Task: Look for space in Sierre, Switzerland from 2nd August, 2023 to 12th August, 2023 for 2 adults in price range Rs.5000 to Rs.10000. Place can be private room with 1  bedroom having 1 bed and 1 bathroom. Property type can be house, flat, guest house, hotel. Booking option can be shelf check-in. Required host language is English.
Action: Mouse moved to (506, 84)
Screenshot: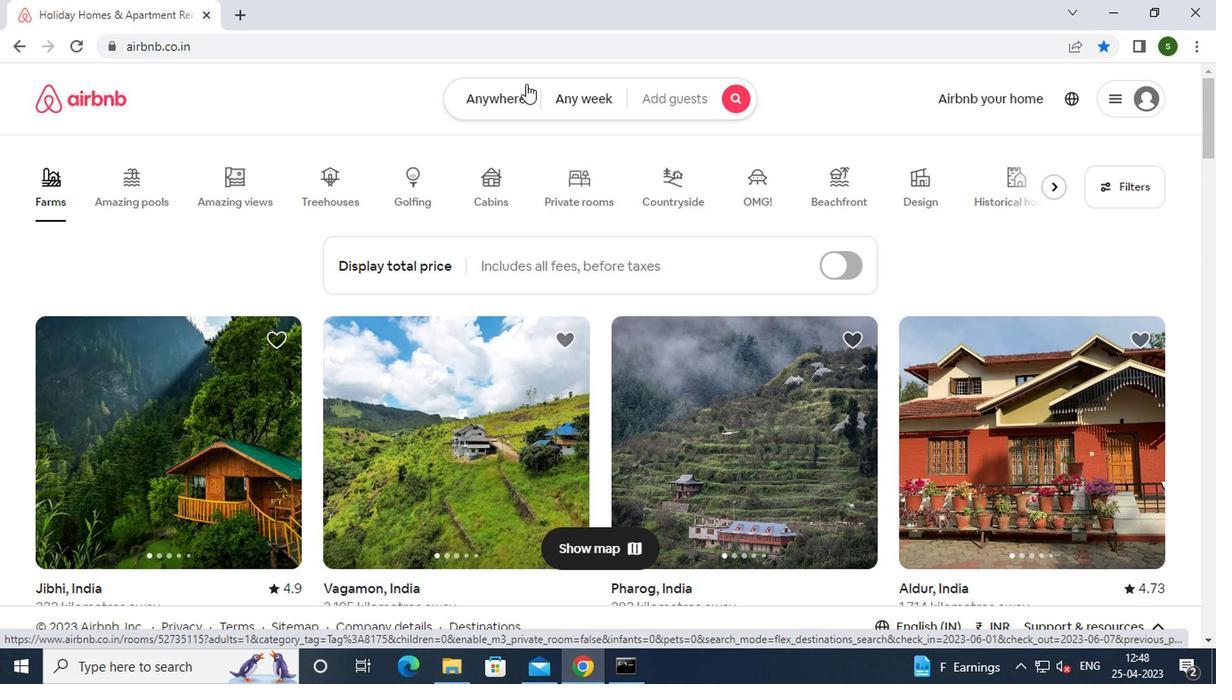 
Action: Mouse pressed left at (506, 84)
Screenshot: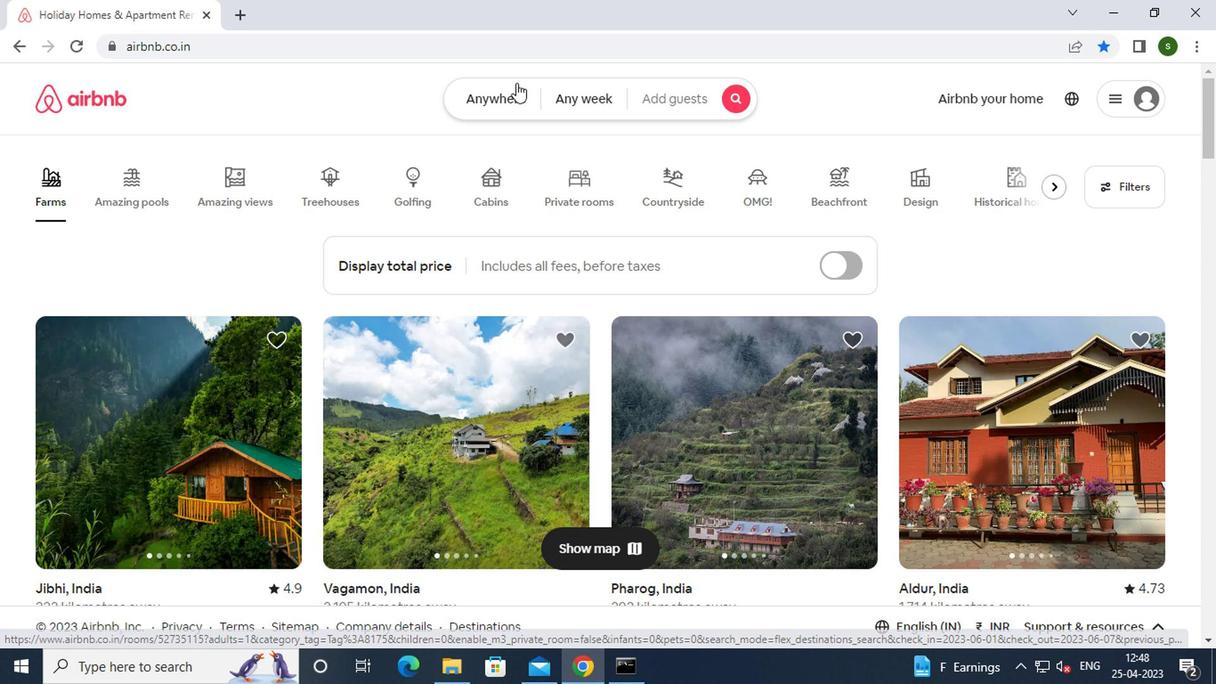 
Action: Mouse moved to (370, 178)
Screenshot: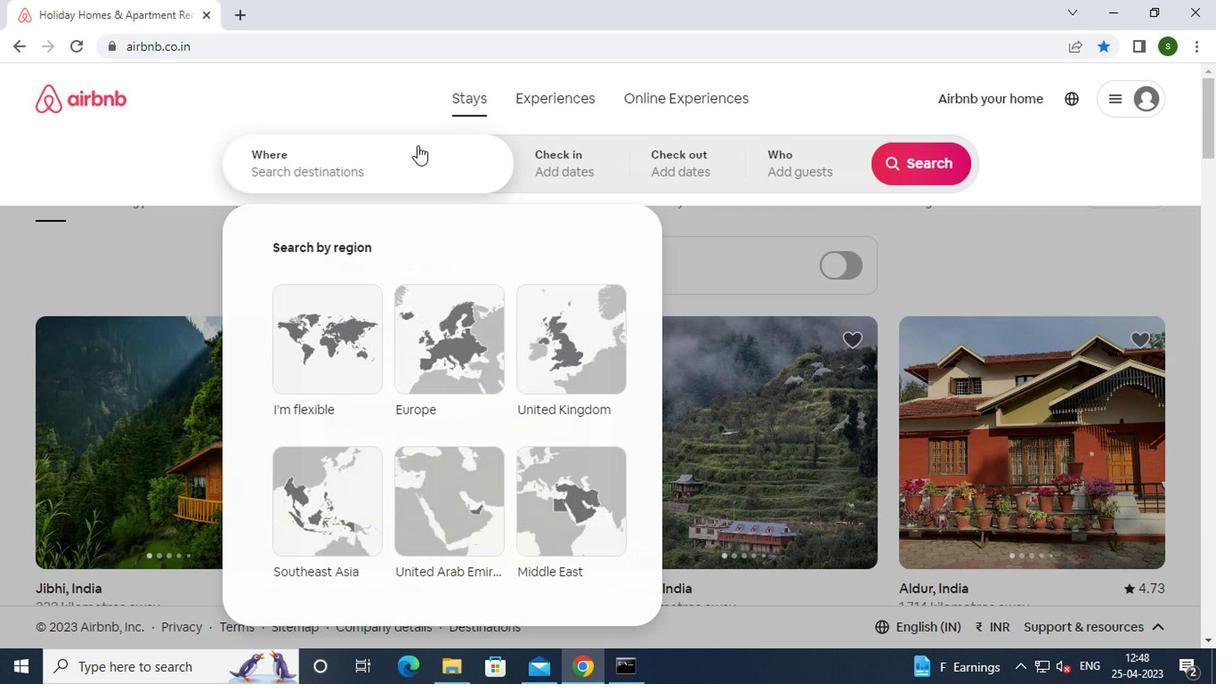 
Action: Mouse pressed left at (370, 178)
Screenshot: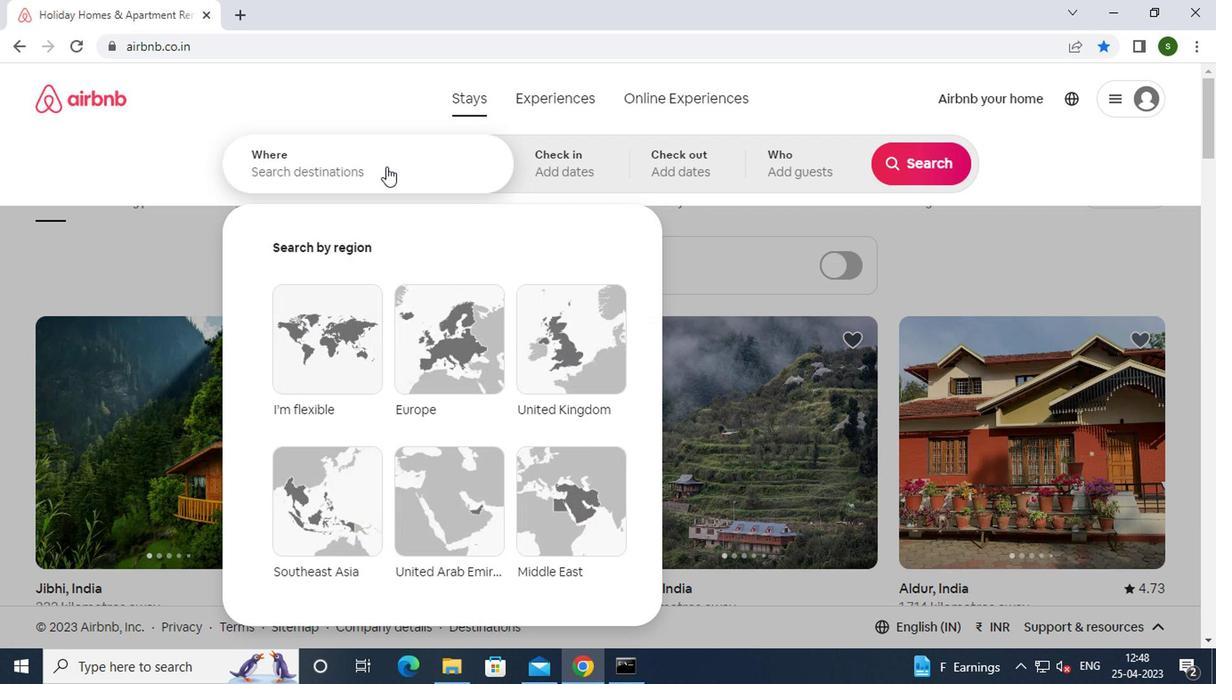 
Action: Key pressed s<Key.caps_lock>ierre,<Key.space><Key.caps_lock>s<Key.caps_lock>witzer
Screenshot: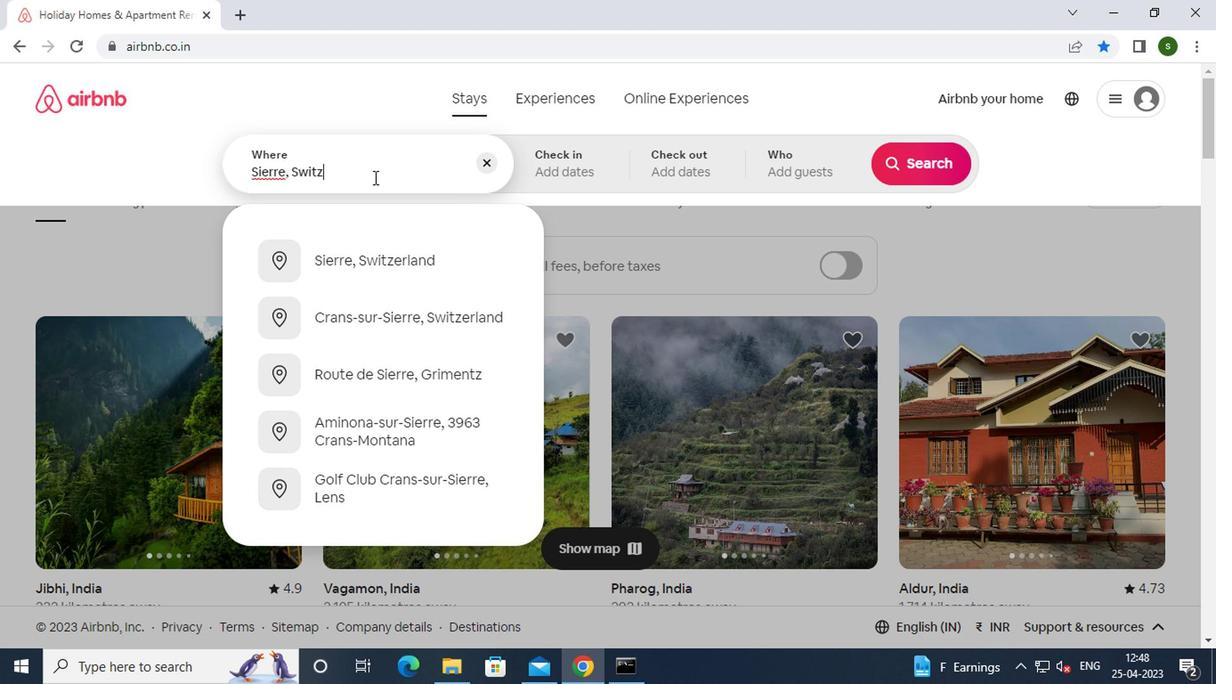 
Action: Mouse moved to (428, 247)
Screenshot: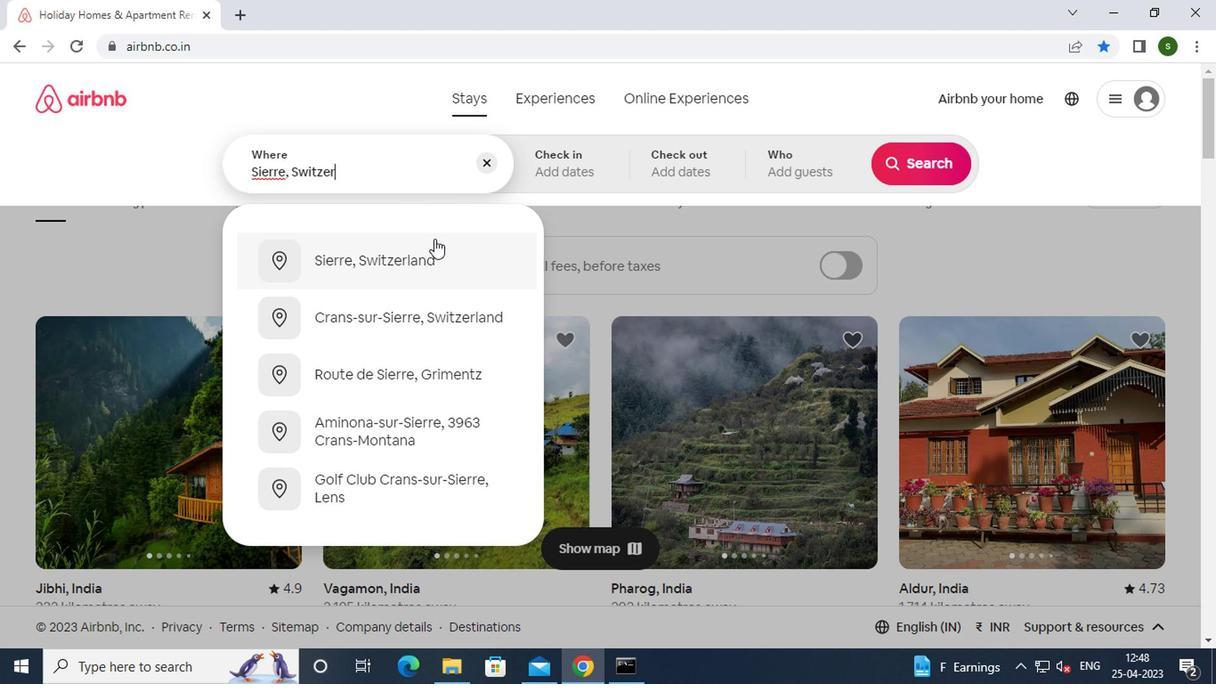 
Action: Mouse pressed left at (428, 247)
Screenshot: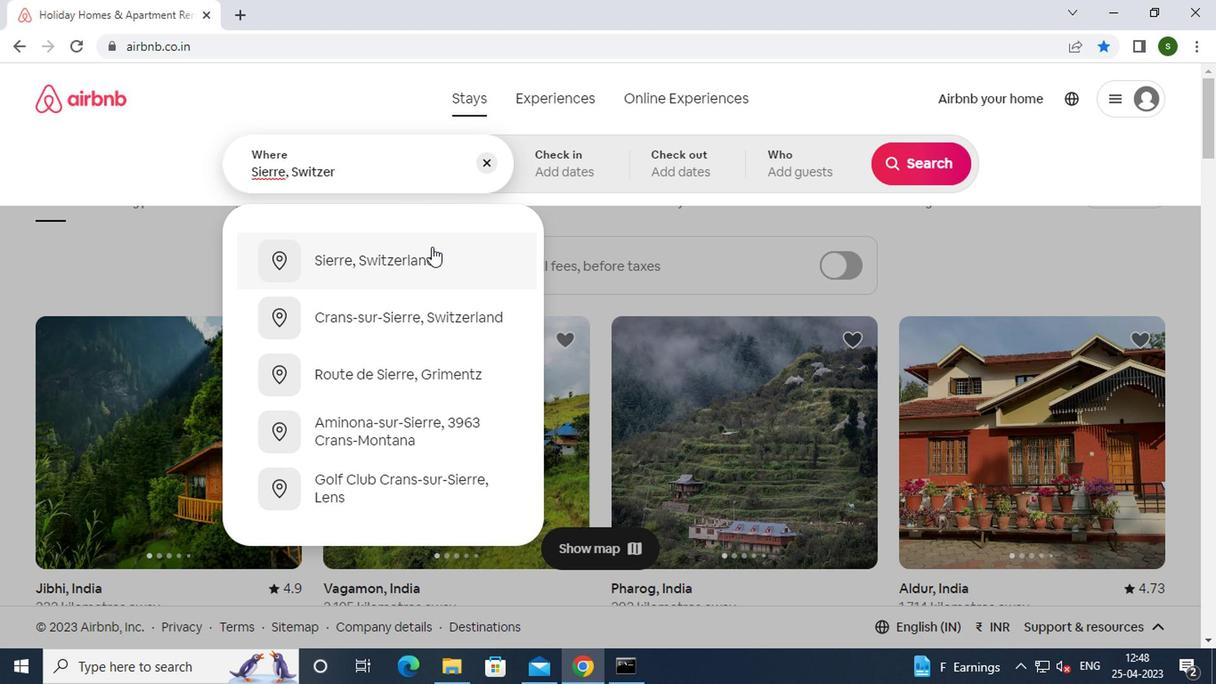 
Action: Mouse moved to (907, 306)
Screenshot: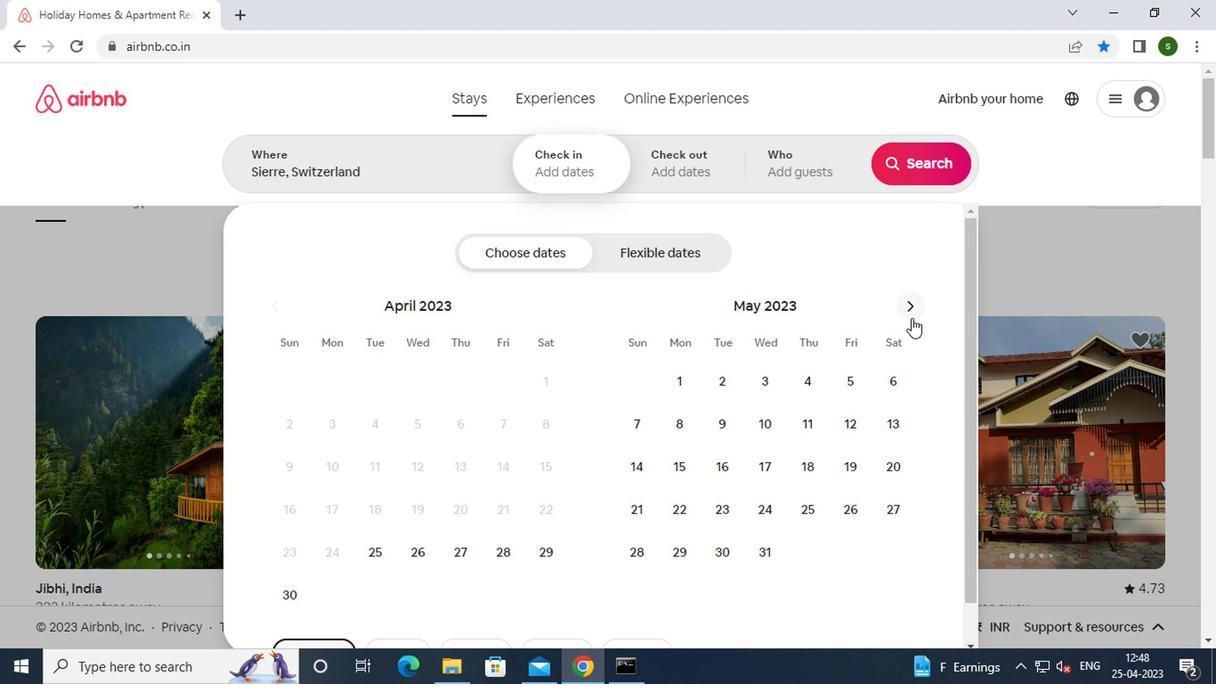 
Action: Mouse pressed left at (907, 306)
Screenshot: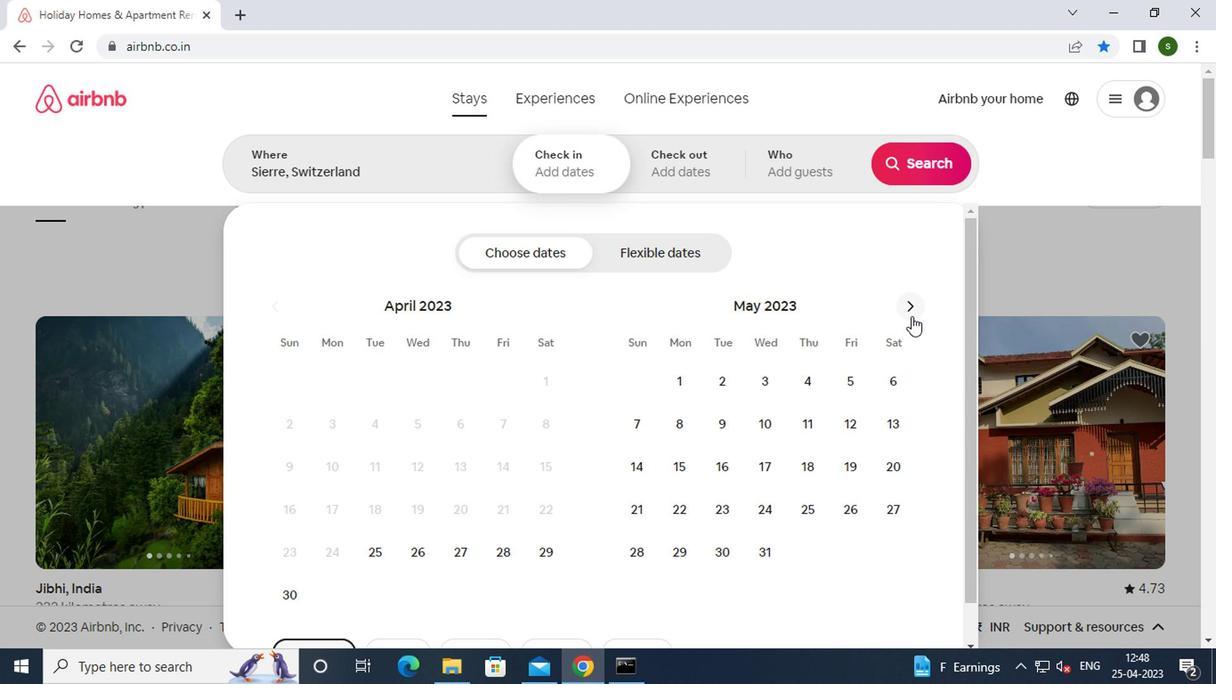 
Action: Mouse pressed left at (907, 306)
Screenshot: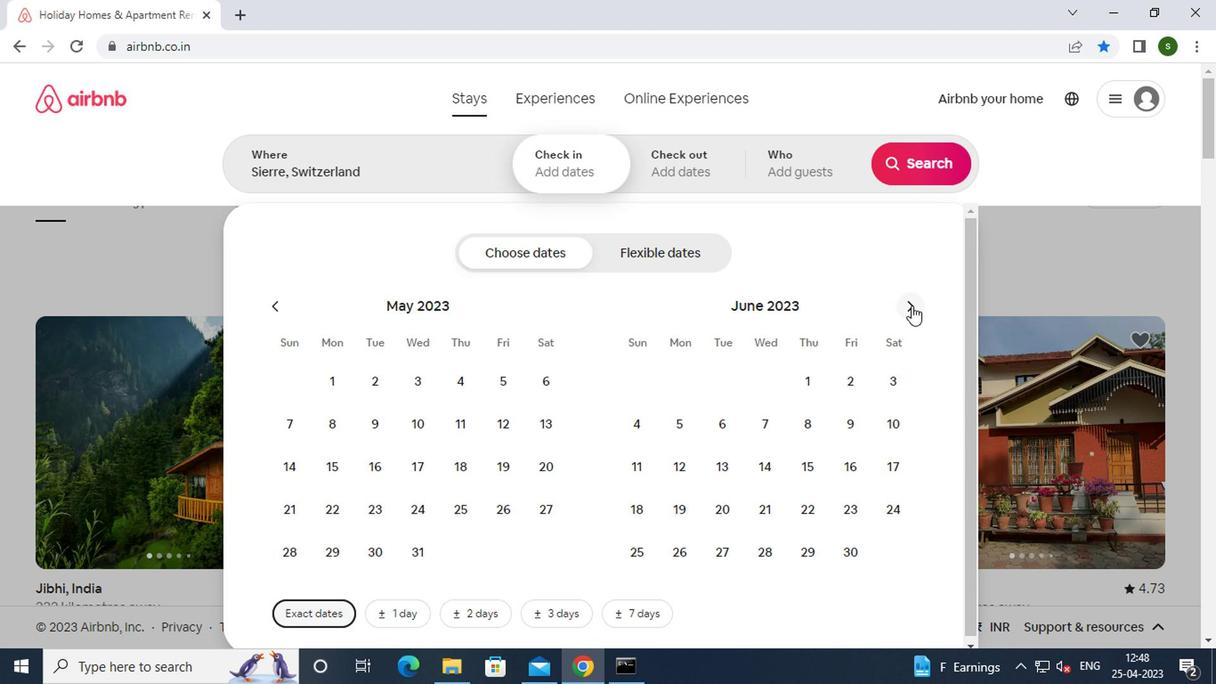 
Action: Mouse pressed left at (907, 306)
Screenshot: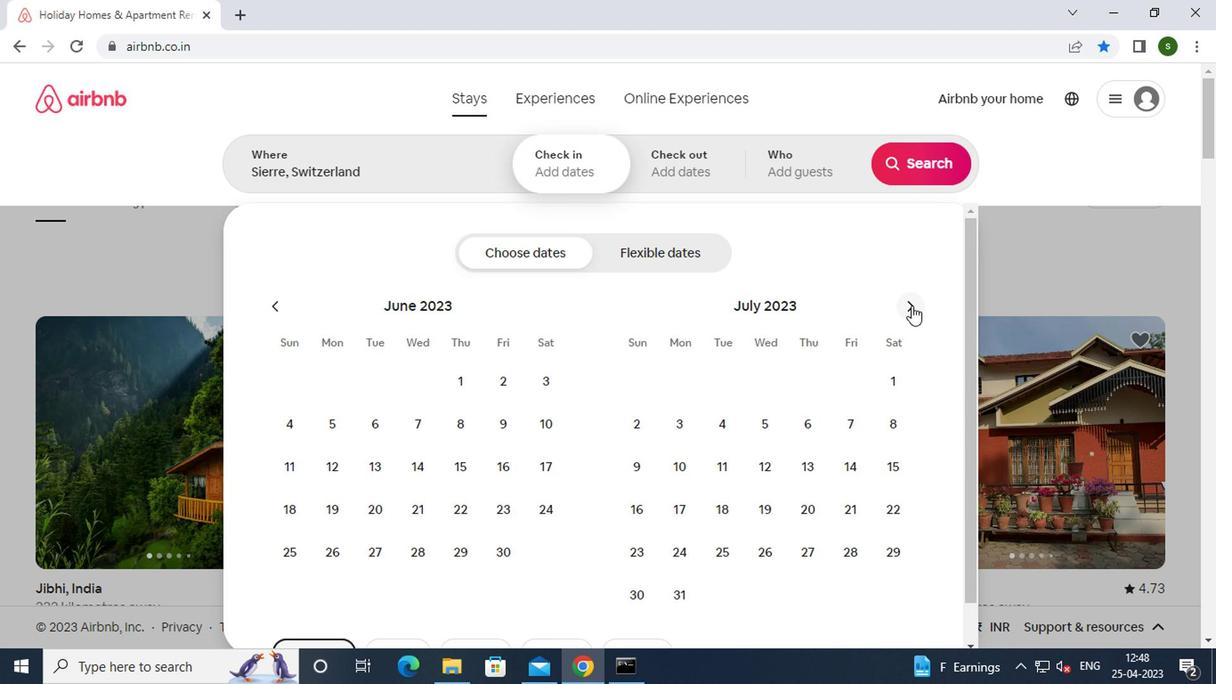 
Action: Mouse moved to (768, 387)
Screenshot: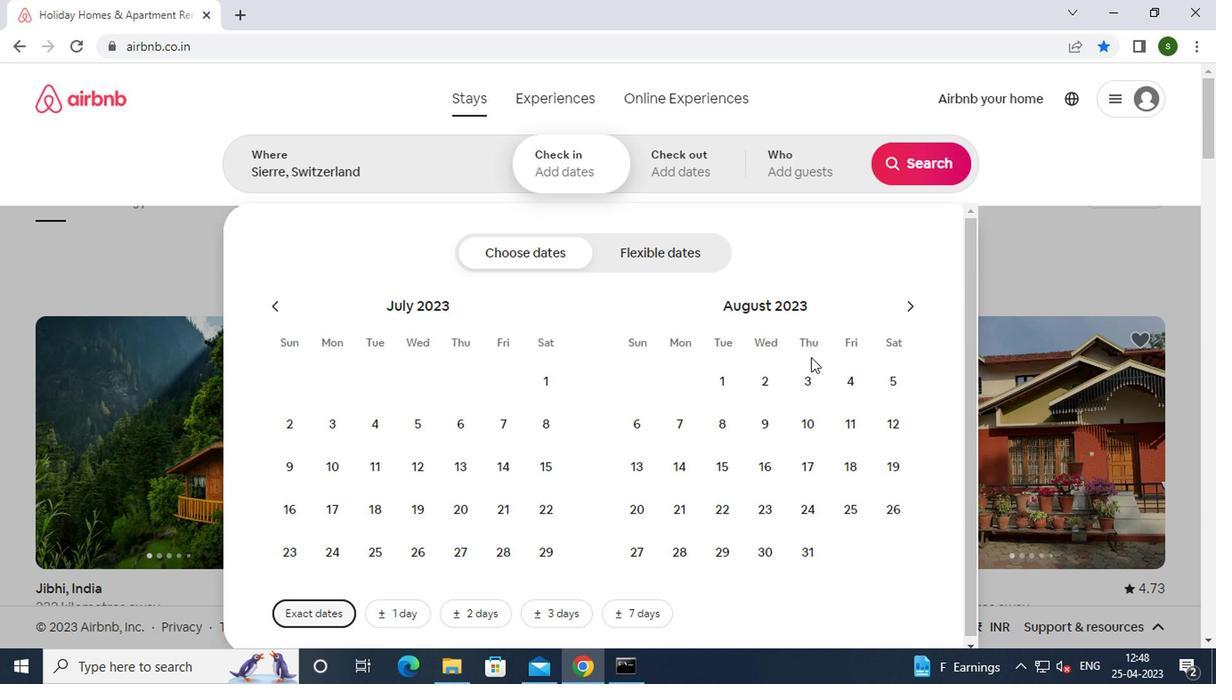 
Action: Mouse pressed left at (768, 387)
Screenshot: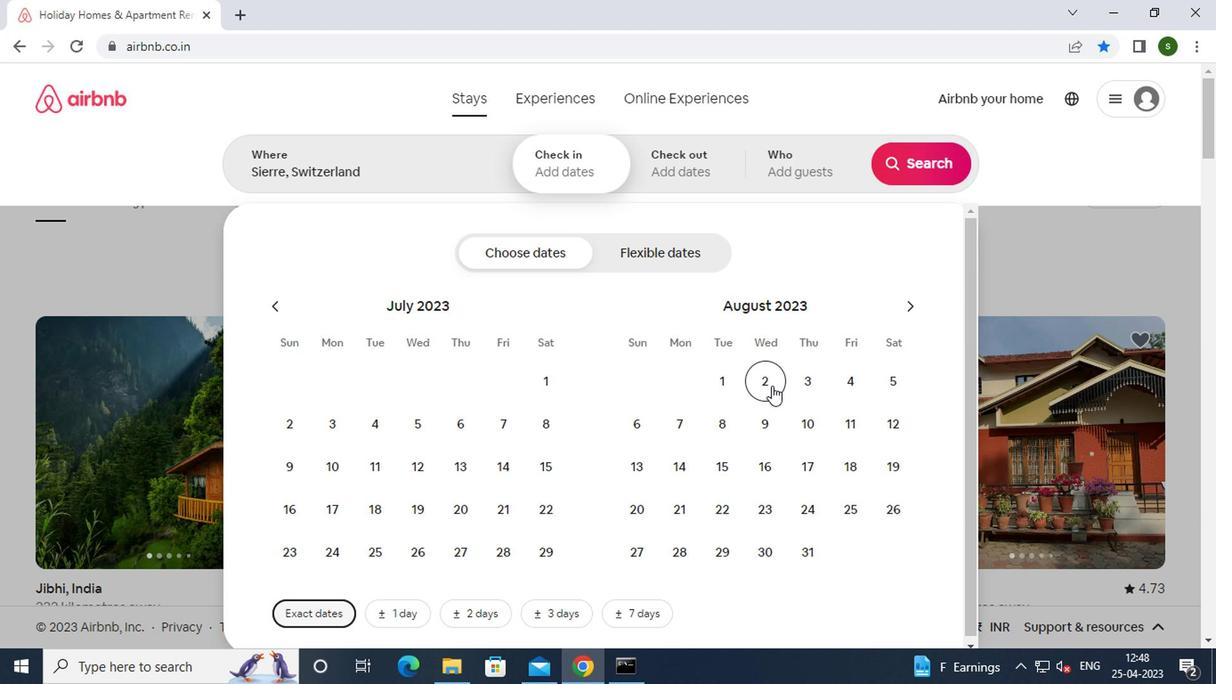 
Action: Mouse moved to (882, 431)
Screenshot: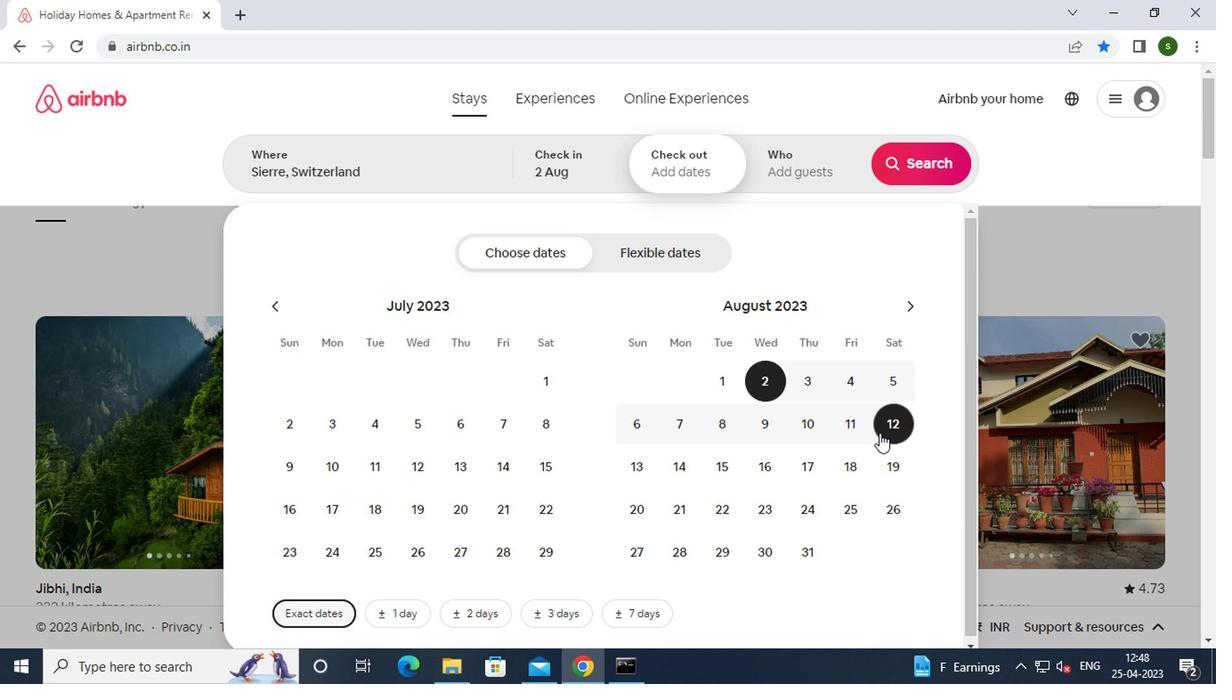 
Action: Mouse pressed left at (882, 431)
Screenshot: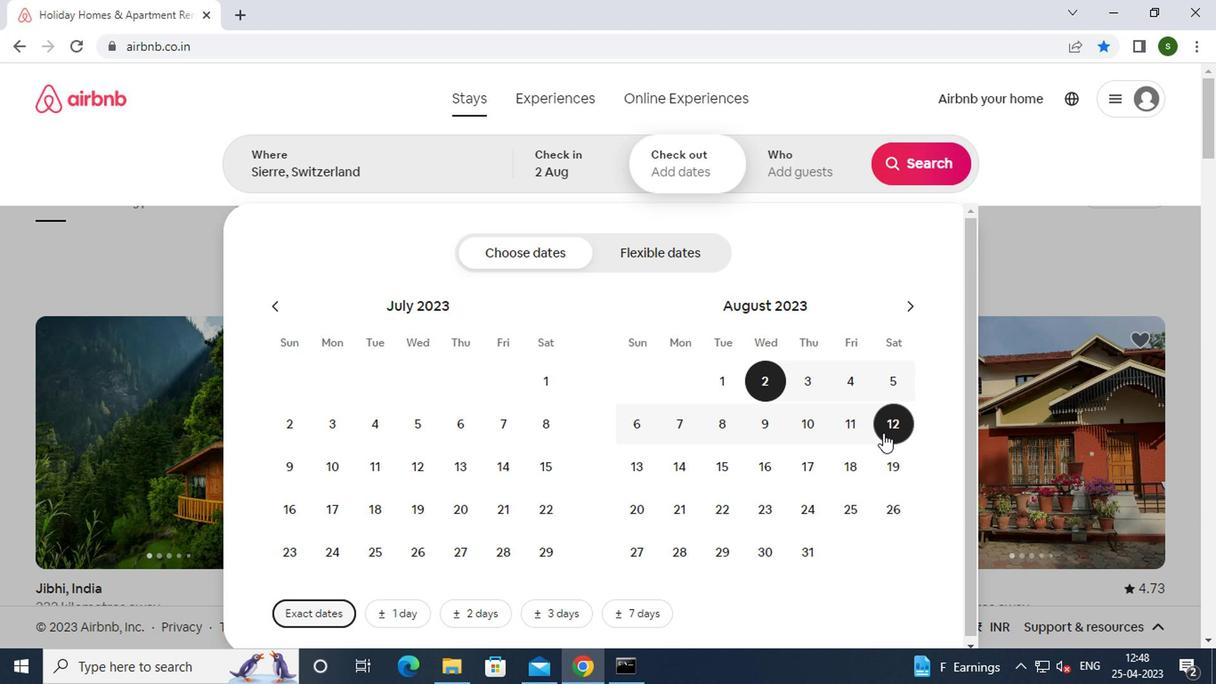 
Action: Mouse moved to (795, 177)
Screenshot: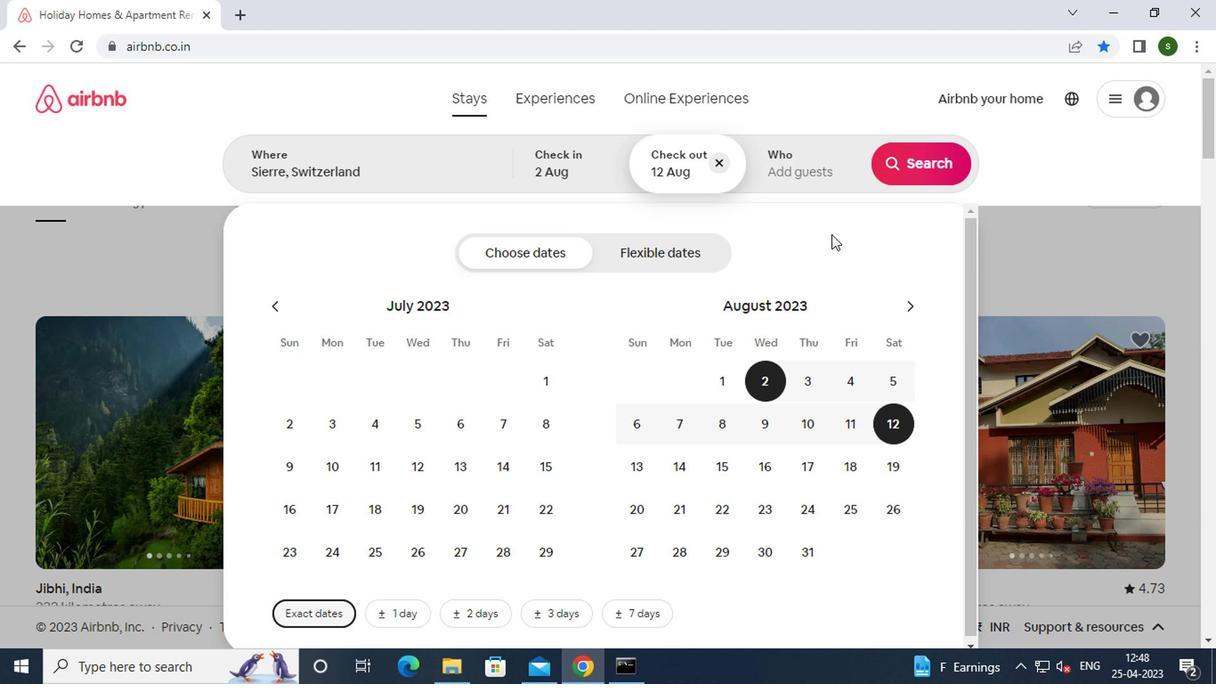 
Action: Mouse pressed left at (795, 177)
Screenshot: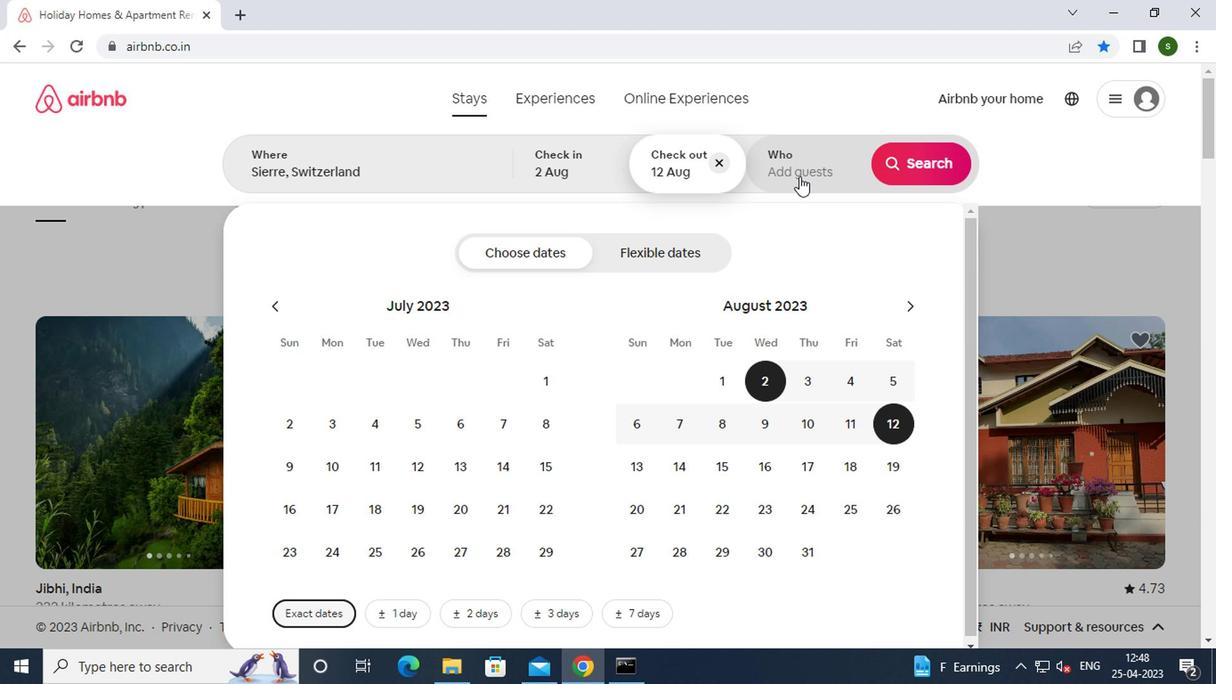 
Action: Mouse moved to (924, 255)
Screenshot: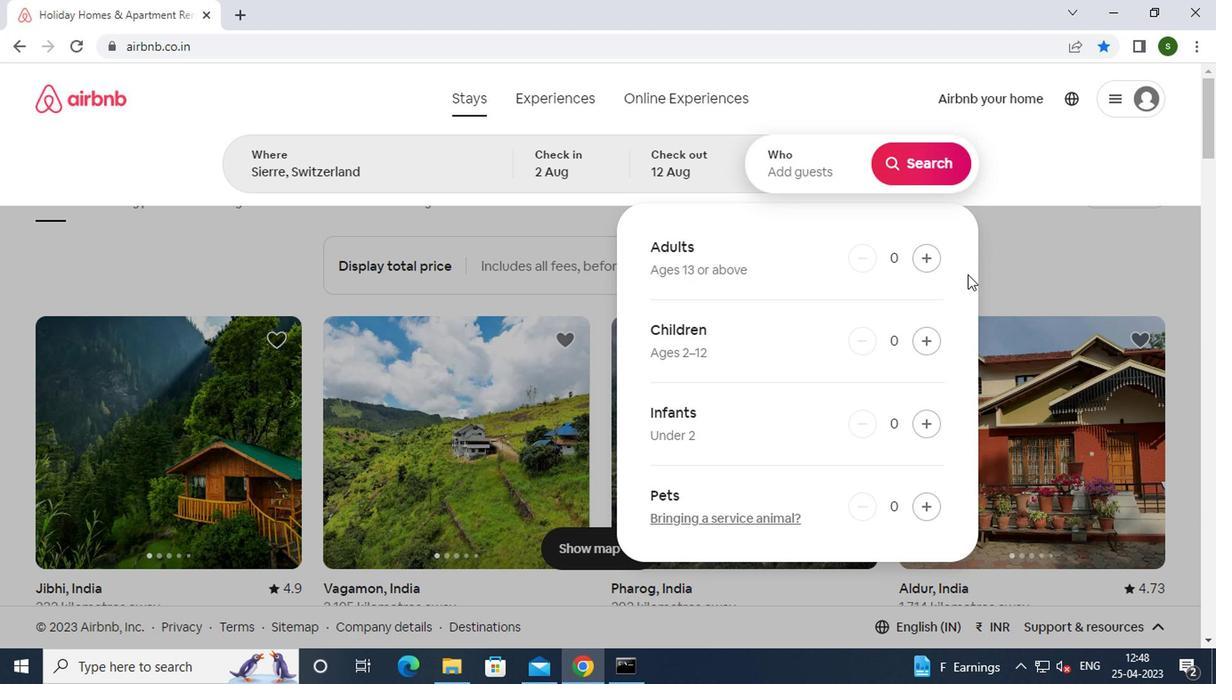 
Action: Mouse pressed left at (924, 255)
Screenshot: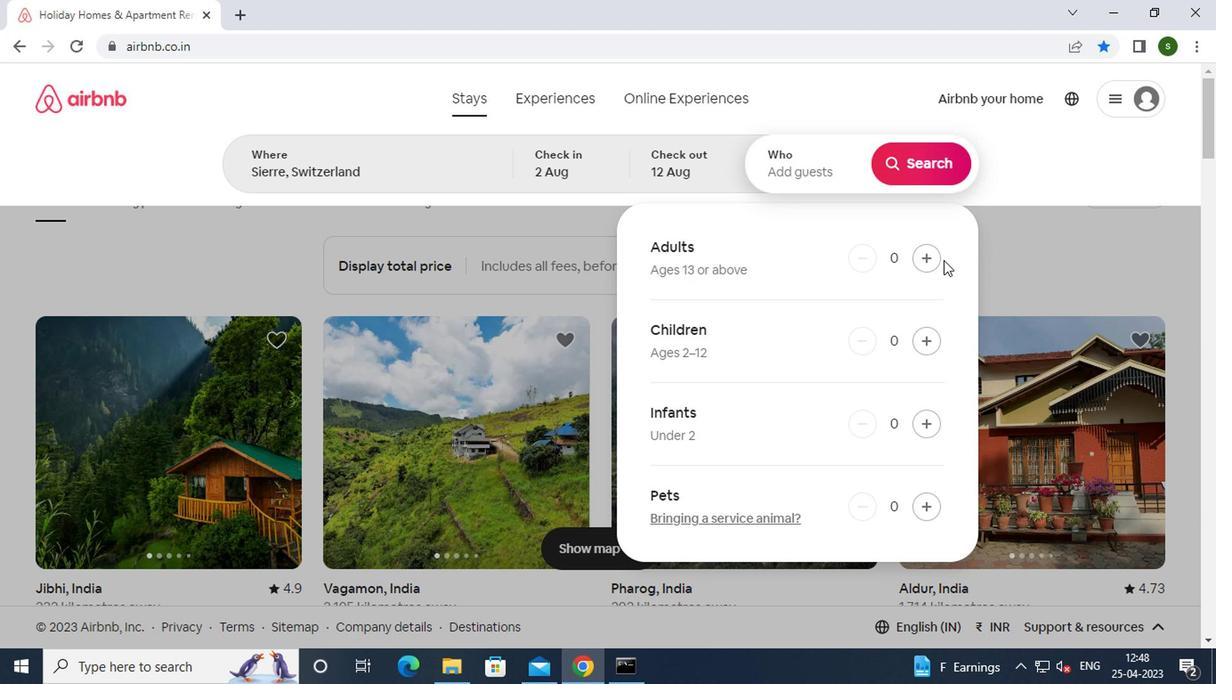 
Action: Mouse pressed left at (924, 255)
Screenshot: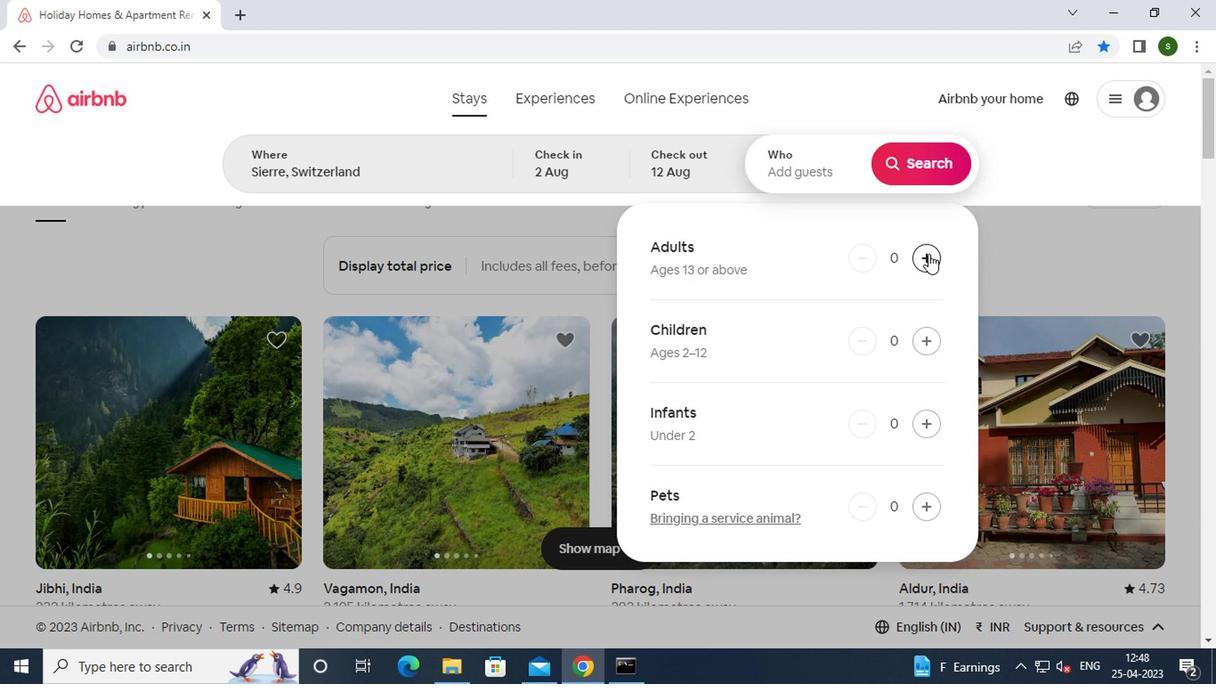 
Action: Mouse moved to (924, 168)
Screenshot: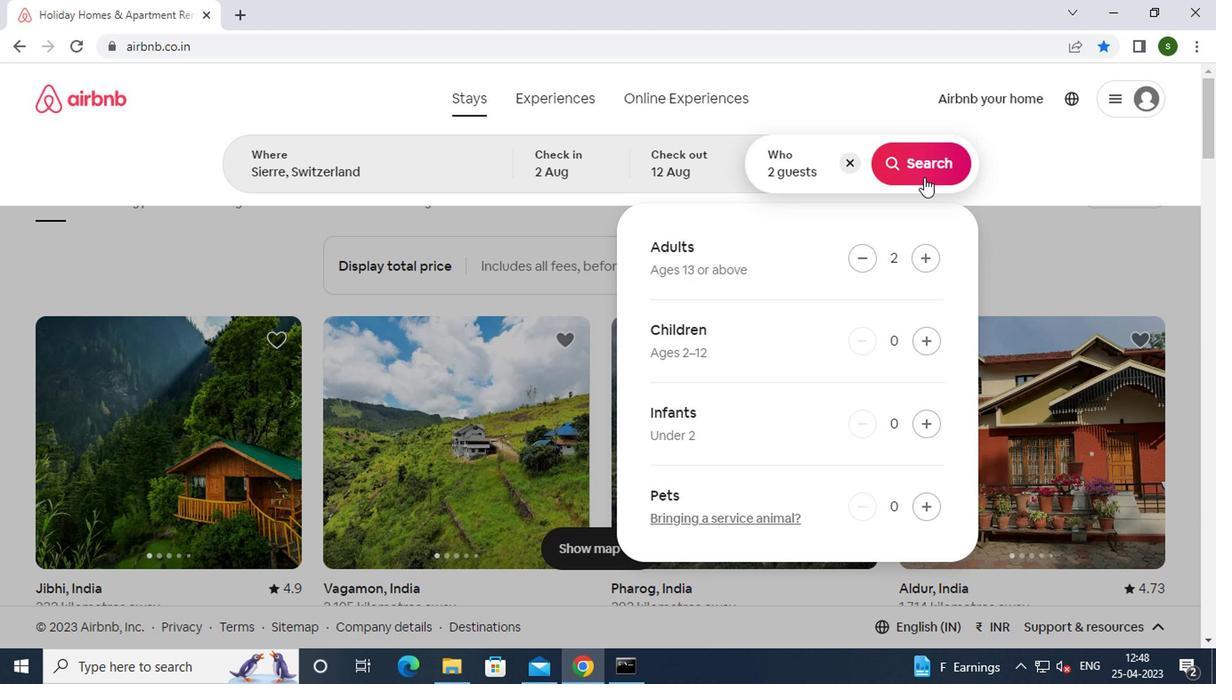 
Action: Mouse pressed left at (924, 168)
Screenshot: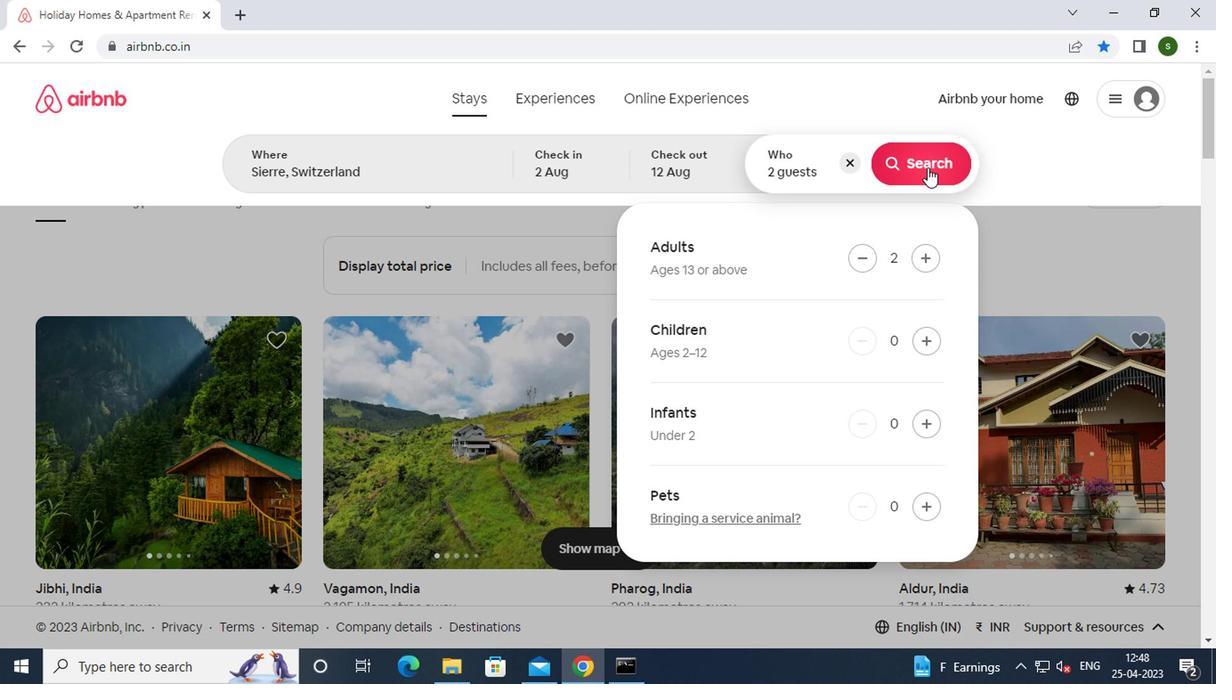 
Action: Mouse moved to (1123, 178)
Screenshot: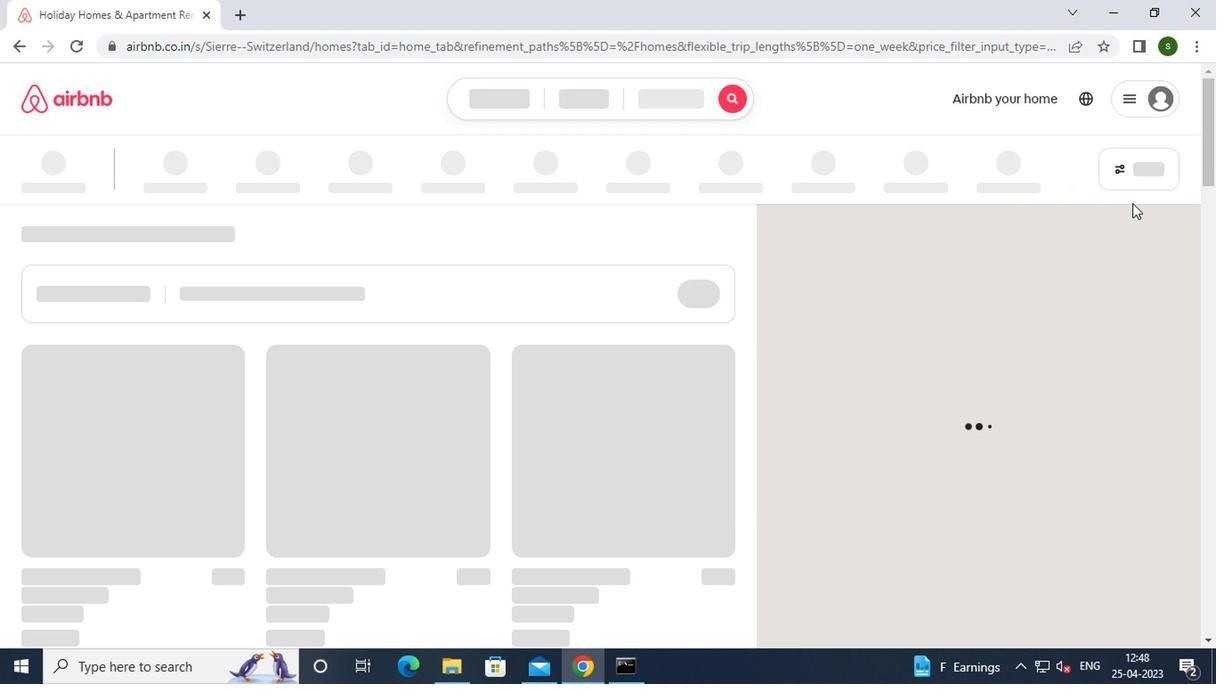 
Action: Mouse pressed left at (1123, 178)
Screenshot: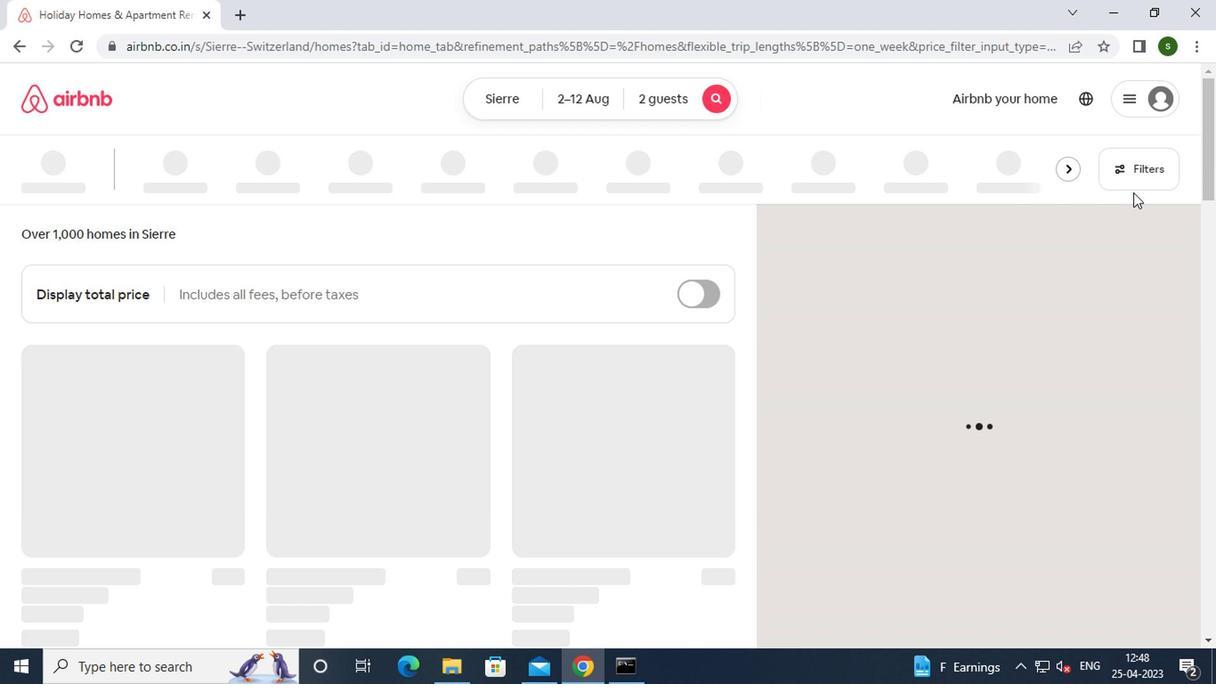 
Action: Mouse moved to (477, 400)
Screenshot: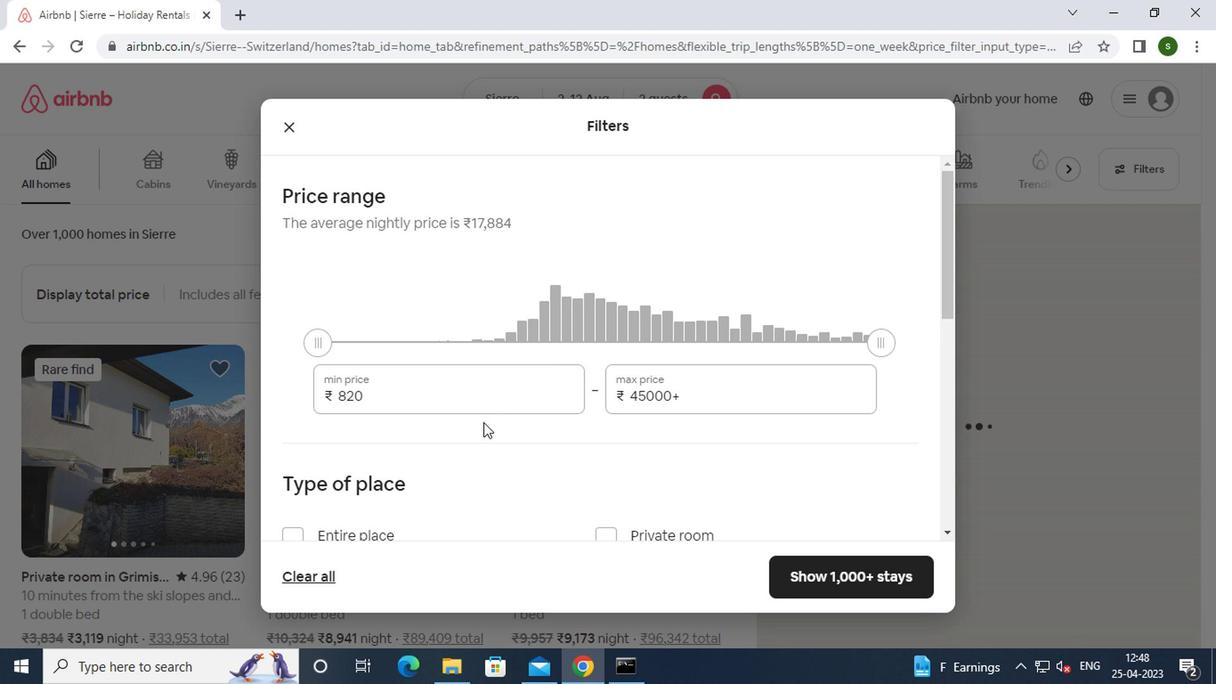
Action: Mouse pressed left at (477, 400)
Screenshot: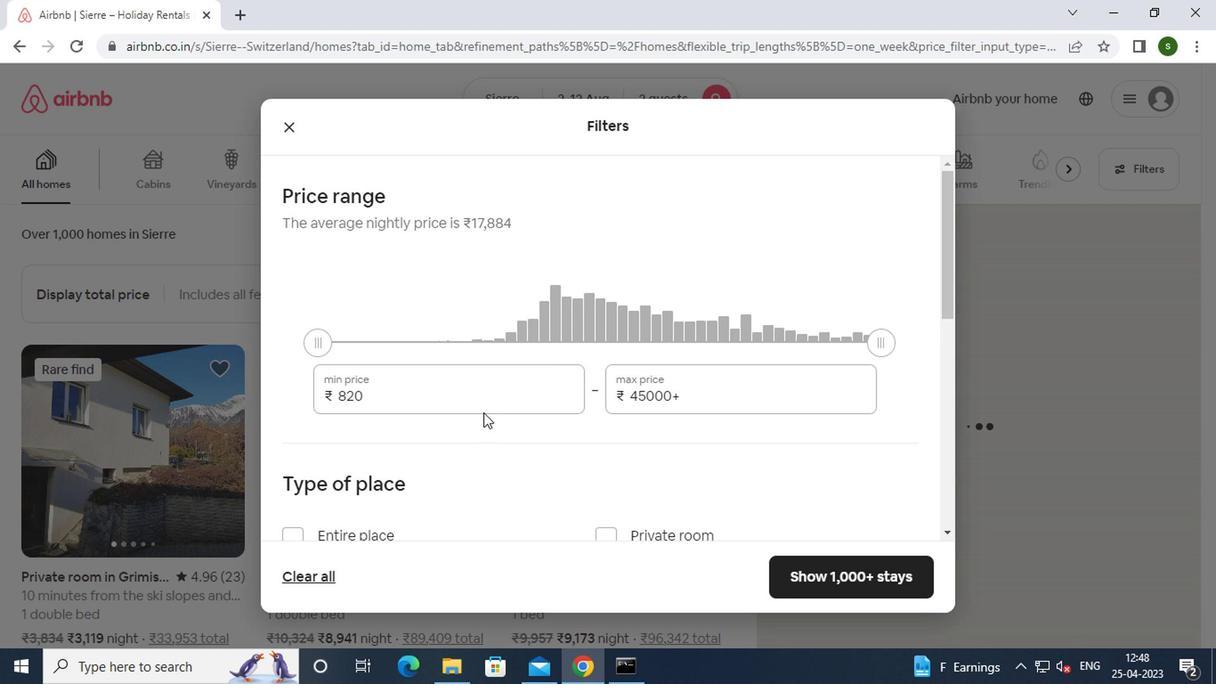 
Action: Mouse moved to (477, 393)
Screenshot: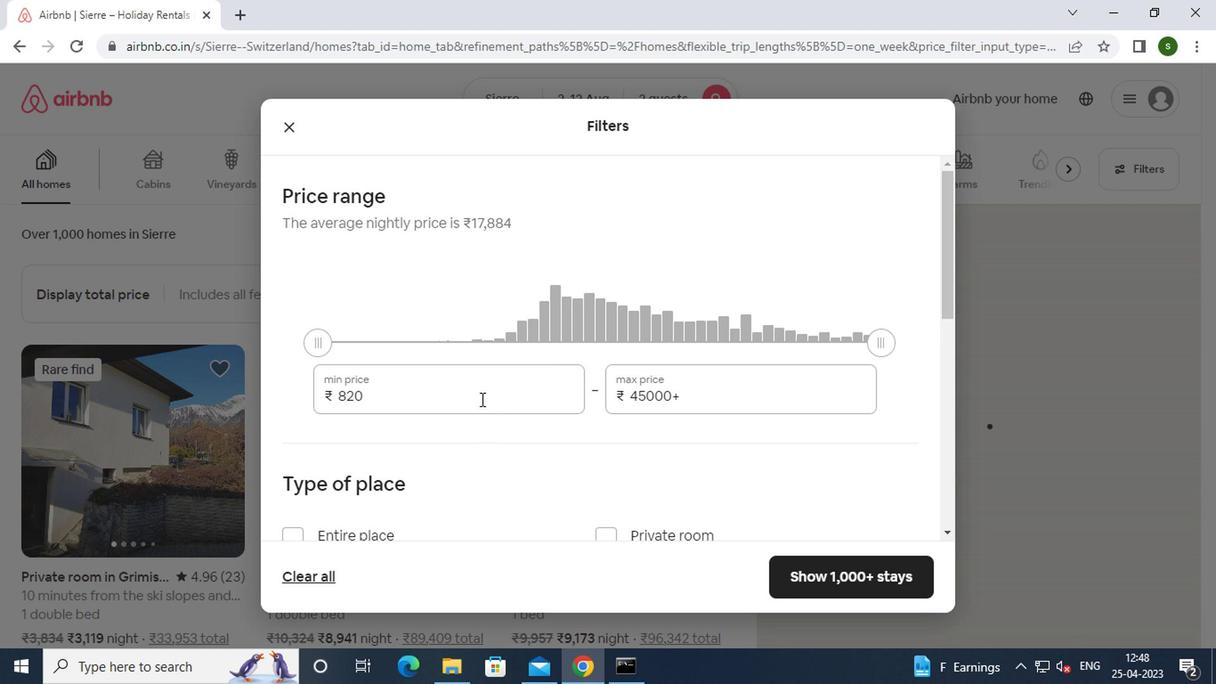 
Action: Key pressed <Key.backspace><Key.backspace><Key.backspace><Key.backspace>5000
Screenshot: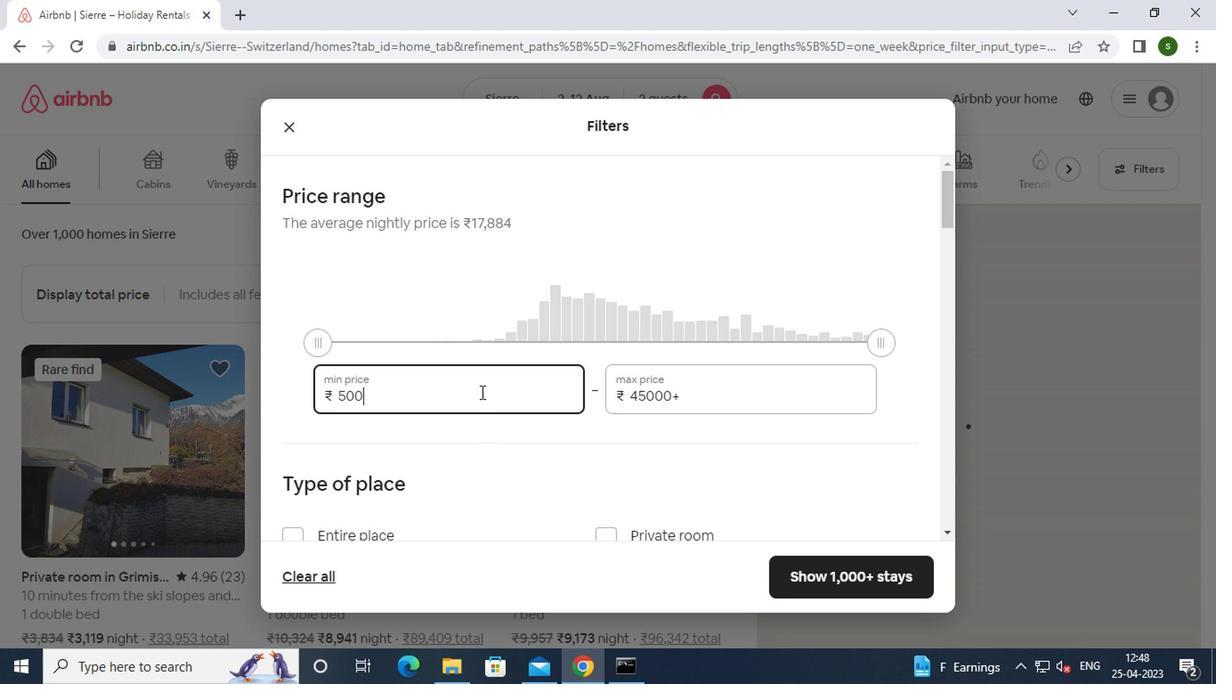 
Action: Mouse moved to (719, 403)
Screenshot: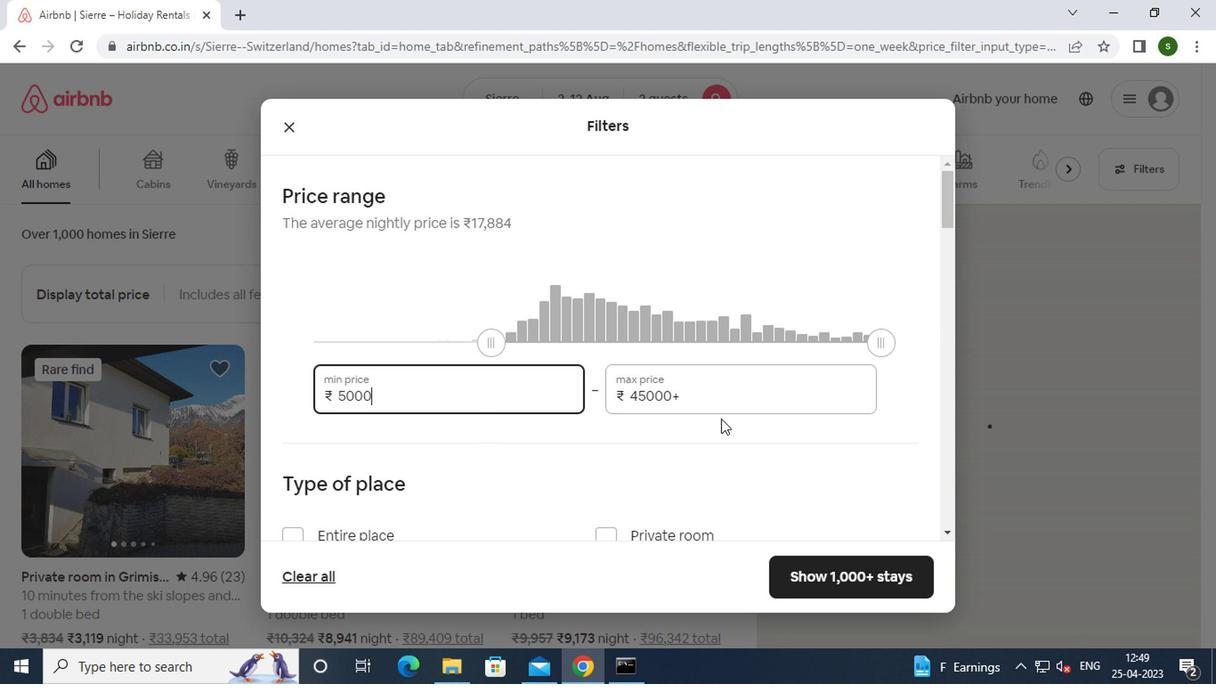 
Action: Mouse pressed left at (719, 403)
Screenshot: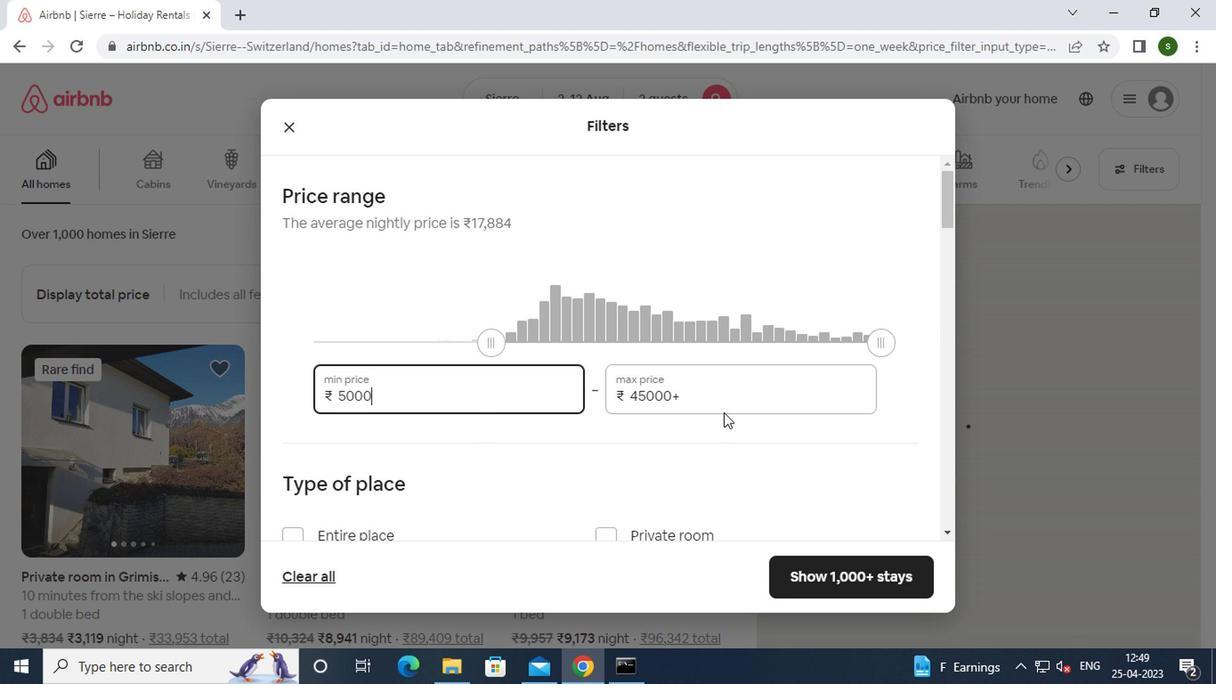 
Action: Key pressed <Key.backspace><Key.backspace><Key.backspace><Key.backspace><Key.backspace><Key.backspace><Key.backspace><Key.backspace><Key.backspace><Key.backspace><Key.backspace>10000
Screenshot: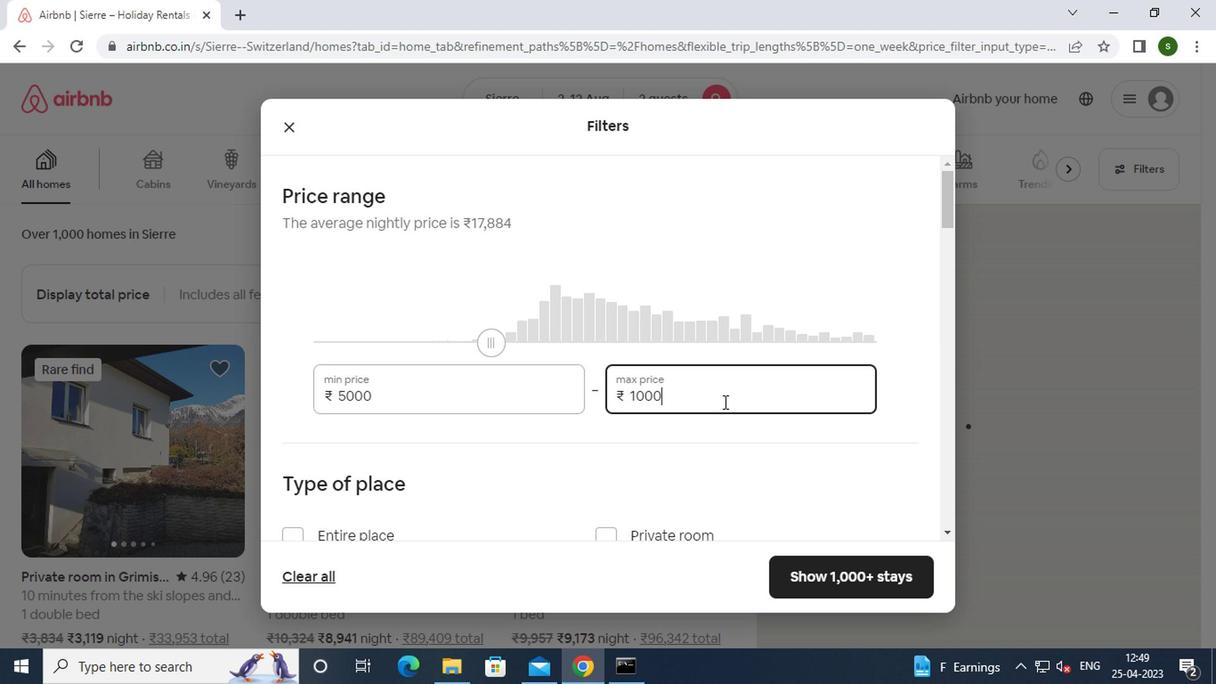 
Action: Mouse moved to (669, 407)
Screenshot: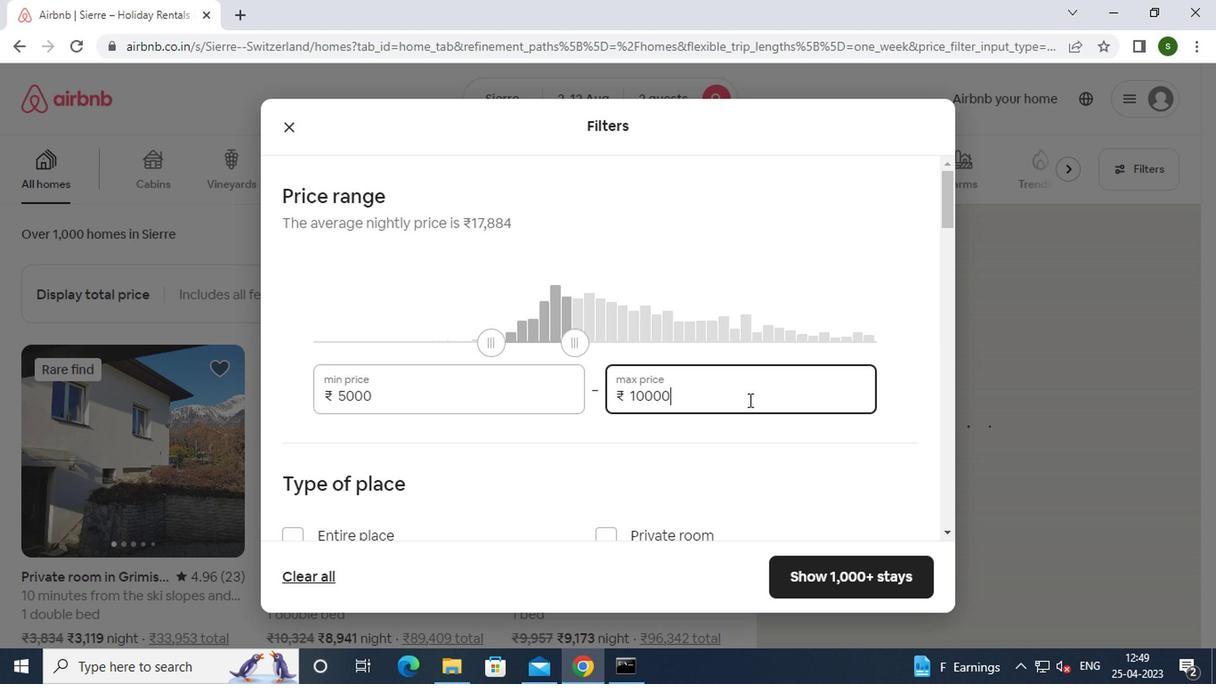 
Action: Mouse scrolled (669, 406) with delta (0, 0)
Screenshot: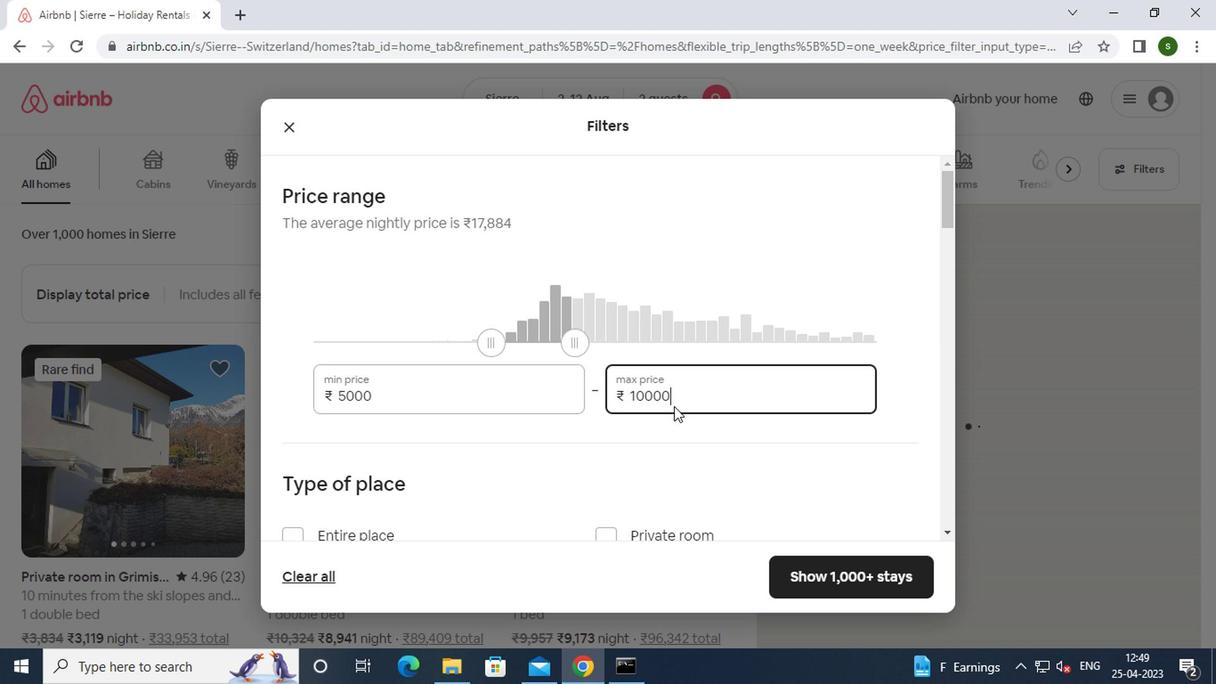 
Action: Mouse scrolled (669, 406) with delta (0, 0)
Screenshot: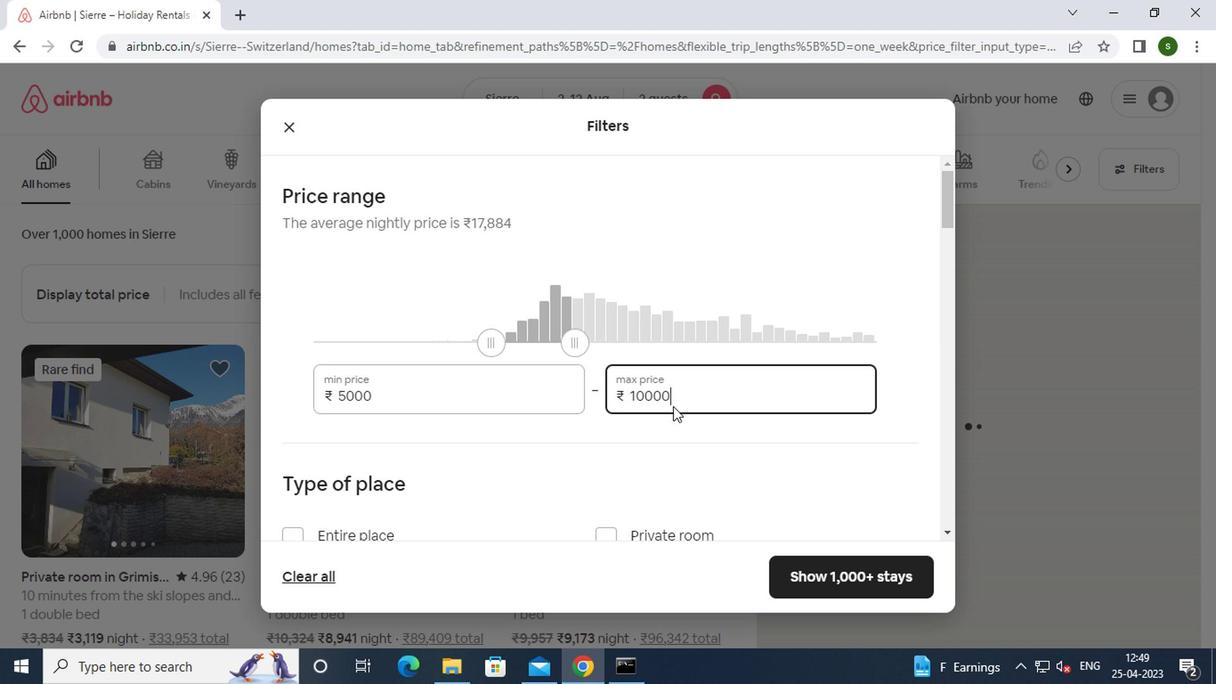 
Action: Mouse scrolled (669, 406) with delta (0, 0)
Screenshot: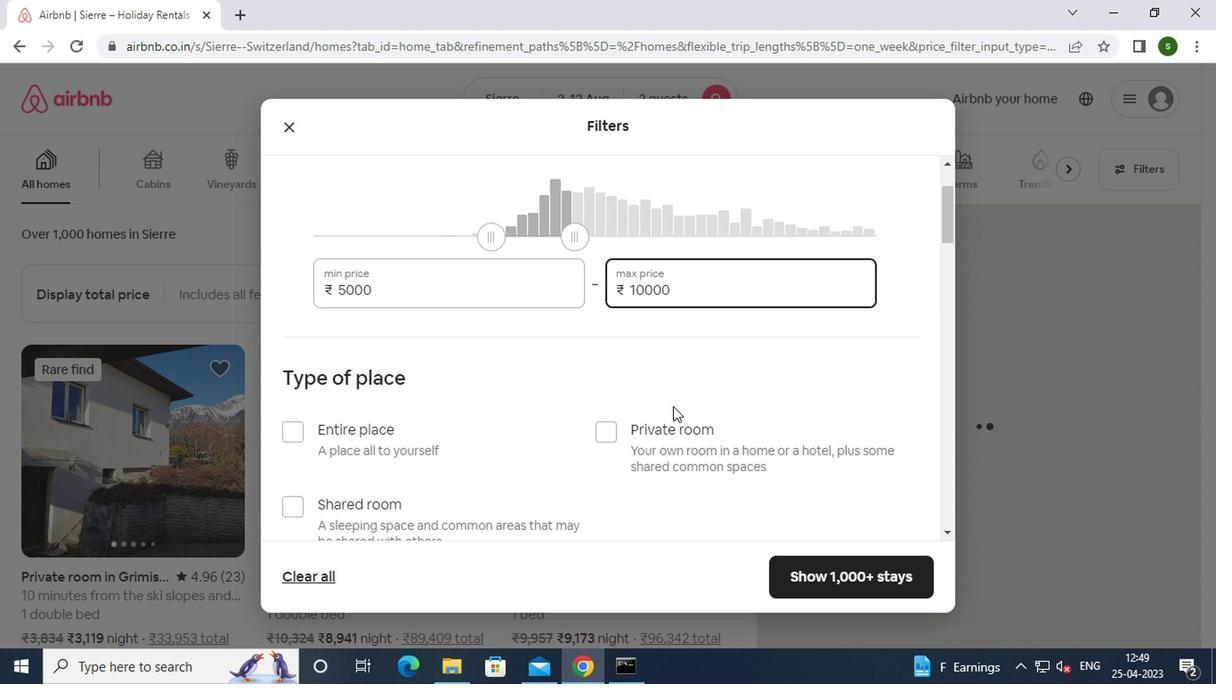 
Action: Mouse moved to (600, 275)
Screenshot: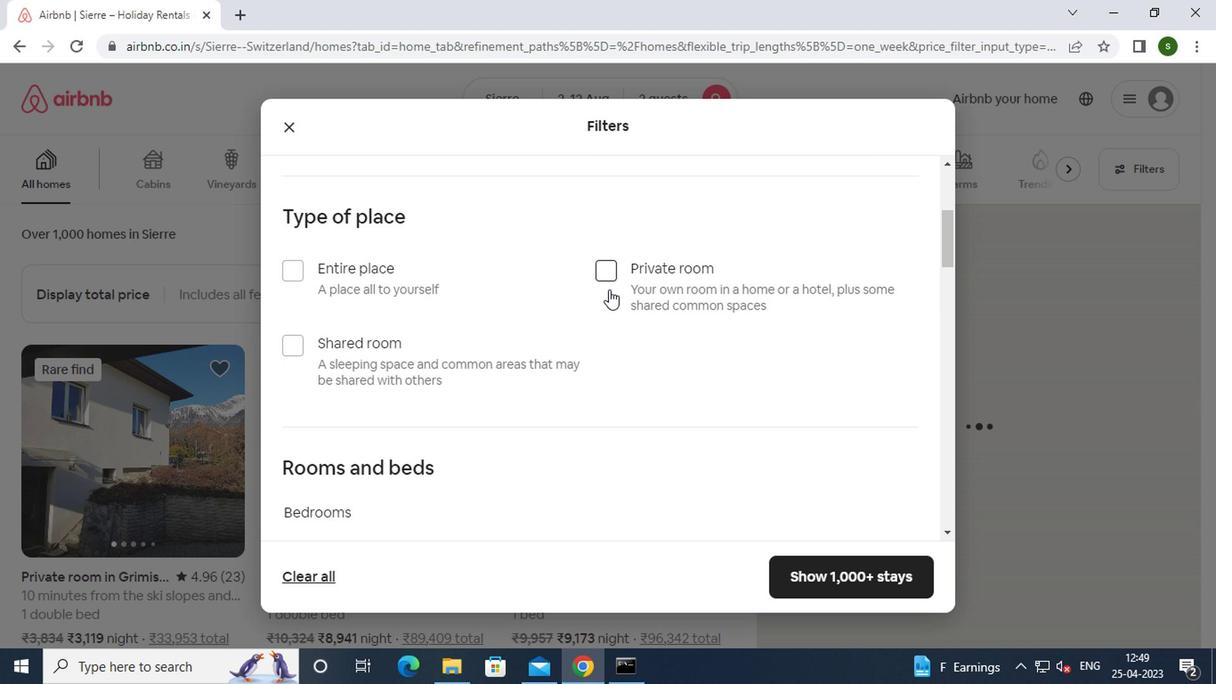 
Action: Mouse pressed left at (600, 275)
Screenshot: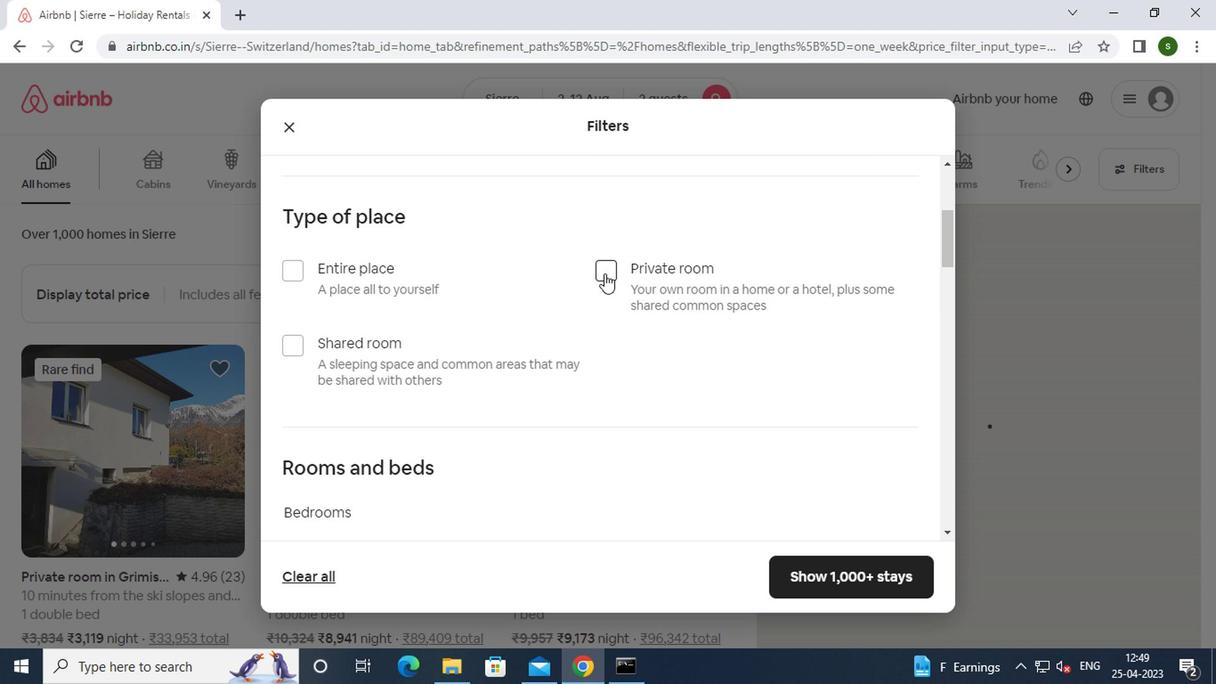 
Action: Mouse moved to (557, 328)
Screenshot: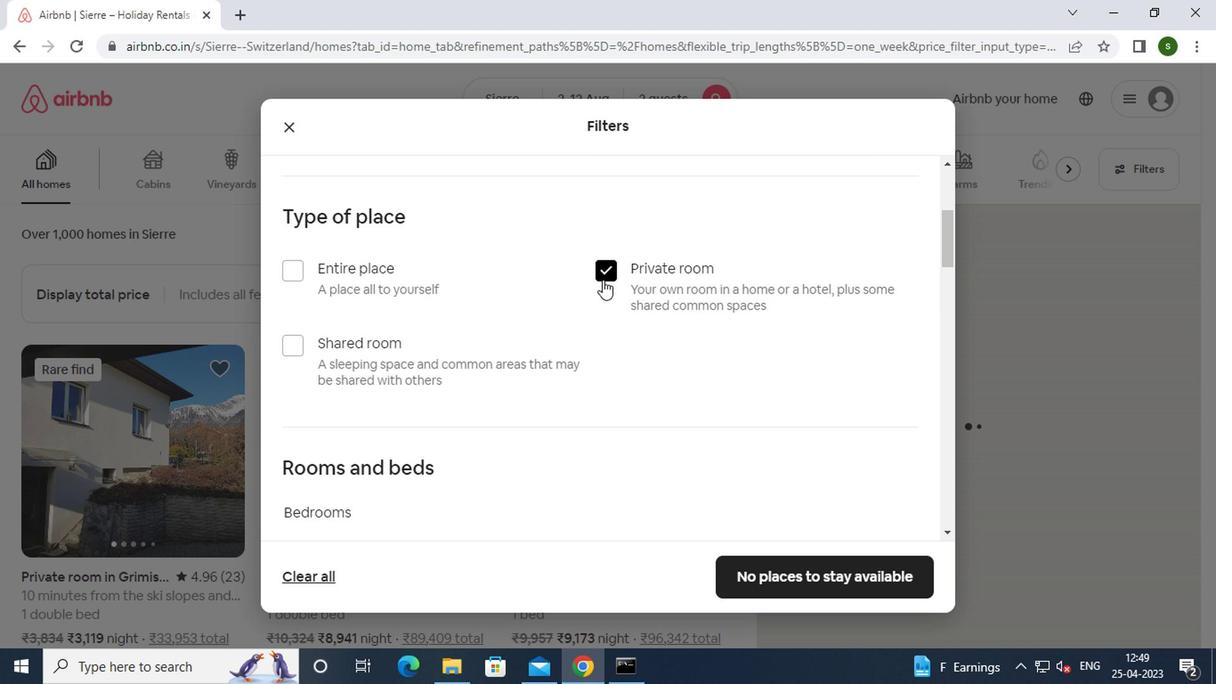 
Action: Mouse scrolled (557, 327) with delta (0, 0)
Screenshot: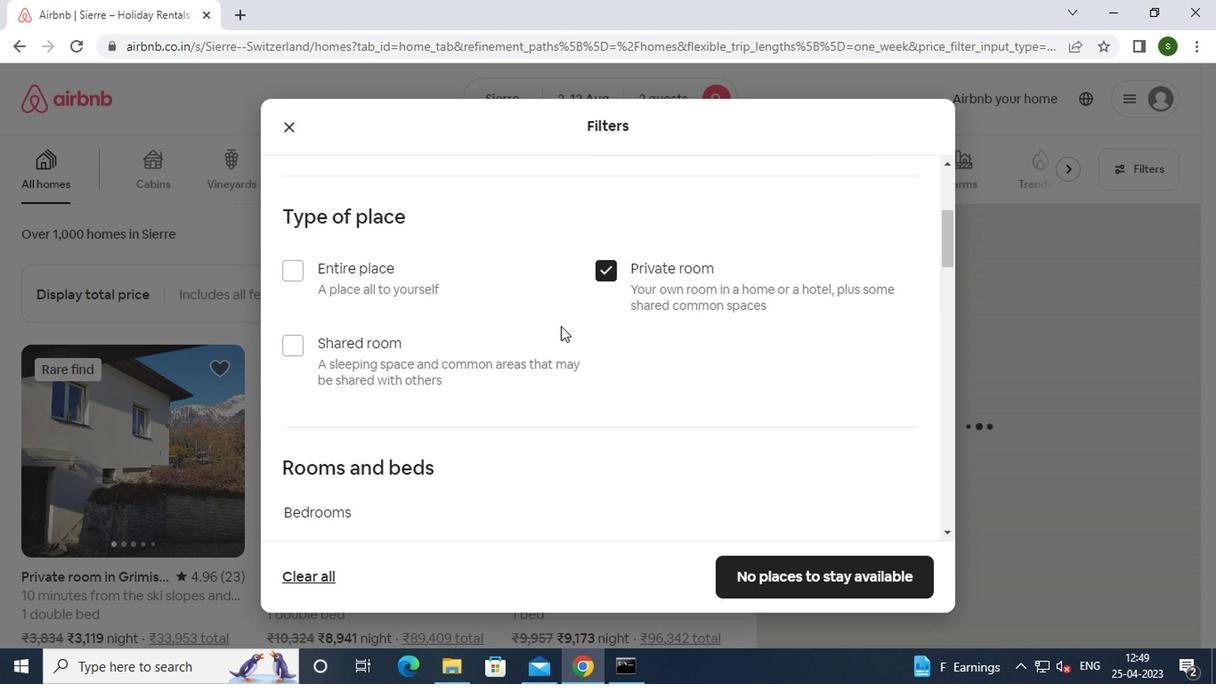 
Action: Mouse scrolled (557, 327) with delta (0, 0)
Screenshot: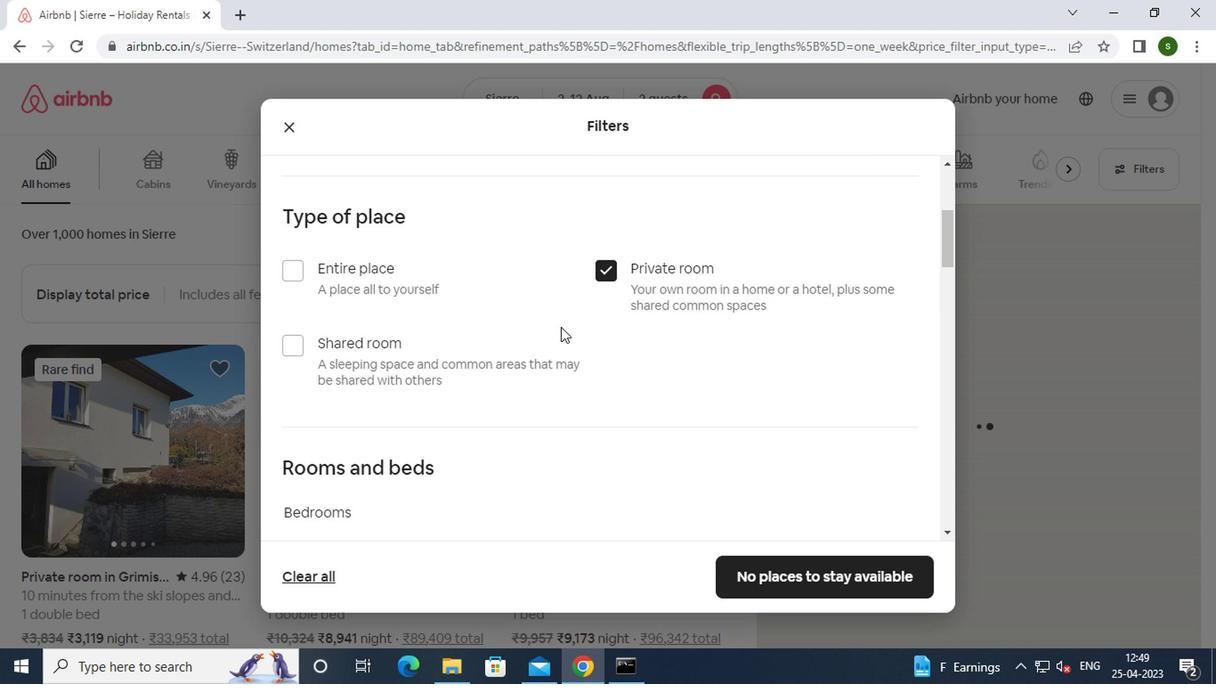 
Action: Mouse scrolled (557, 327) with delta (0, 0)
Screenshot: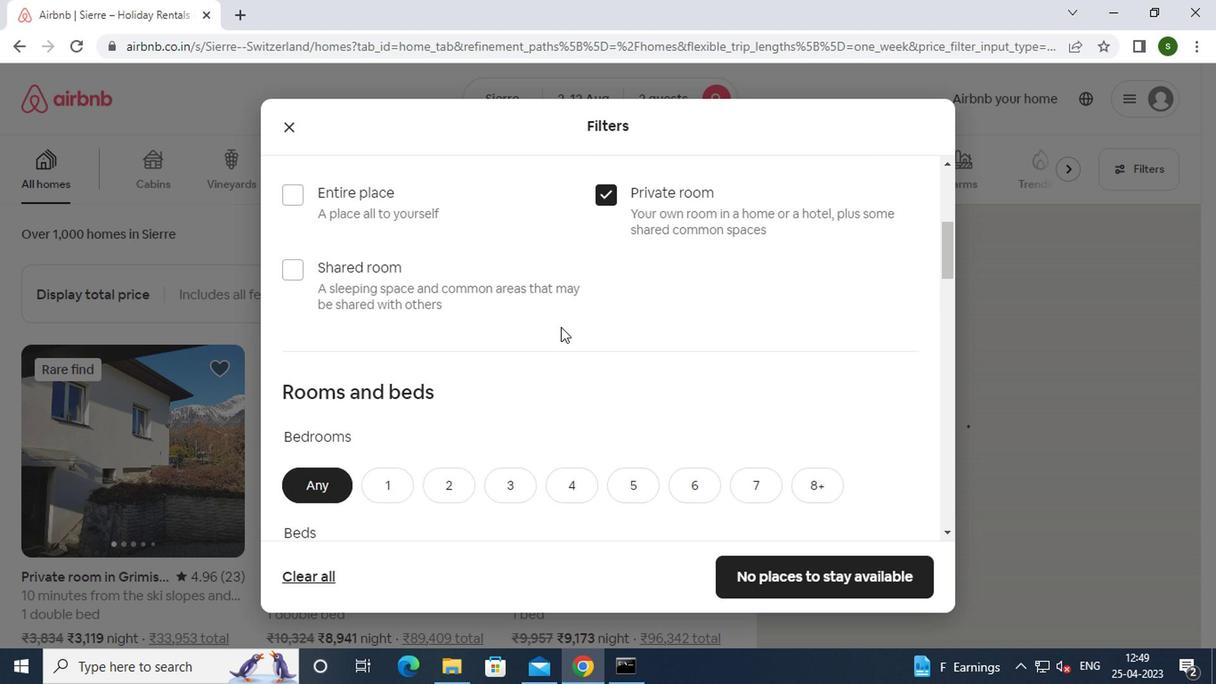 
Action: Mouse moved to (375, 301)
Screenshot: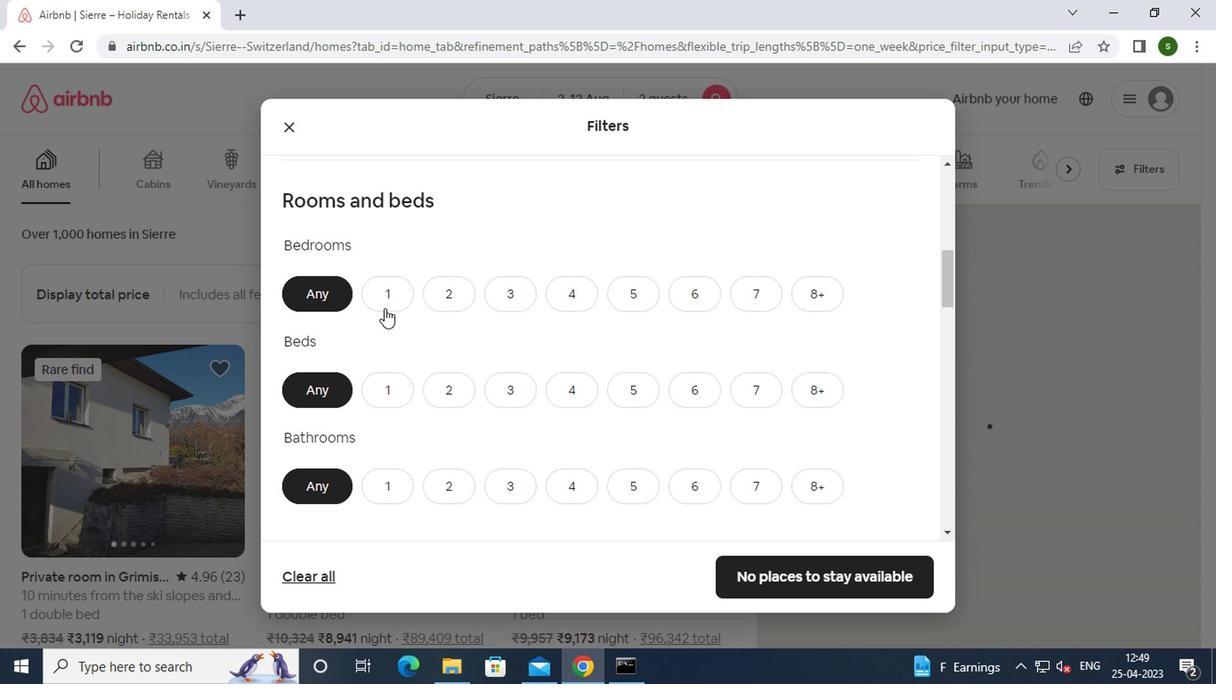 
Action: Mouse pressed left at (375, 301)
Screenshot: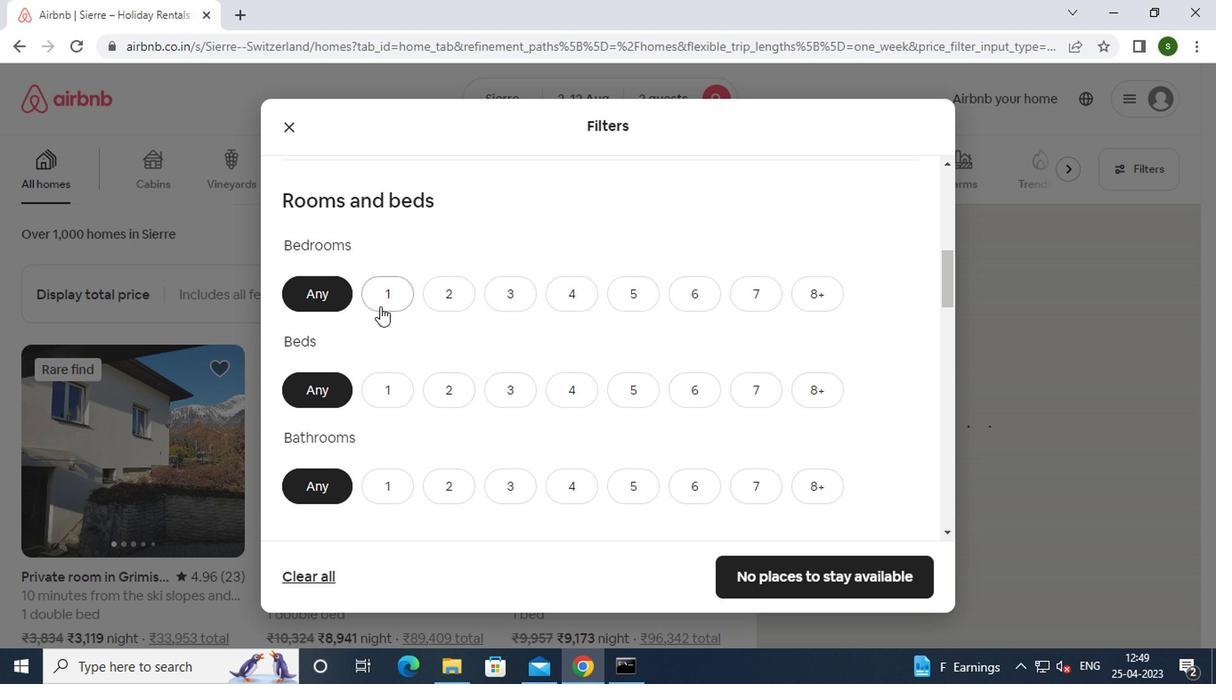 
Action: Mouse moved to (390, 393)
Screenshot: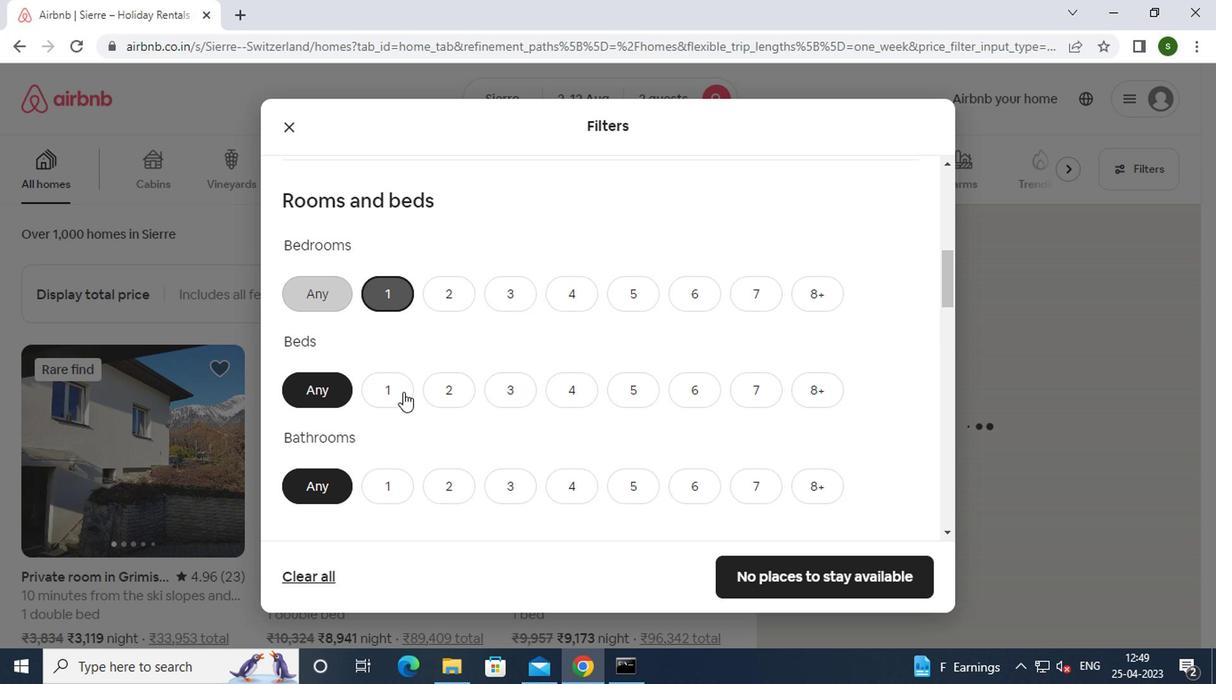 
Action: Mouse pressed left at (390, 393)
Screenshot: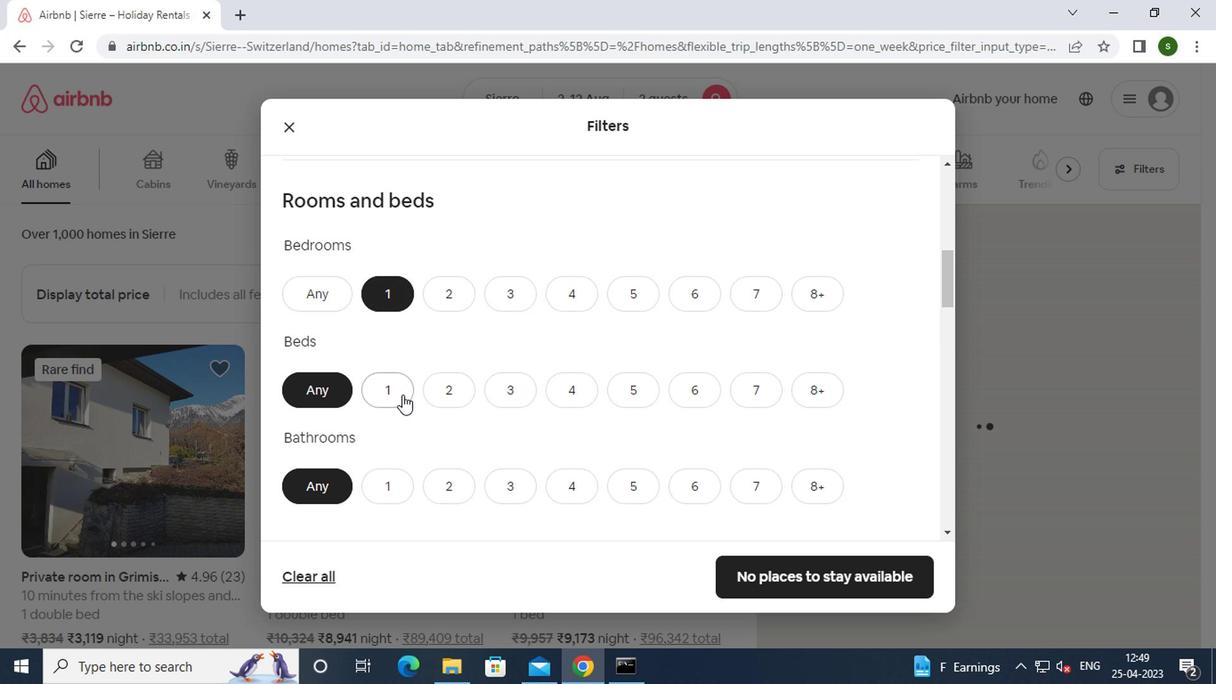 
Action: Mouse moved to (382, 483)
Screenshot: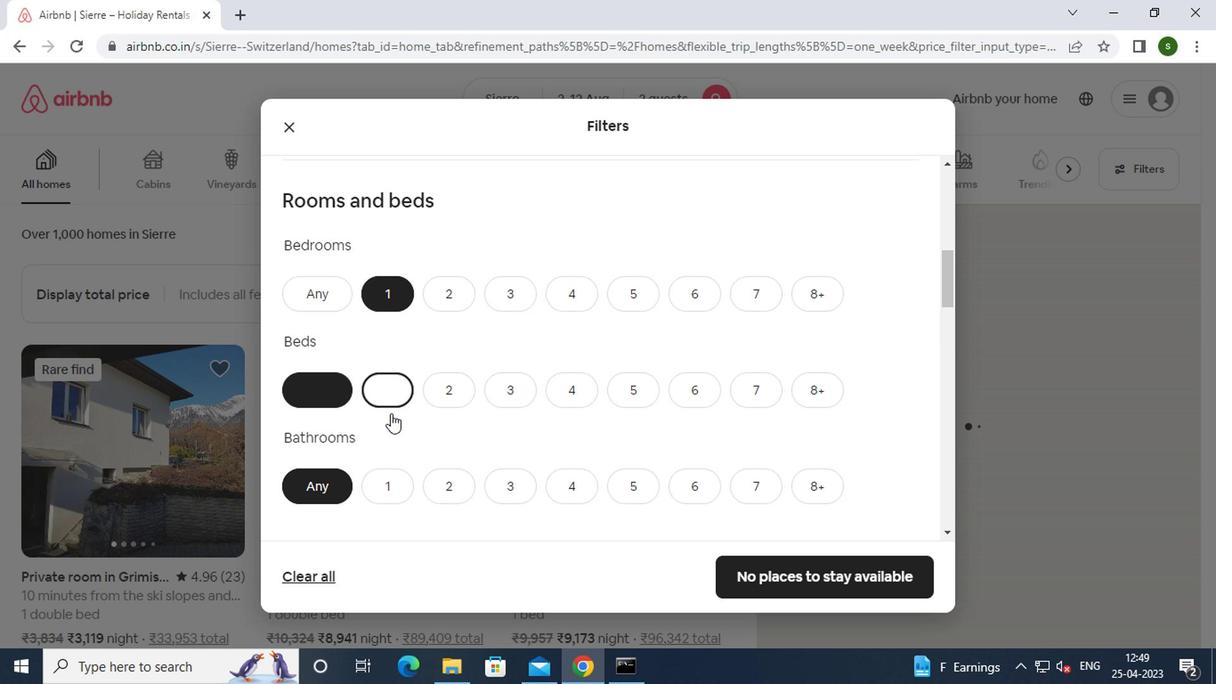 
Action: Mouse pressed left at (382, 483)
Screenshot: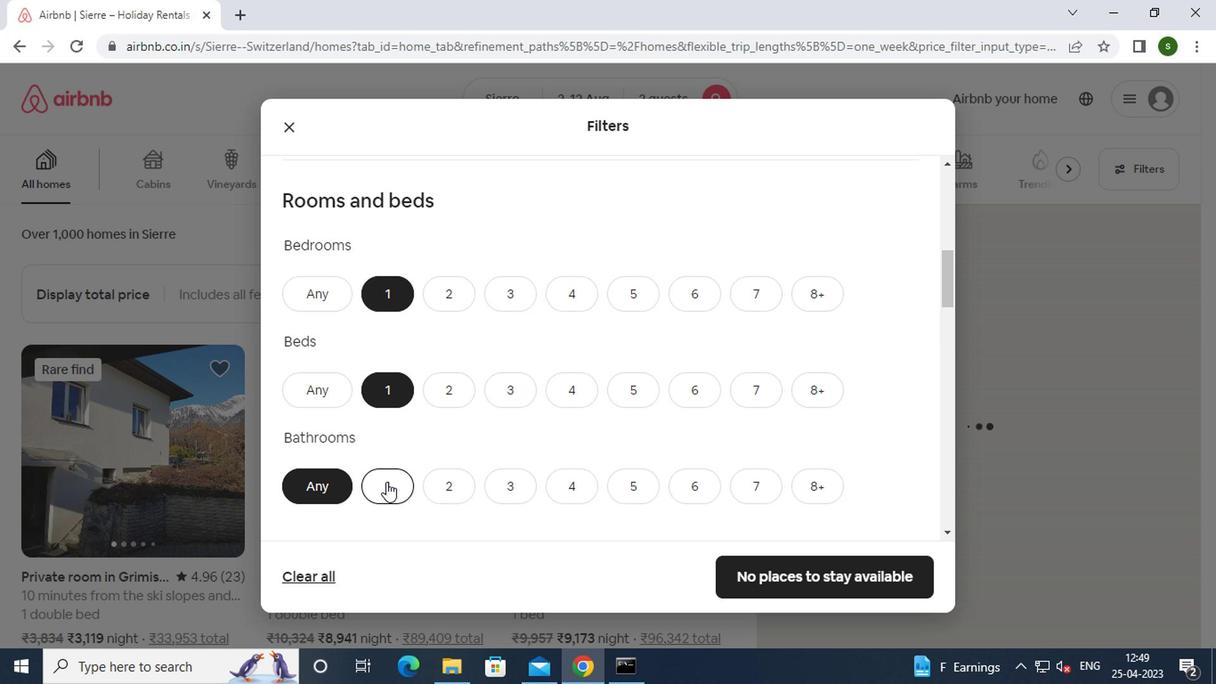 
Action: Mouse moved to (446, 439)
Screenshot: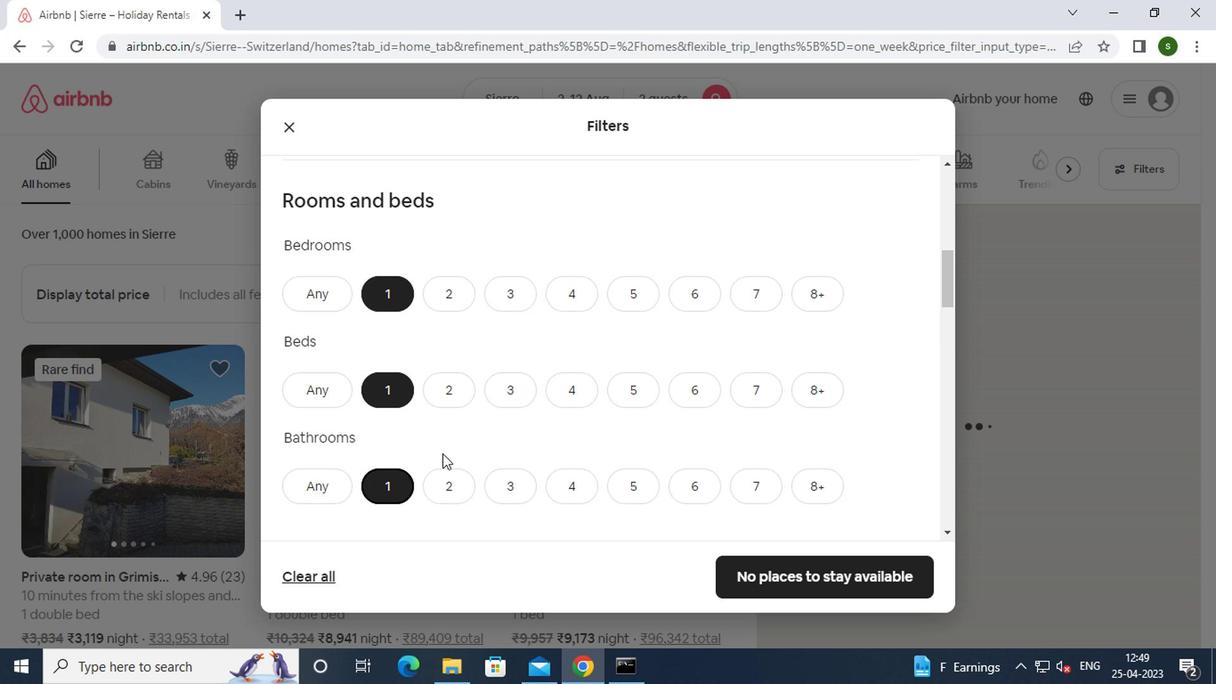 
Action: Mouse scrolled (446, 438) with delta (0, -1)
Screenshot: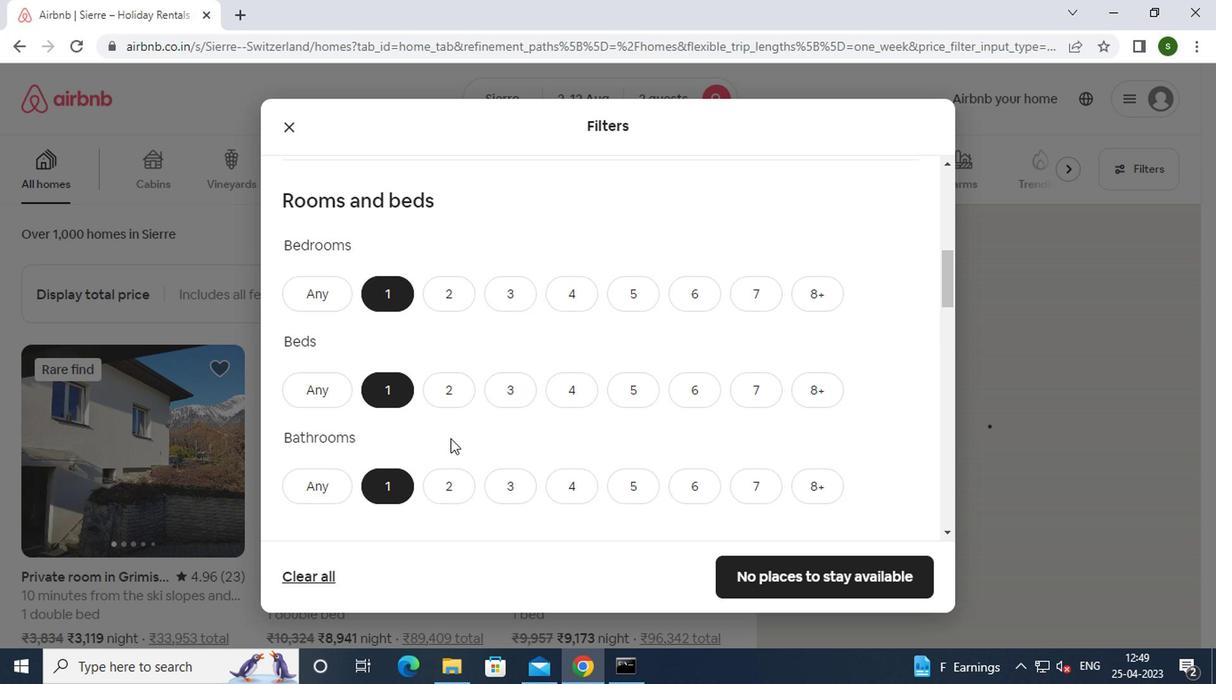 
Action: Mouse scrolled (446, 438) with delta (0, -1)
Screenshot: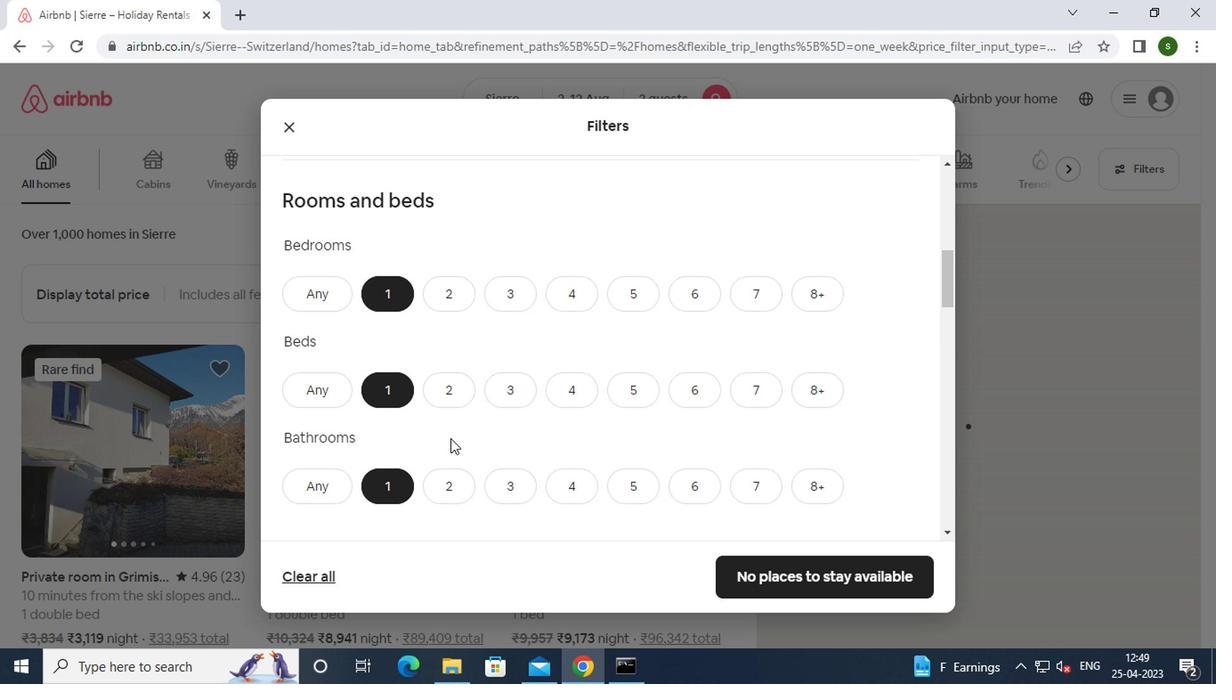 
Action: Mouse scrolled (446, 438) with delta (0, -1)
Screenshot: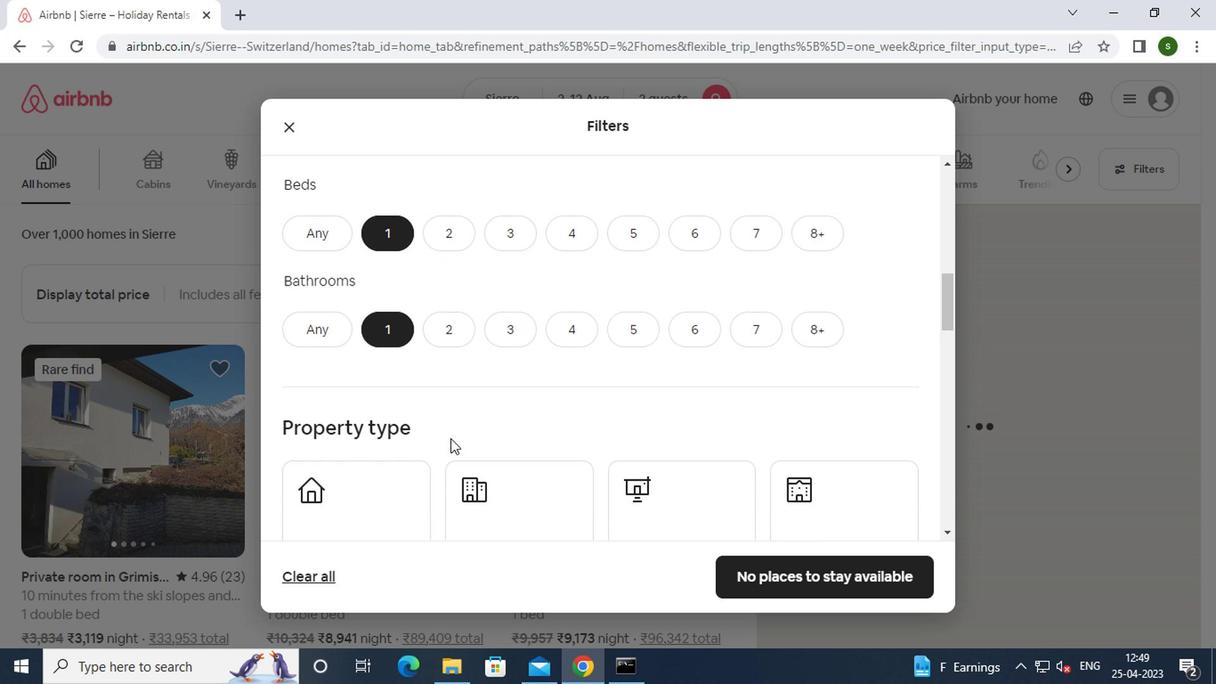 
Action: Mouse moved to (377, 403)
Screenshot: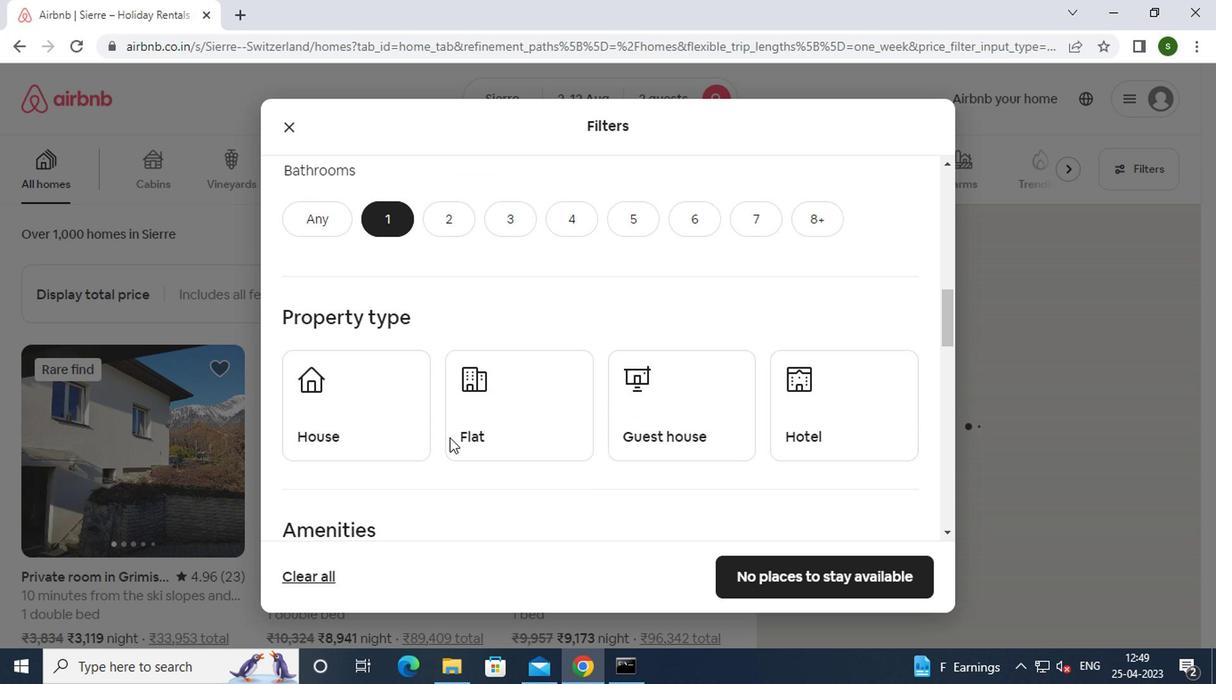 
Action: Mouse pressed left at (377, 403)
Screenshot: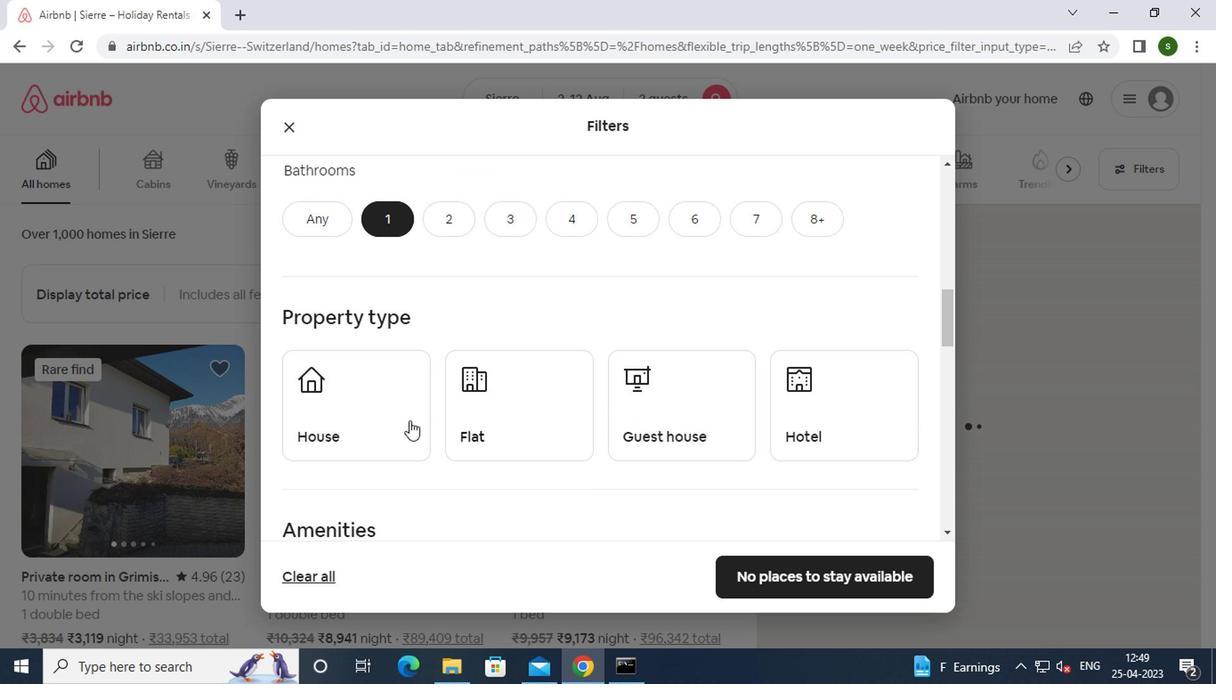 
Action: Mouse moved to (462, 404)
Screenshot: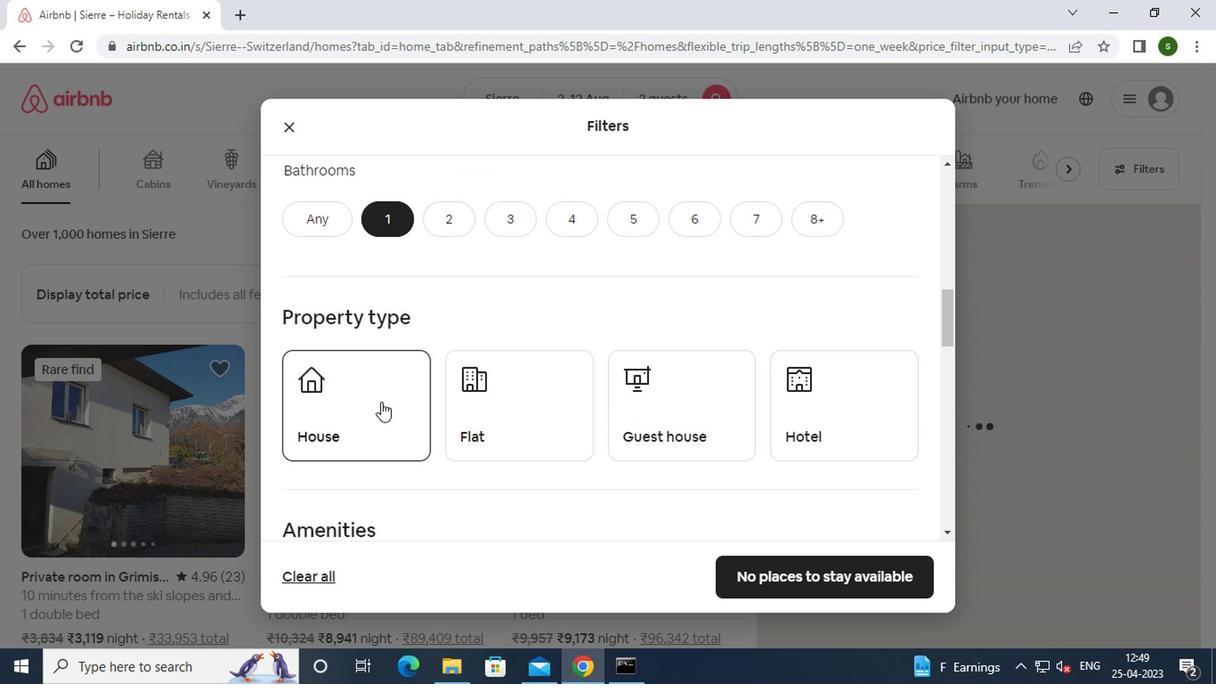 
Action: Mouse pressed left at (462, 404)
Screenshot: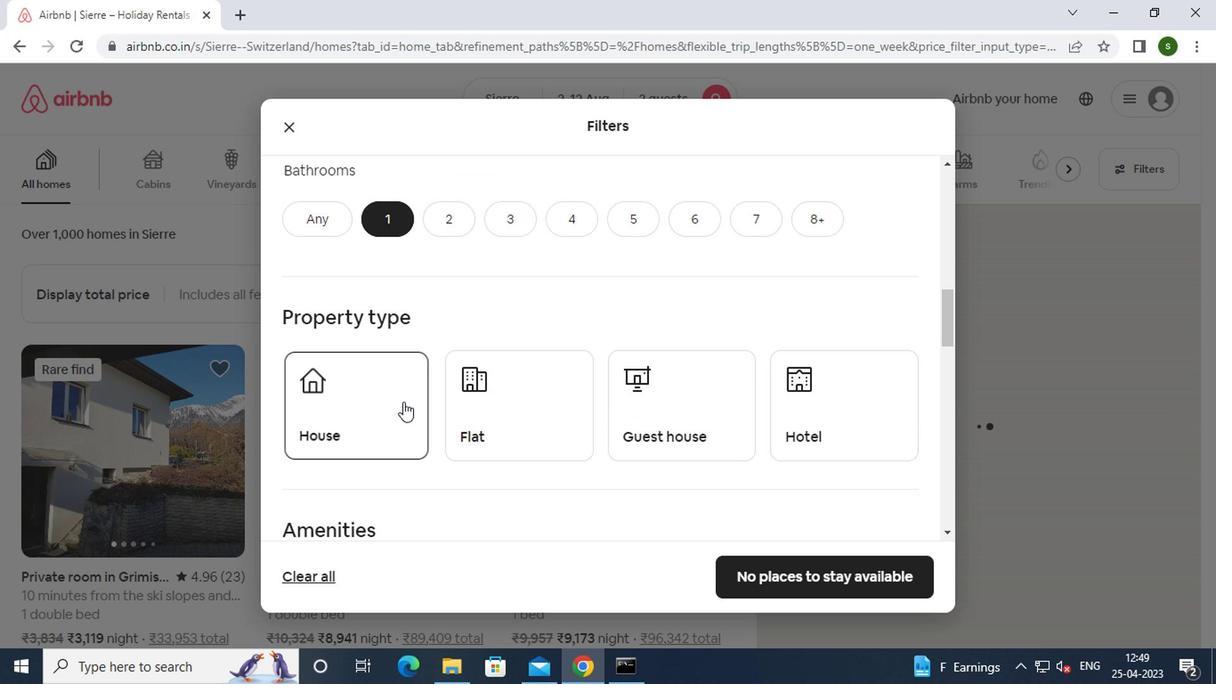 
Action: Mouse moved to (685, 419)
Screenshot: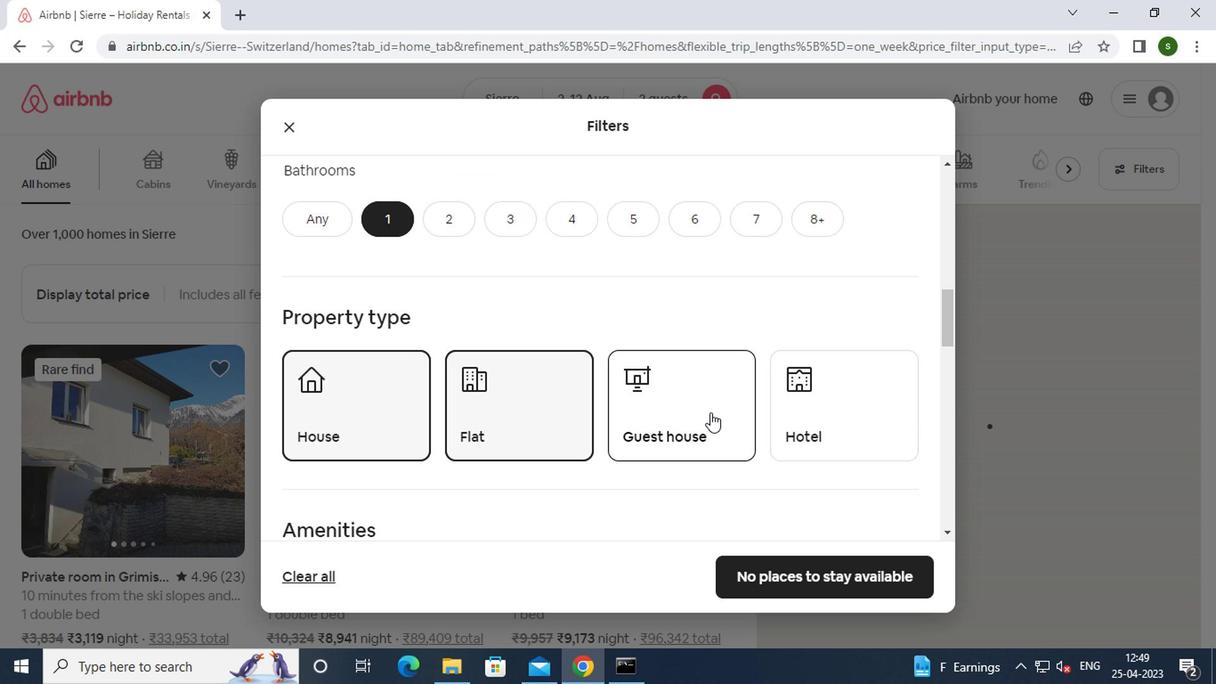 
Action: Mouse pressed left at (685, 419)
Screenshot: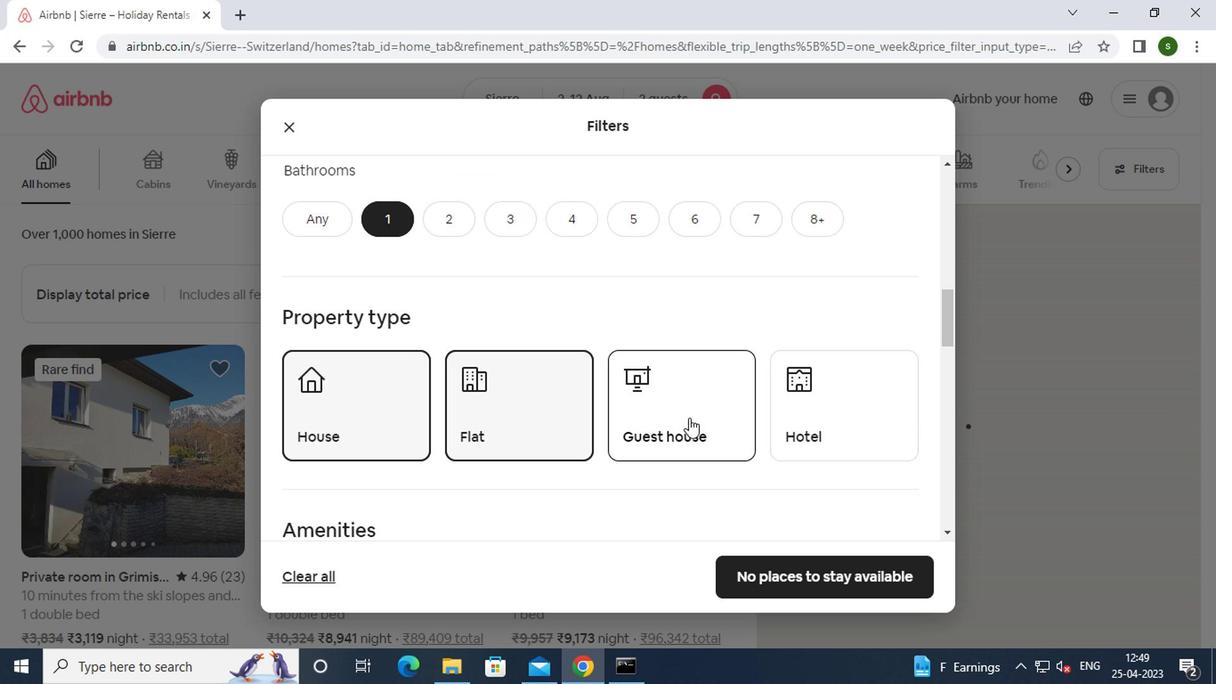 
Action: Mouse moved to (841, 427)
Screenshot: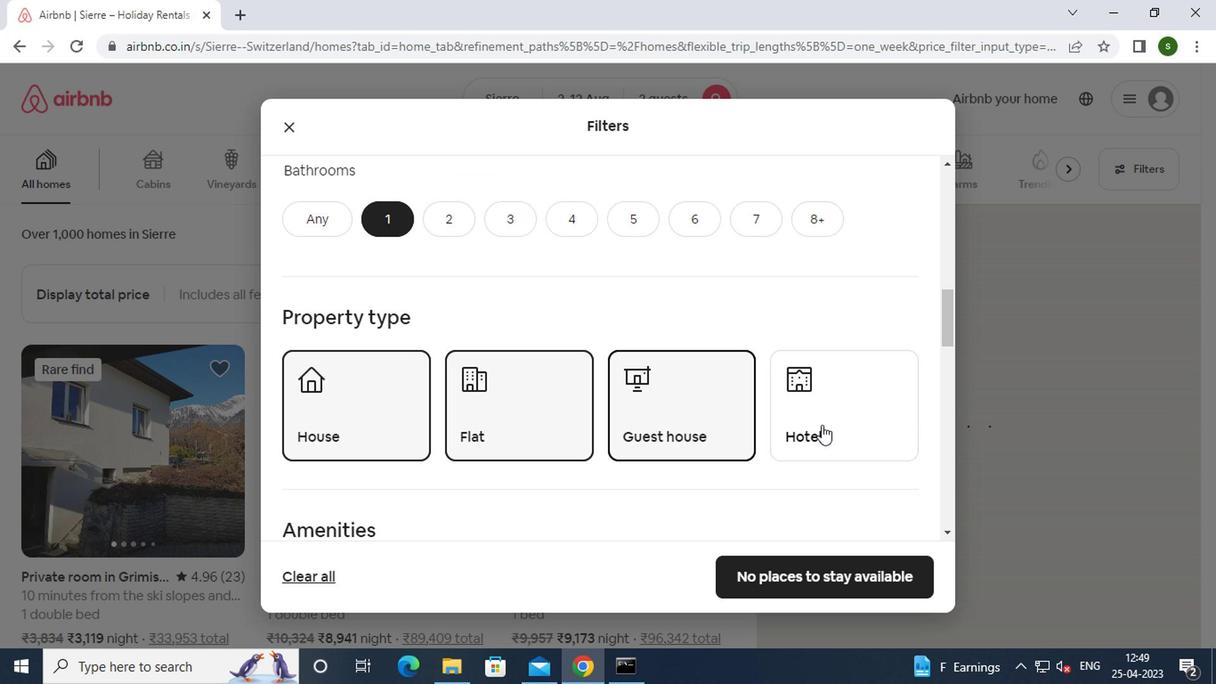 
Action: Mouse pressed left at (841, 427)
Screenshot: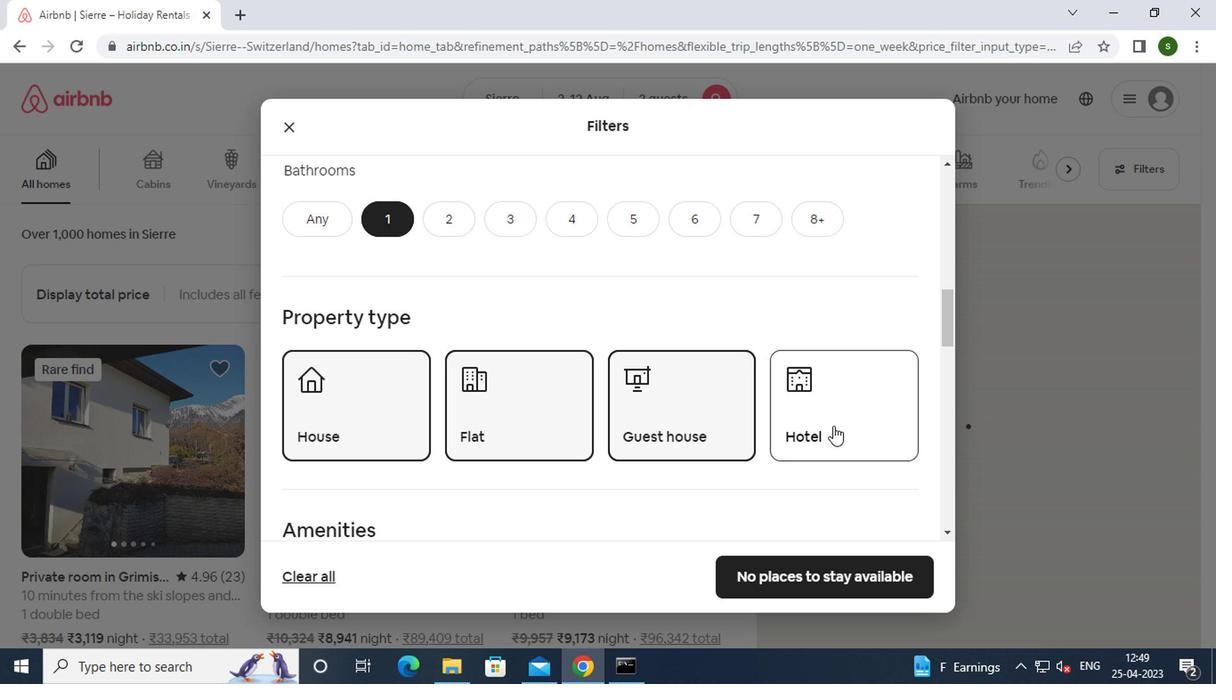 
Action: Mouse moved to (684, 387)
Screenshot: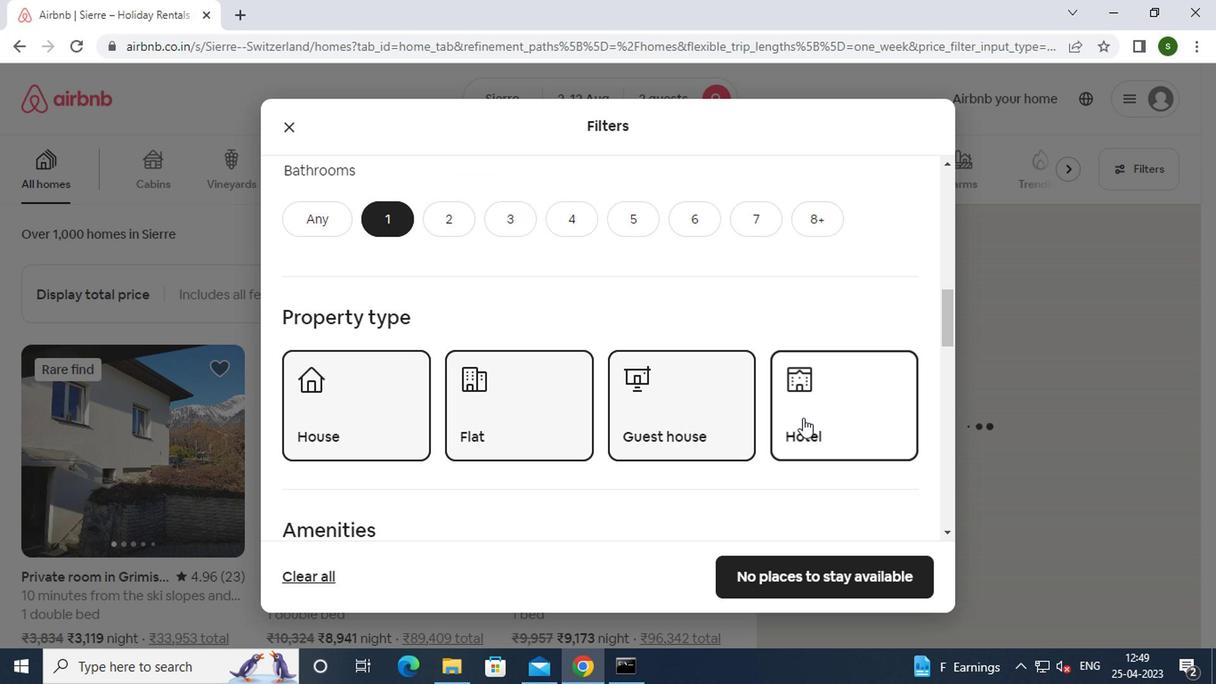 
Action: Mouse scrolled (684, 387) with delta (0, 0)
Screenshot: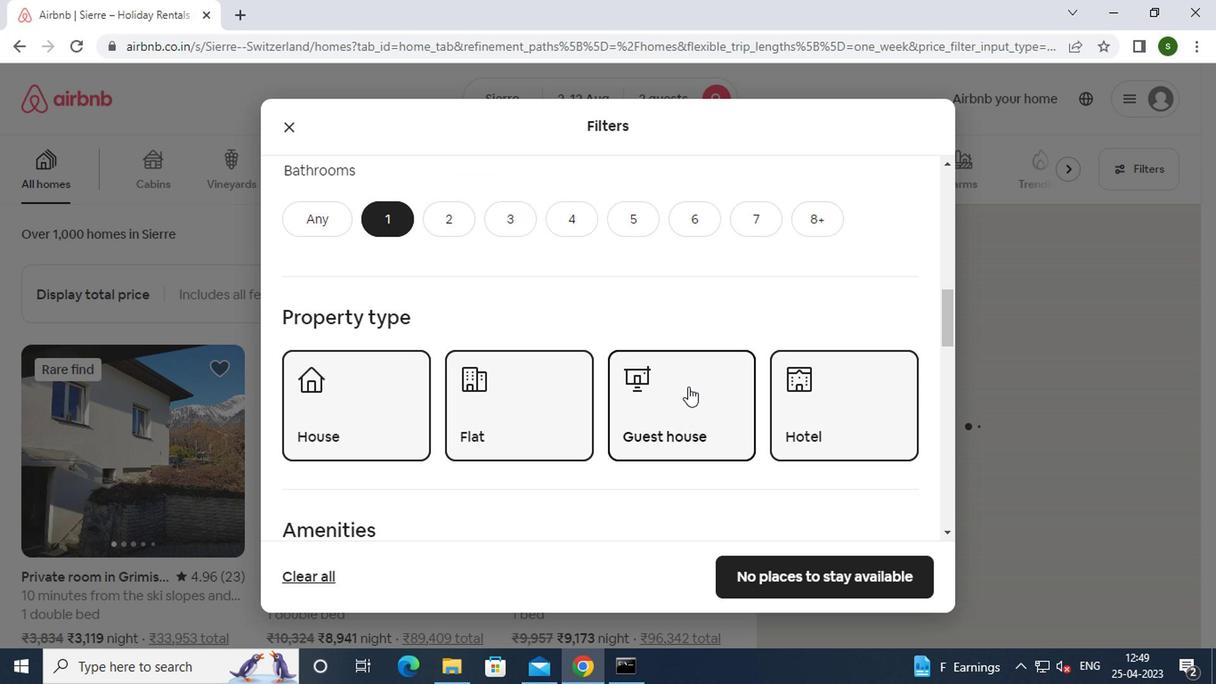 
Action: Mouse scrolled (684, 387) with delta (0, 0)
Screenshot: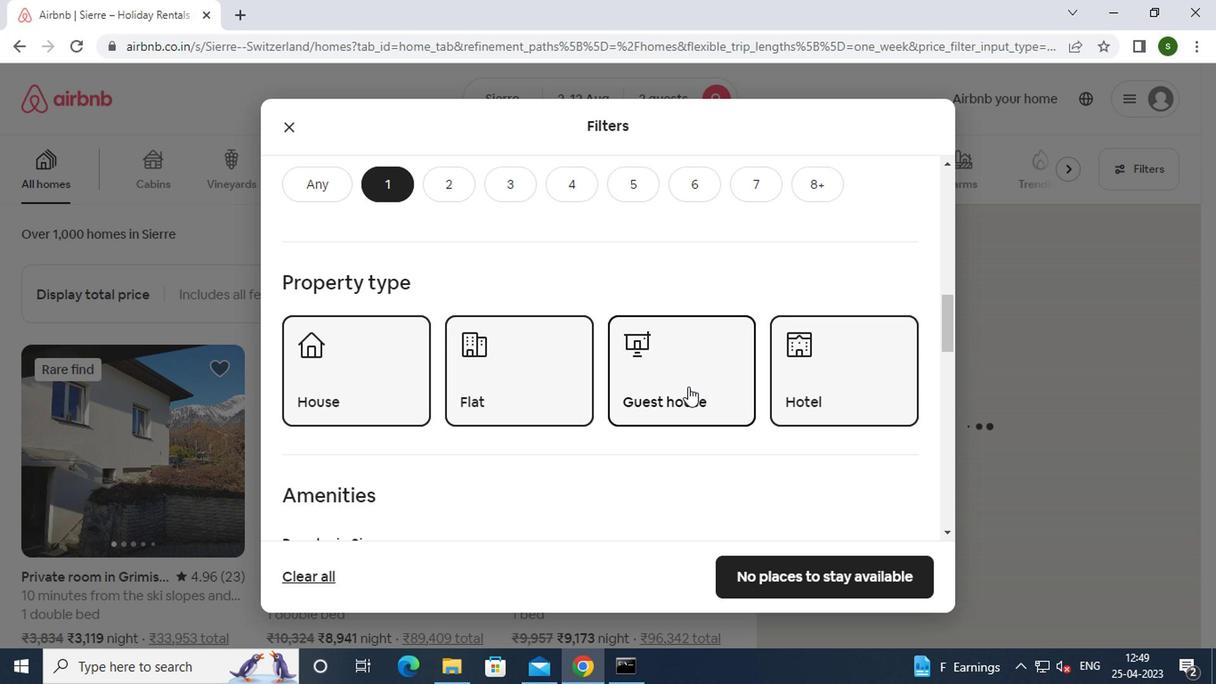 
Action: Mouse scrolled (684, 387) with delta (0, 0)
Screenshot: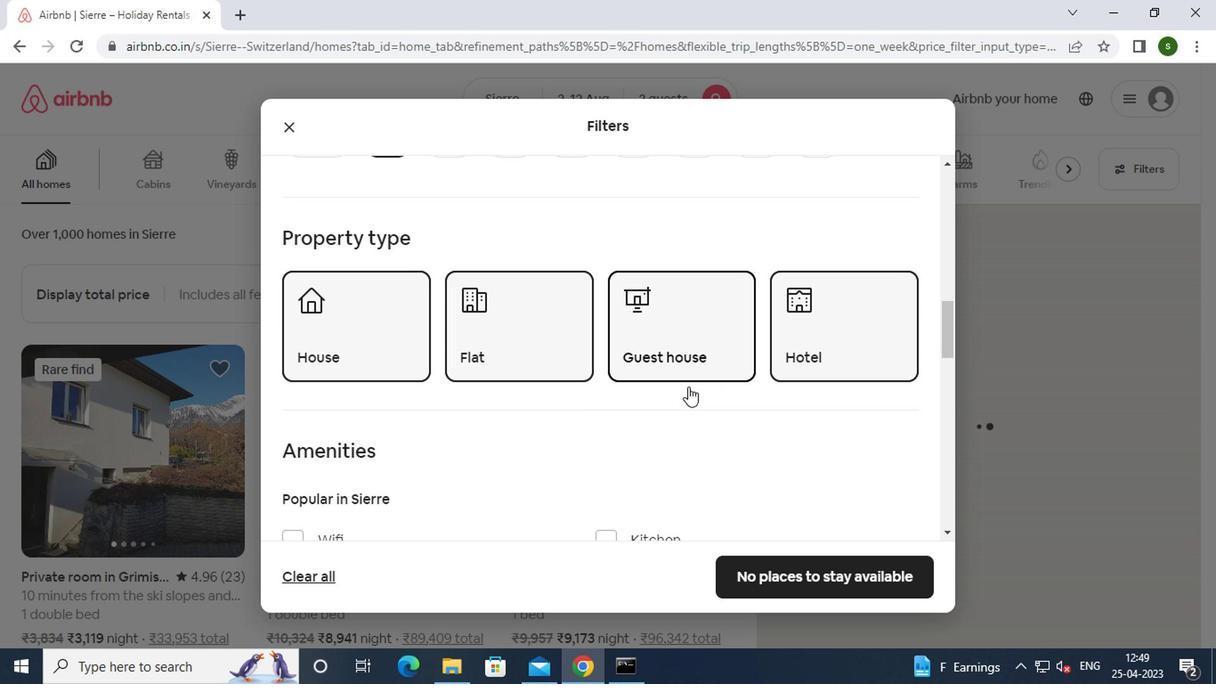 
Action: Mouse scrolled (684, 387) with delta (0, 0)
Screenshot: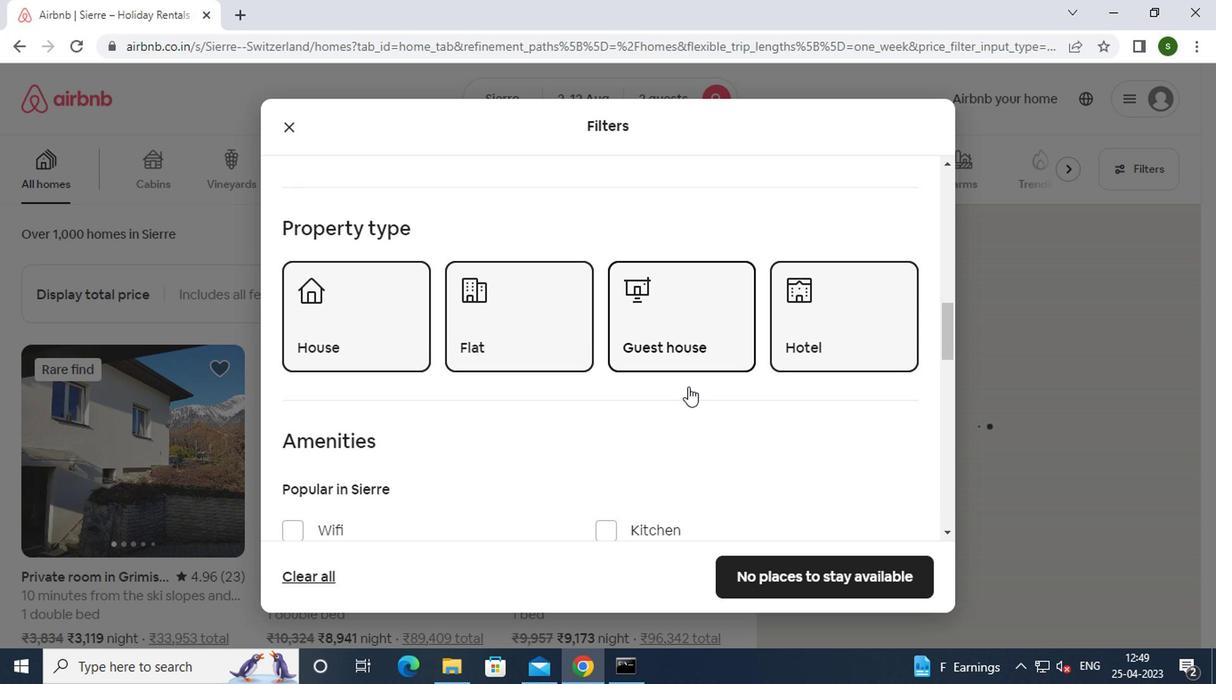
Action: Mouse scrolled (684, 387) with delta (0, 0)
Screenshot: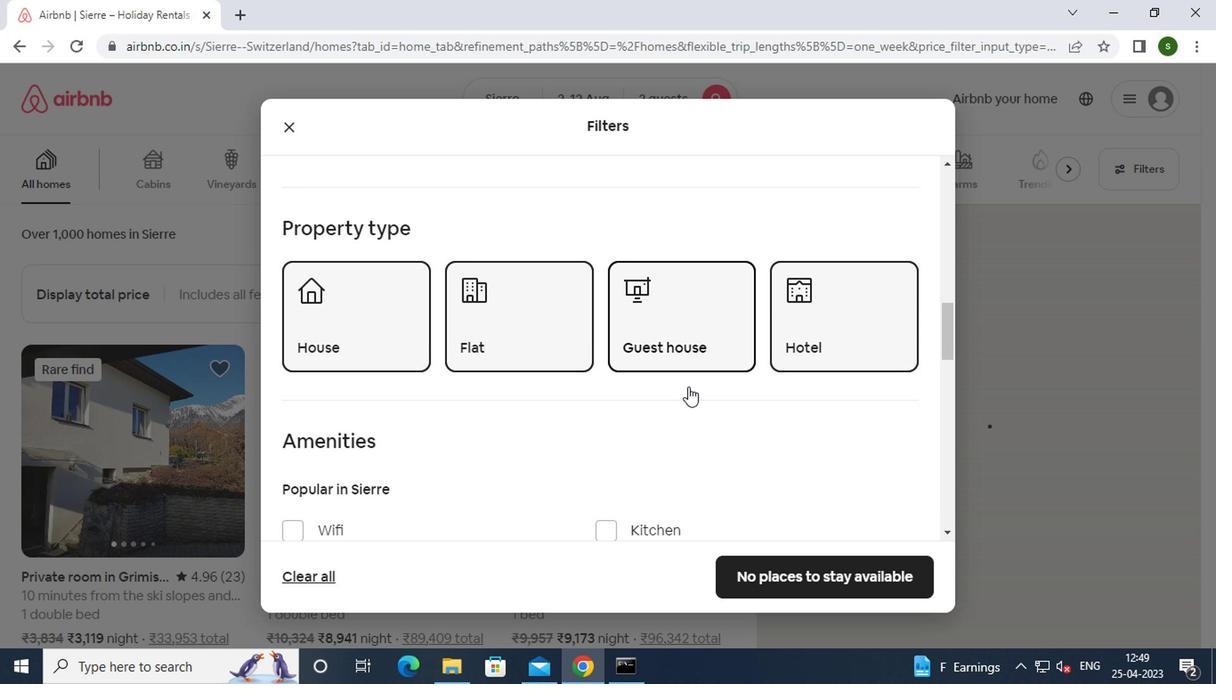 
Action: Mouse scrolled (684, 387) with delta (0, 0)
Screenshot: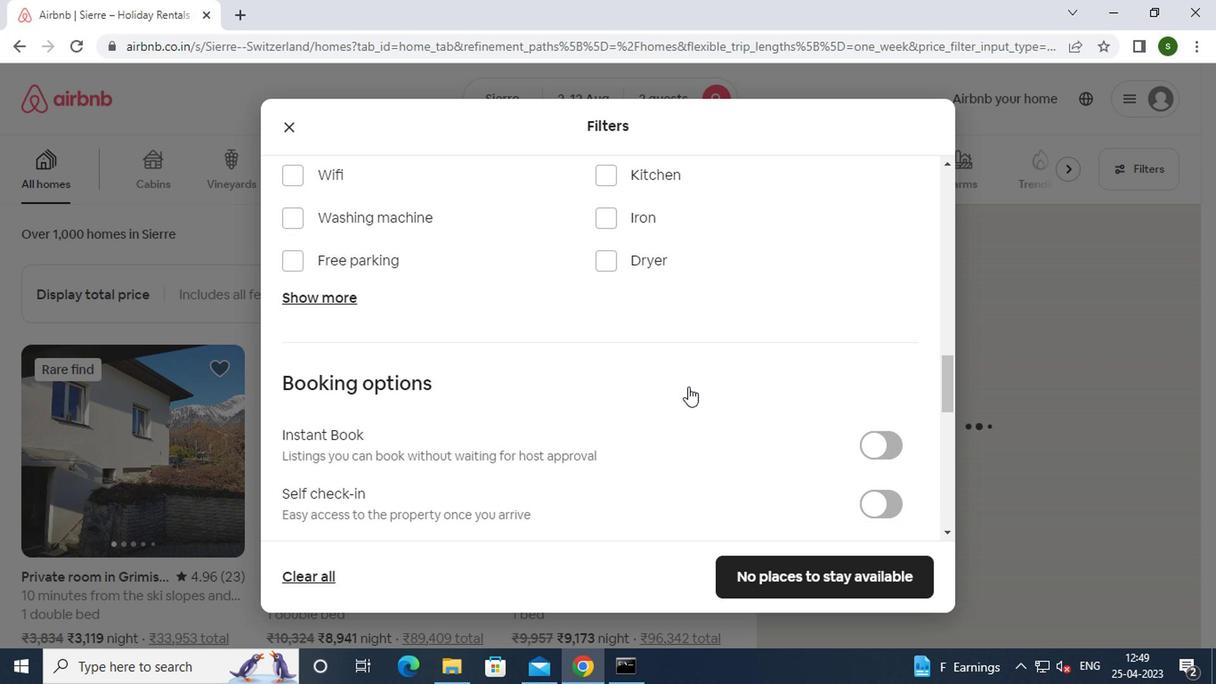 
Action: Mouse scrolled (684, 387) with delta (0, 0)
Screenshot: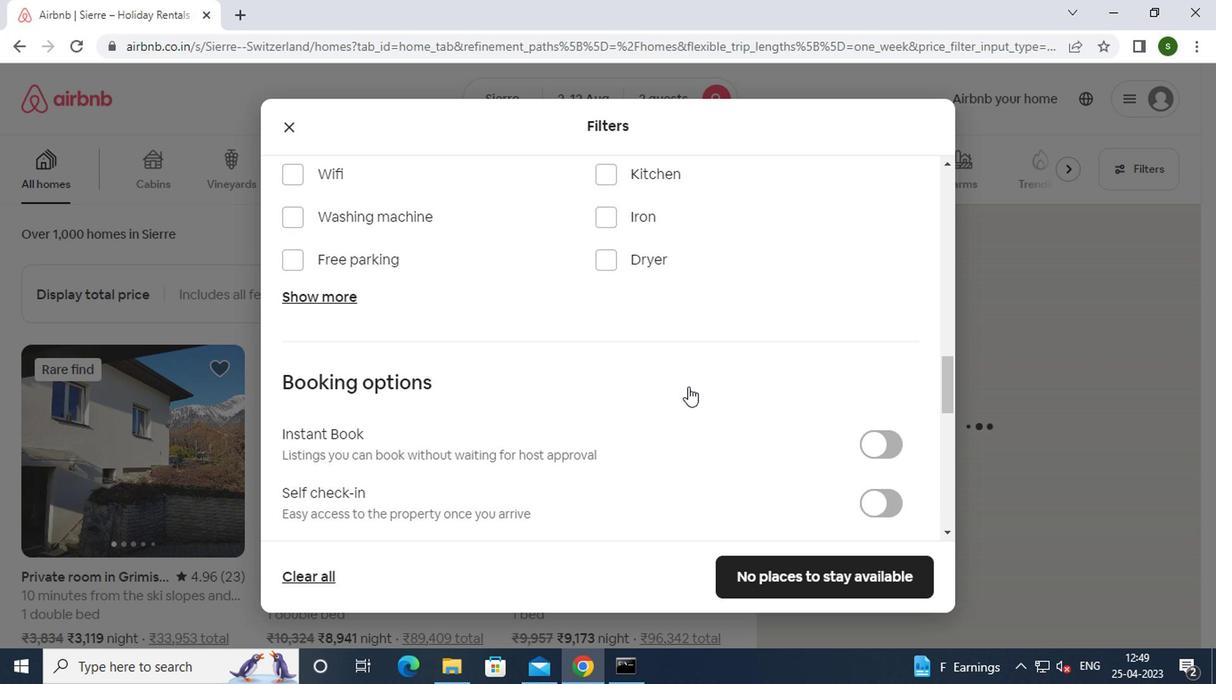 
Action: Mouse scrolled (684, 387) with delta (0, 0)
Screenshot: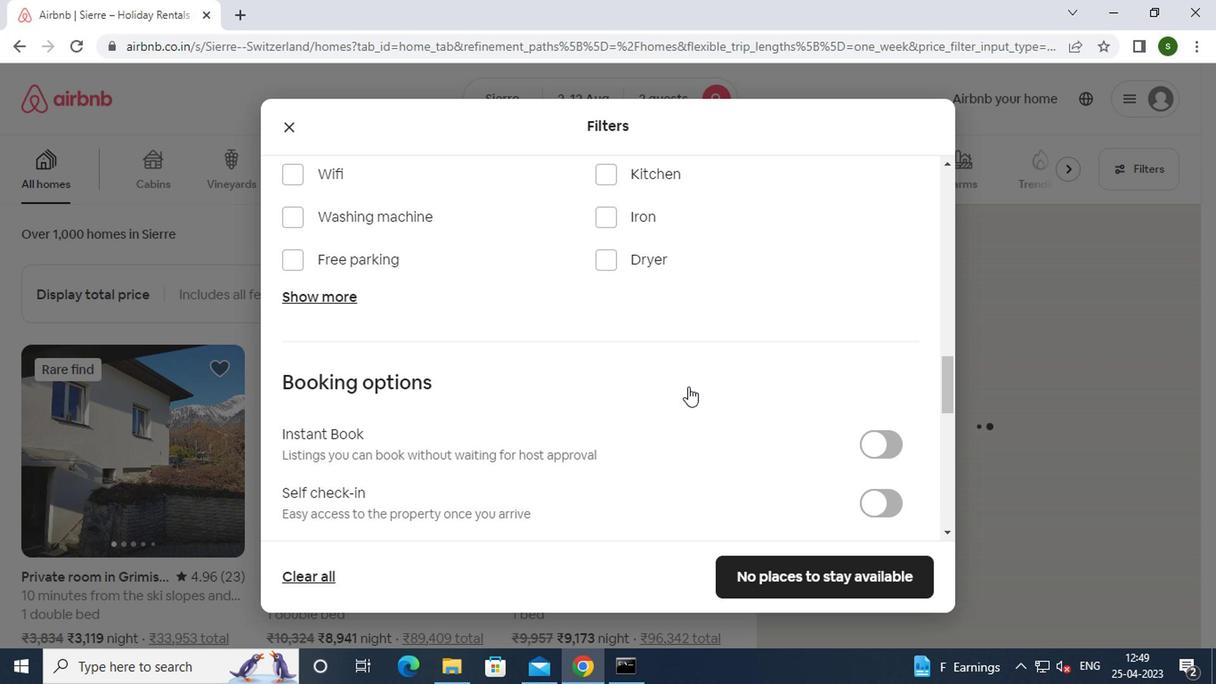 
Action: Mouse moved to (867, 234)
Screenshot: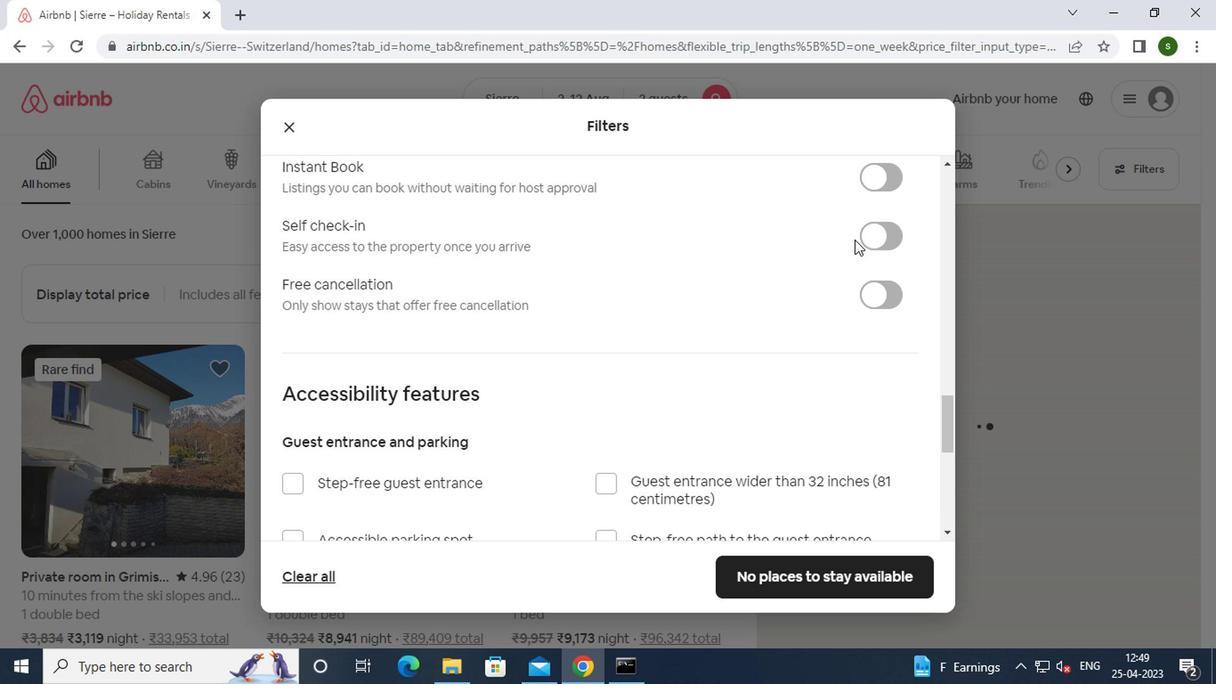 
Action: Mouse pressed left at (867, 234)
Screenshot: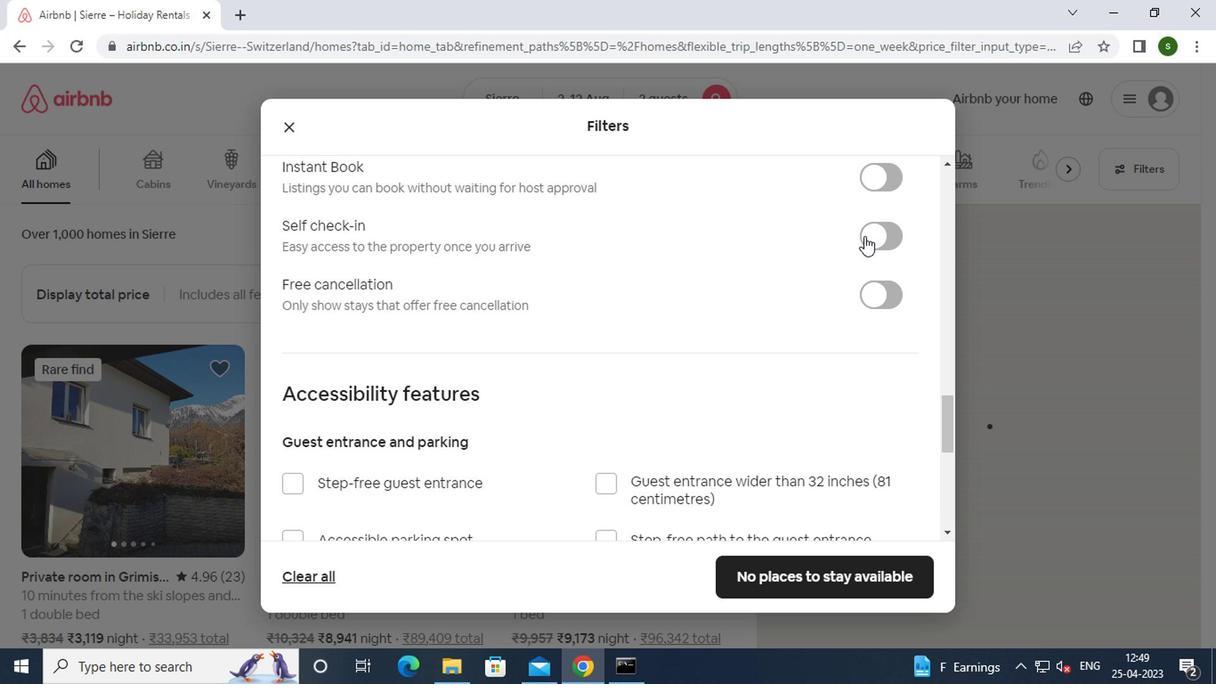 
Action: Mouse moved to (514, 356)
Screenshot: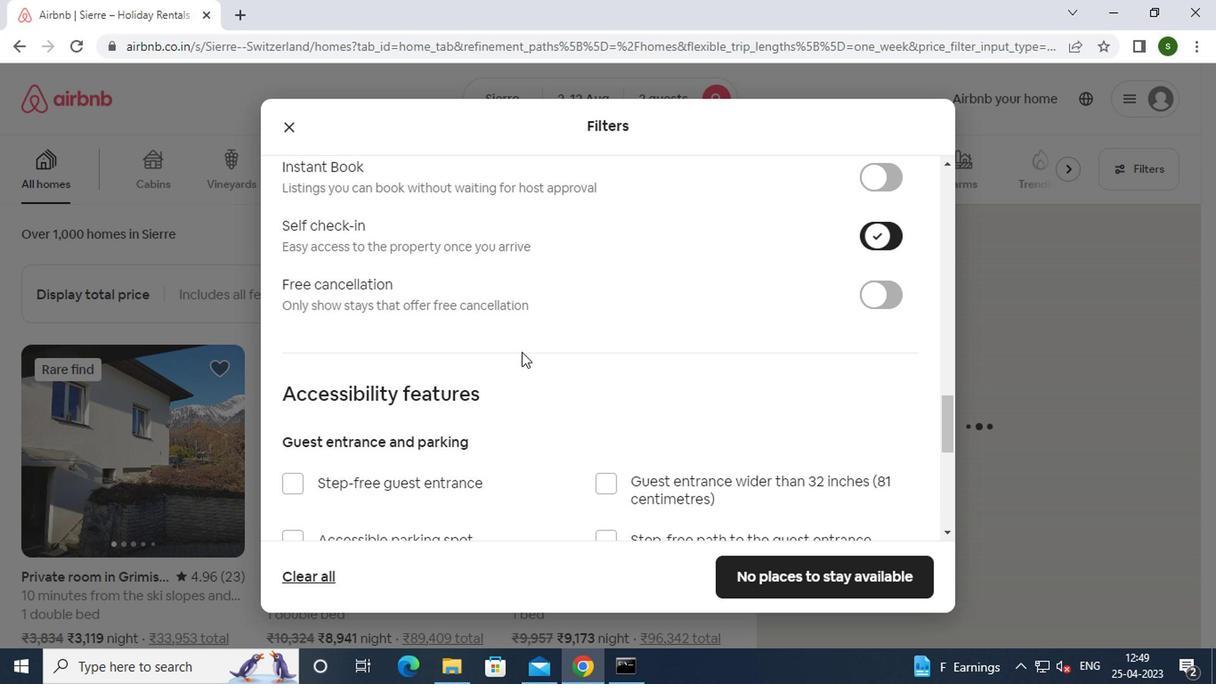 
Action: Mouse scrolled (514, 354) with delta (0, -1)
Screenshot: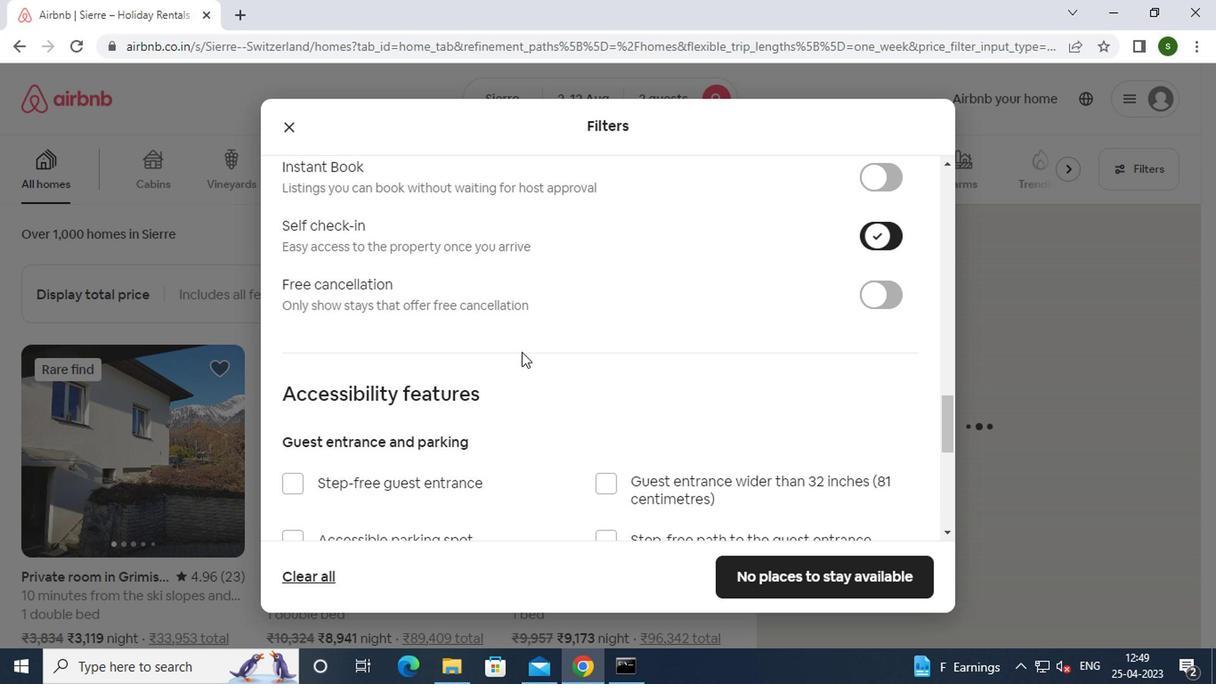 
Action: Mouse moved to (514, 356)
Screenshot: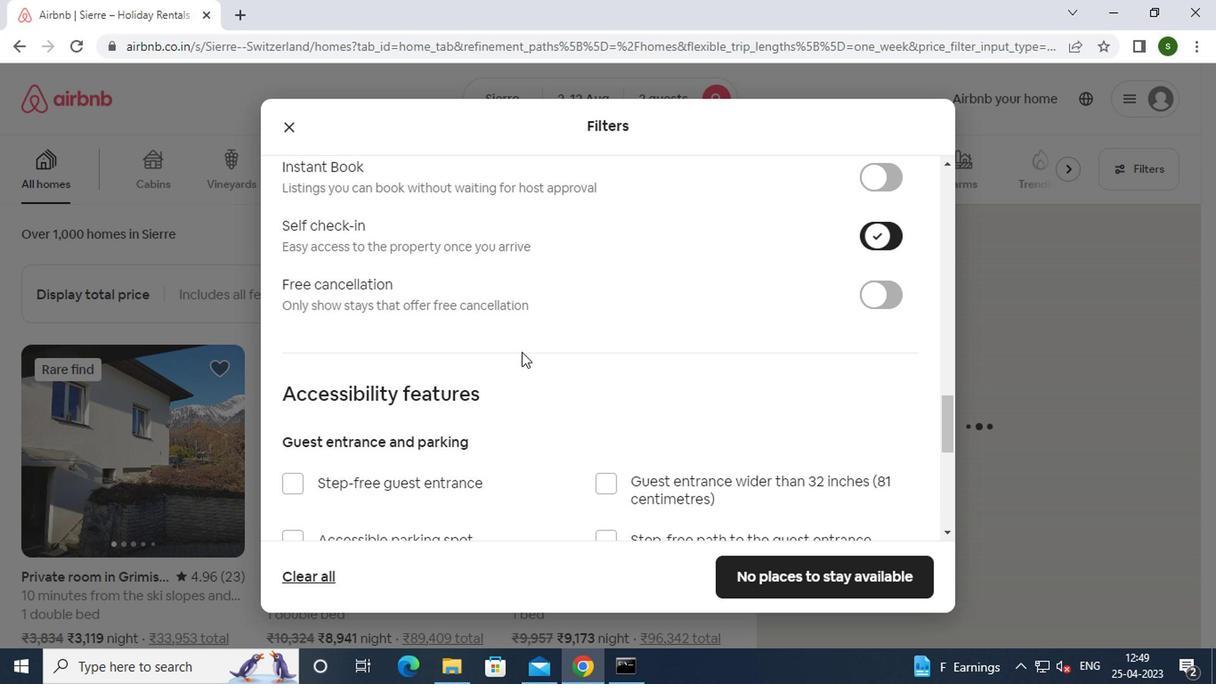 
Action: Mouse scrolled (514, 354) with delta (0, -1)
Screenshot: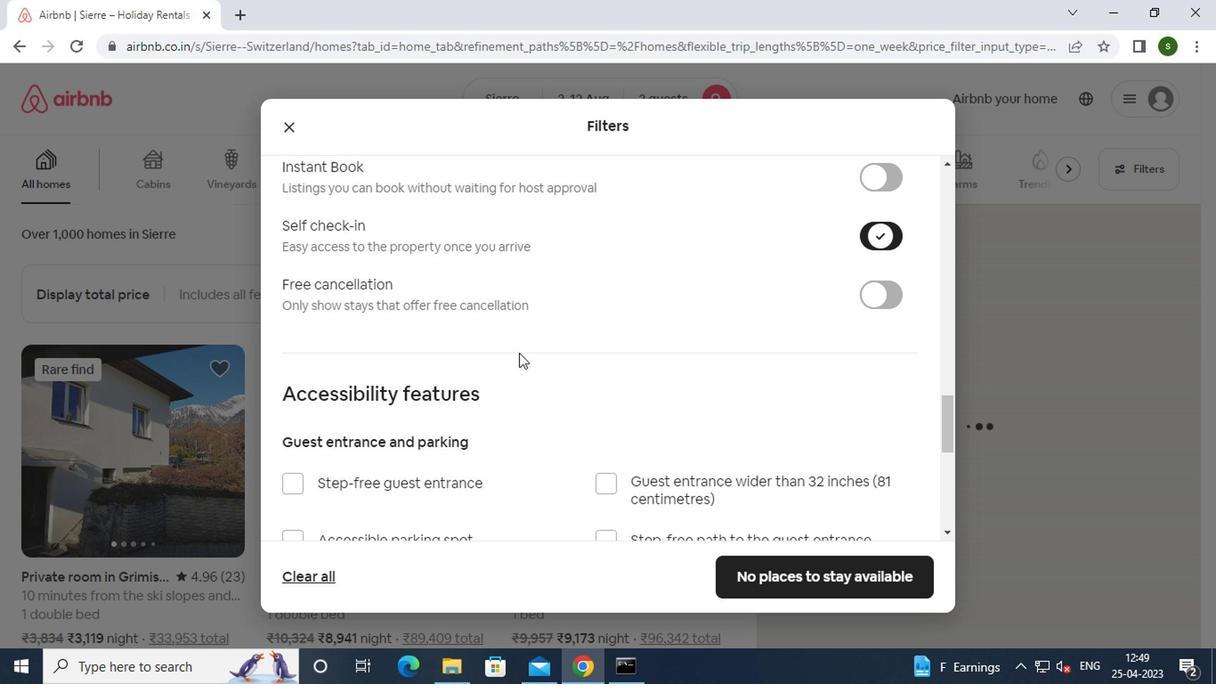 
Action: Mouse moved to (514, 357)
Screenshot: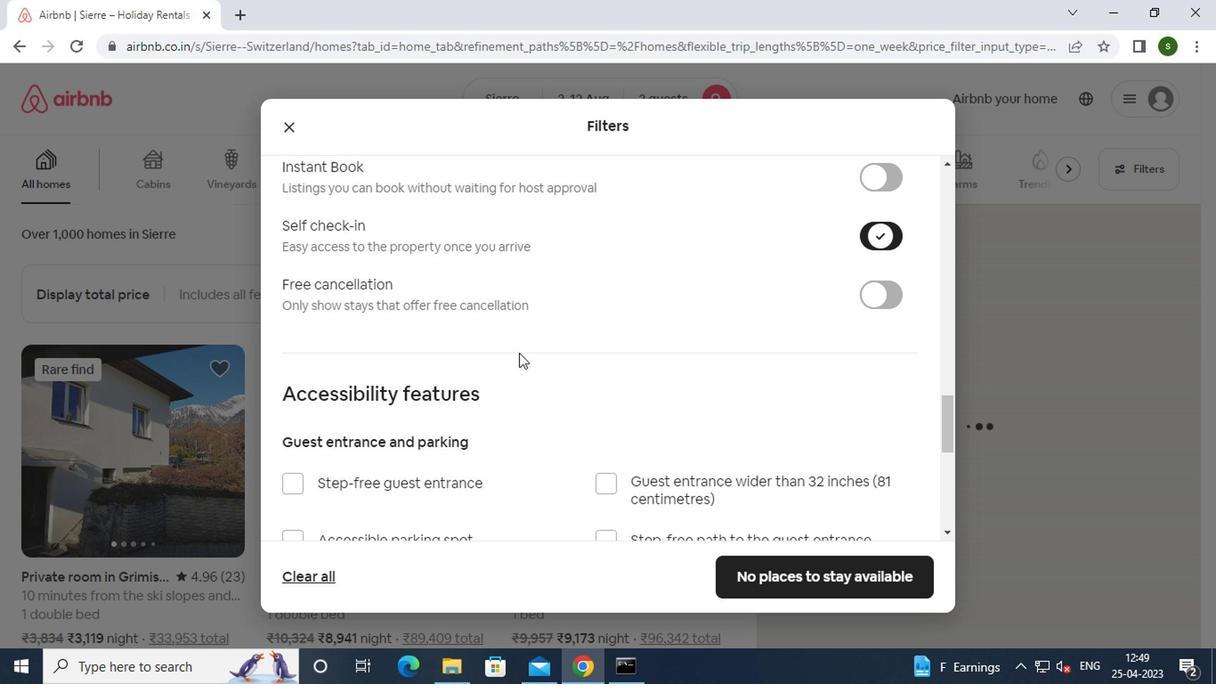 
Action: Mouse scrolled (514, 356) with delta (0, 0)
Screenshot: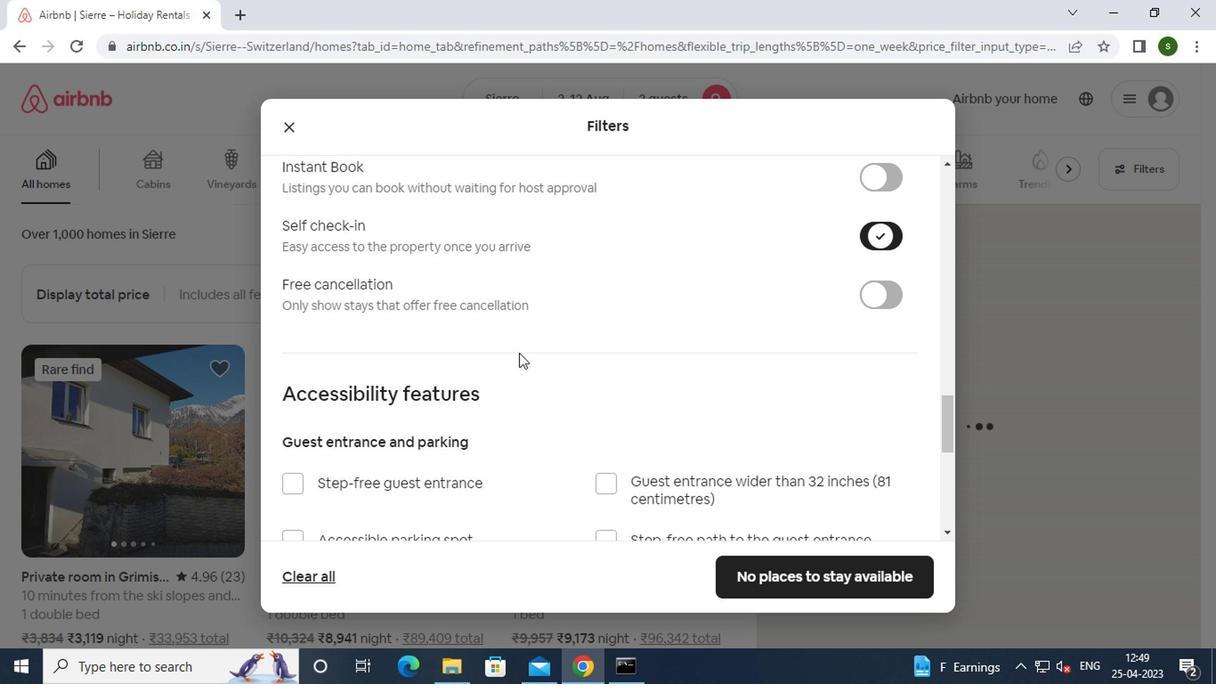 
Action: Mouse scrolled (514, 356) with delta (0, 0)
Screenshot: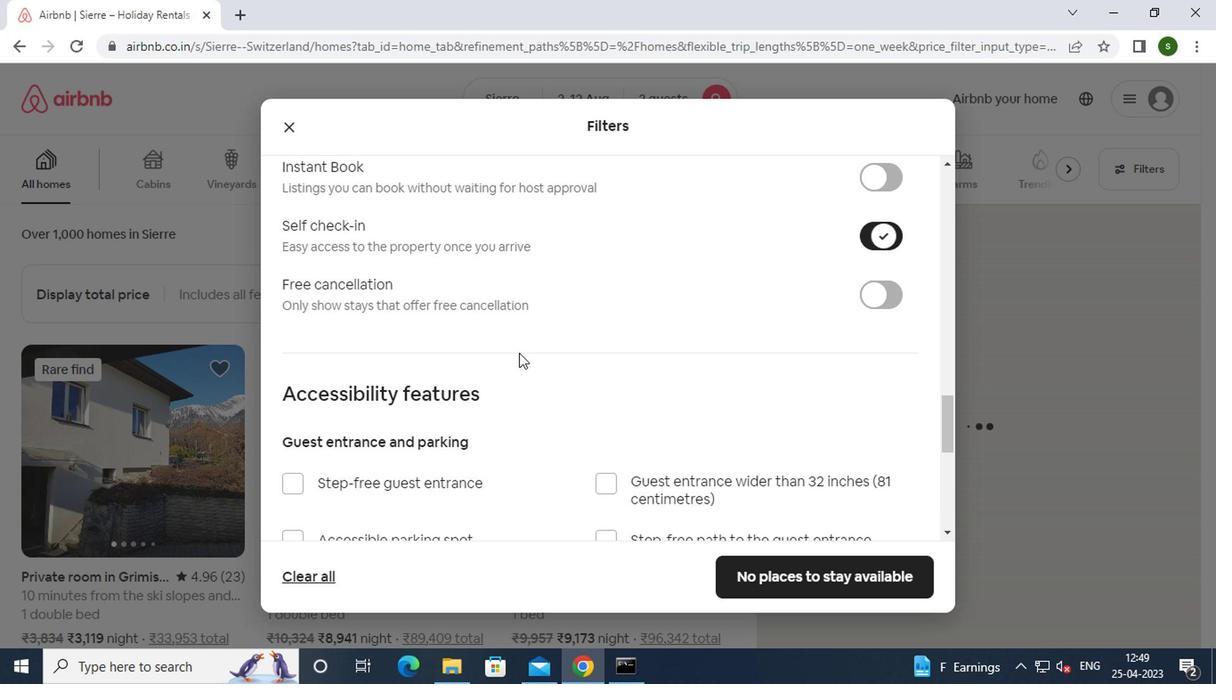 
Action: Mouse scrolled (514, 356) with delta (0, 0)
Screenshot: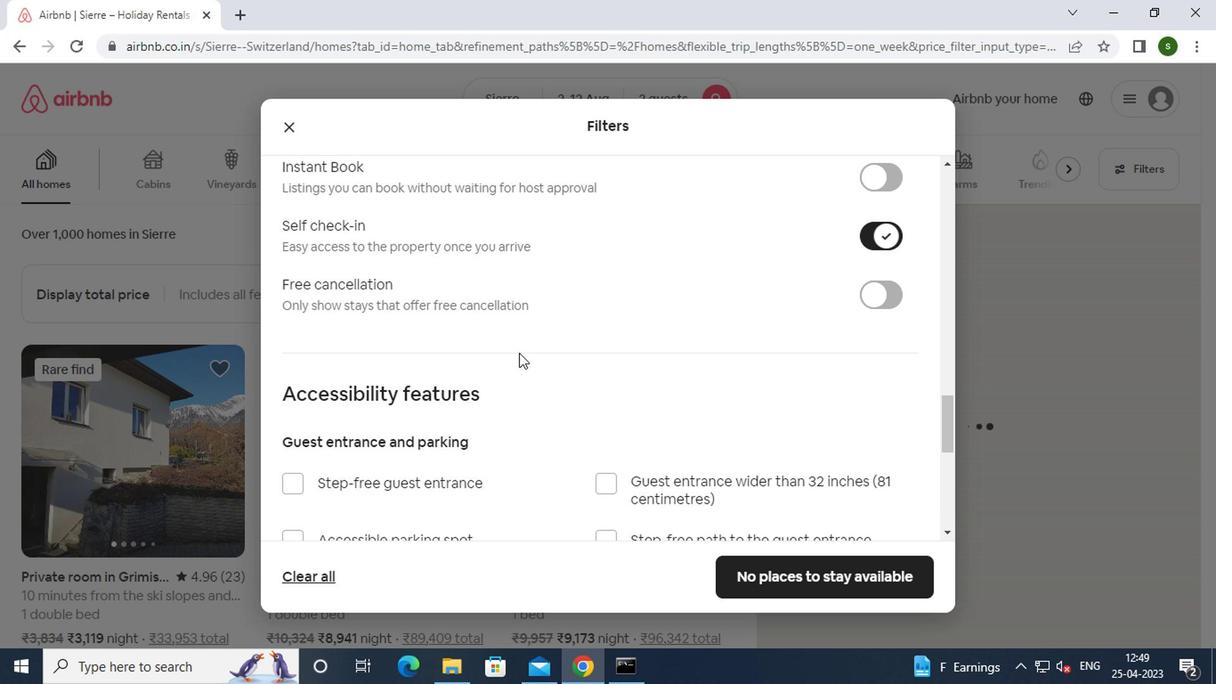 
Action: Mouse scrolled (514, 356) with delta (0, 0)
Screenshot: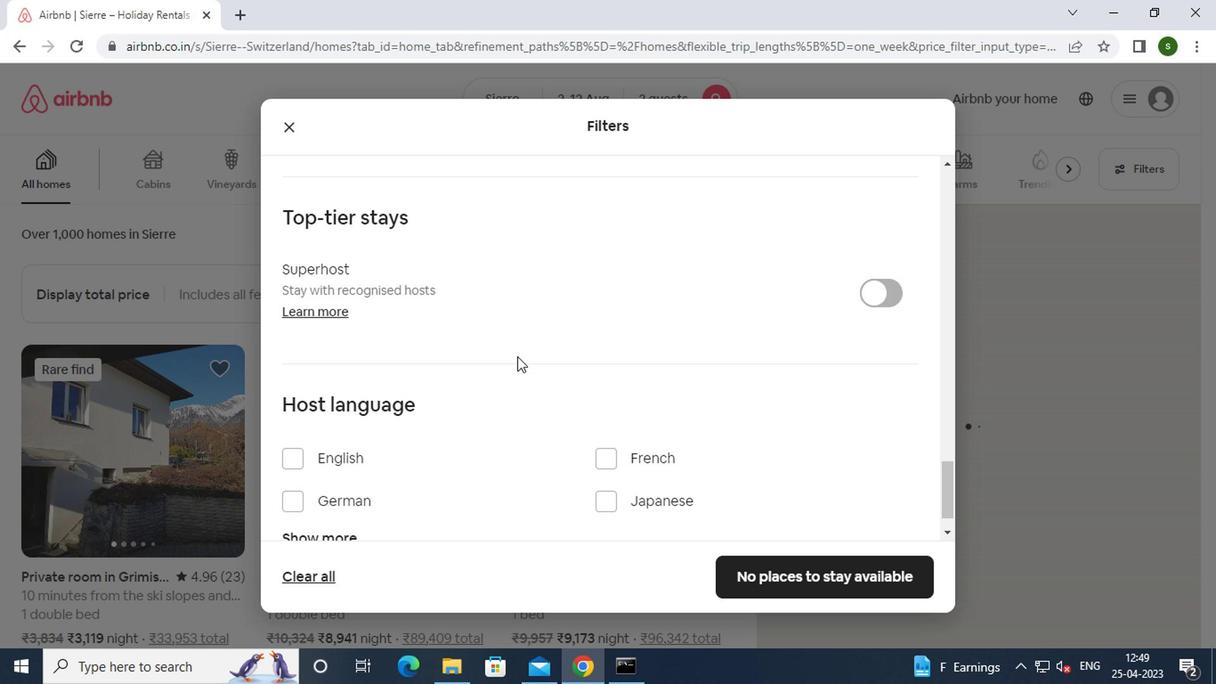 
Action: Mouse scrolled (514, 356) with delta (0, 0)
Screenshot: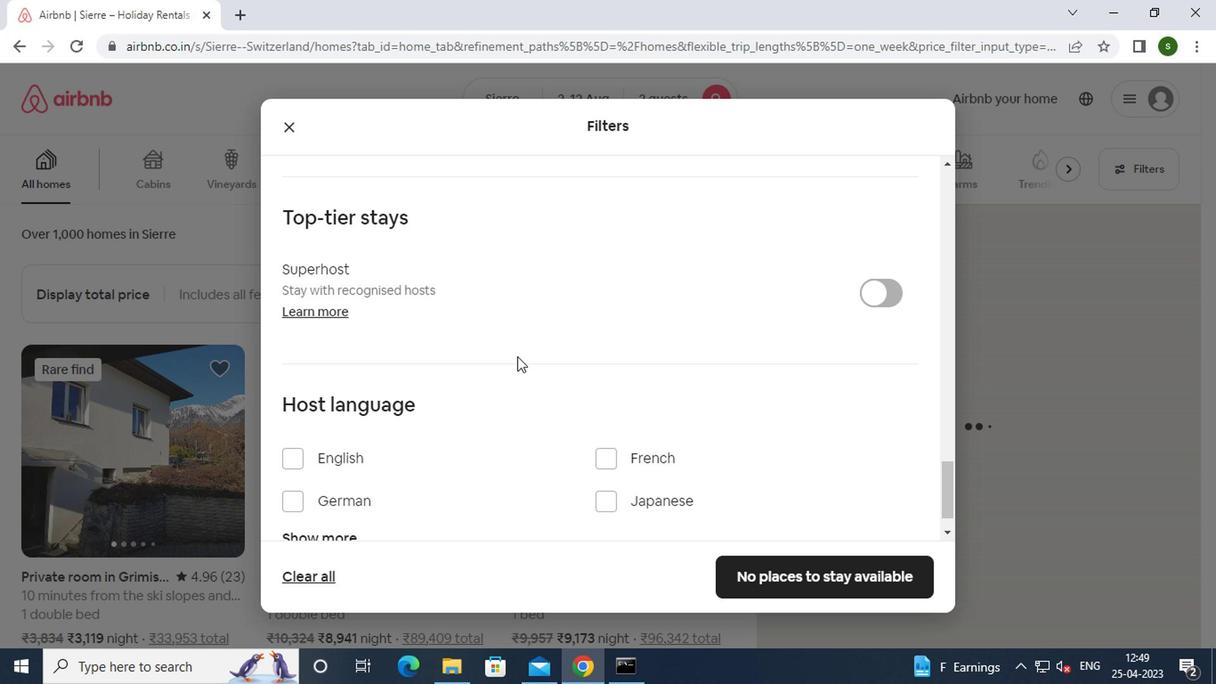 
Action: Mouse moved to (512, 358)
Screenshot: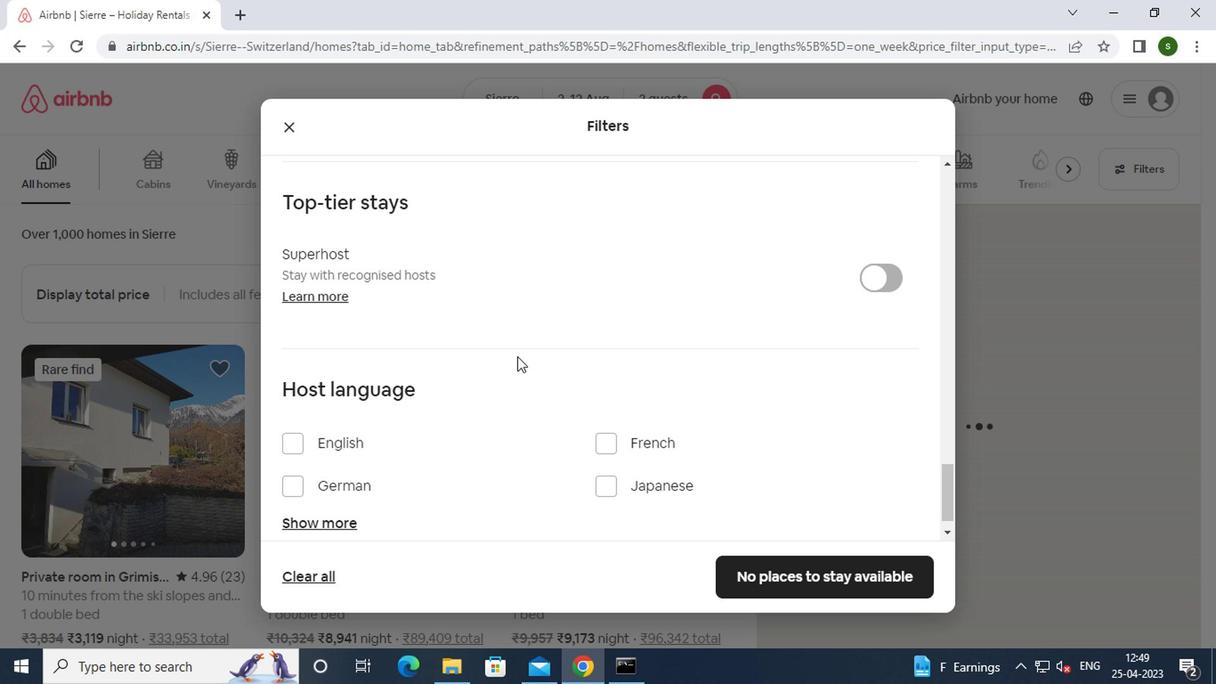 
Action: Mouse scrolled (512, 357) with delta (0, -1)
Screenshot: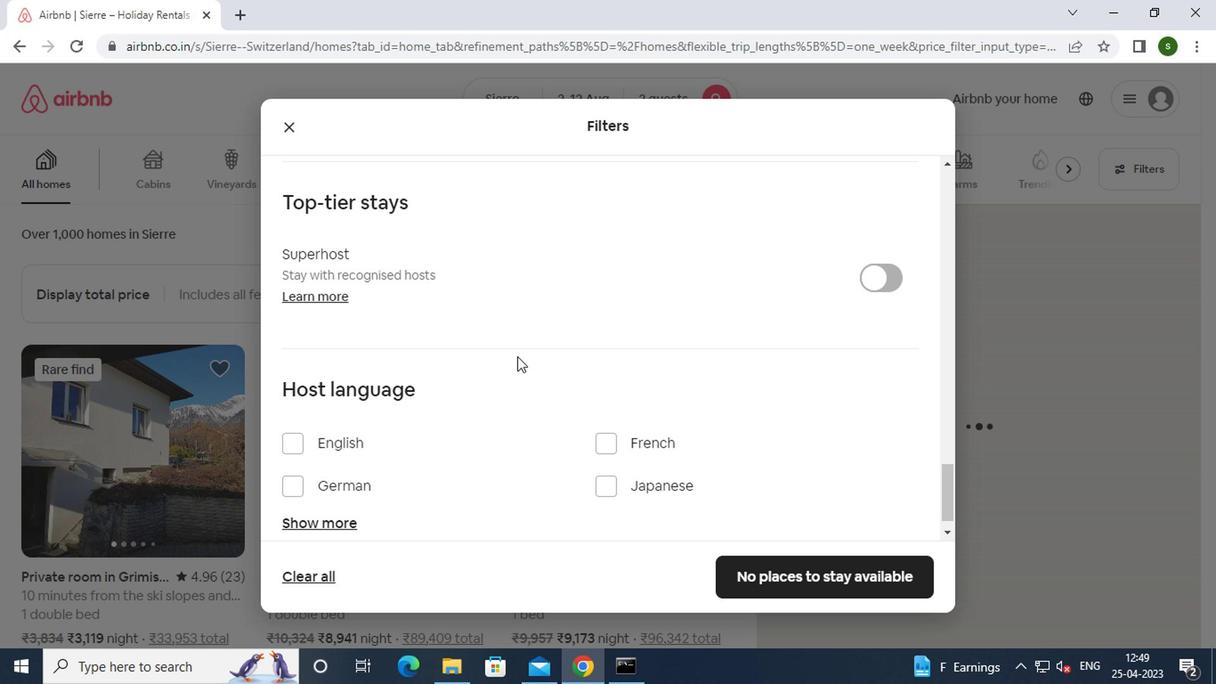 
Action: Mouse moved to (312, 426)
Screenshot: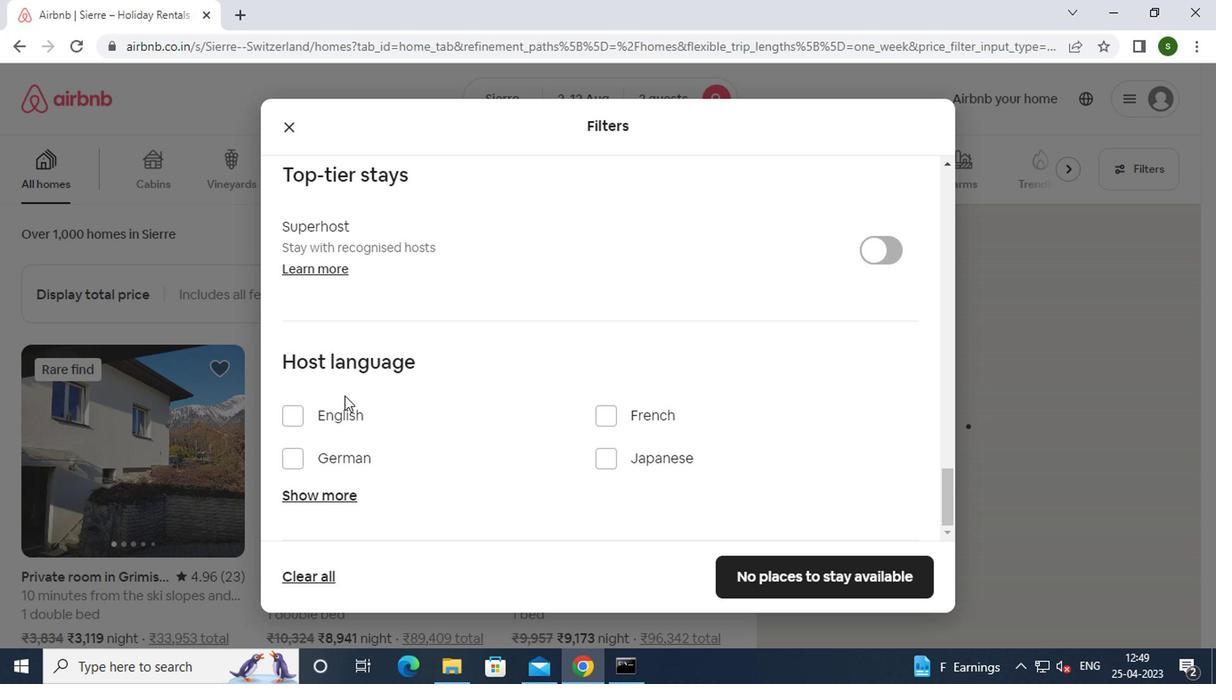 
Action: Mouse pressed left at (312, 426)
Screenshot: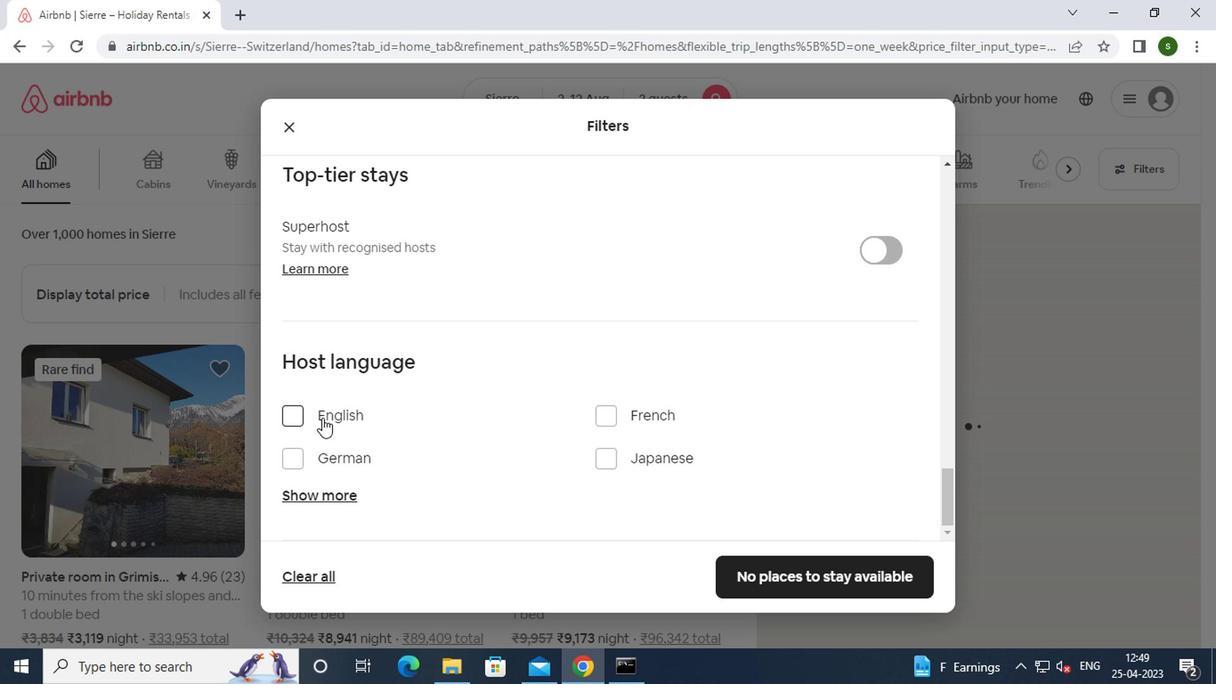 
Action: Mouse moved to (735, 562)
Screenshot: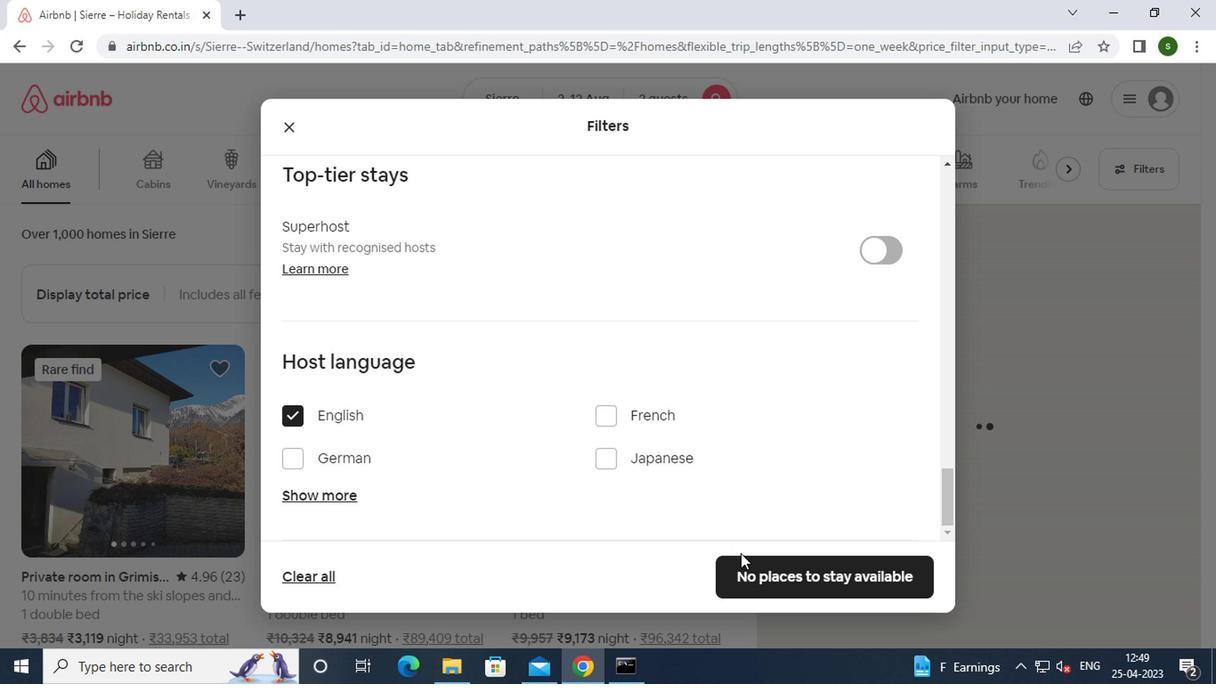 
Action: Mouse pressed left at (735, 562)
Screenshot: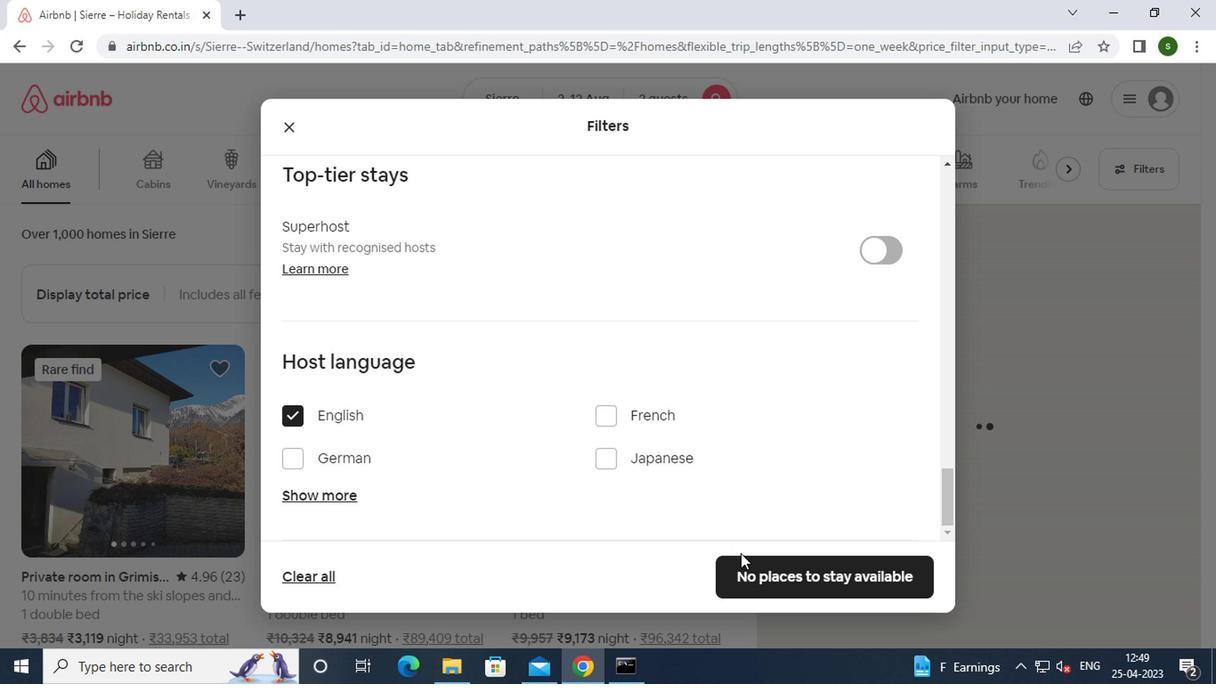 
Action: Mouse moved to (467, 247)
Screenshot: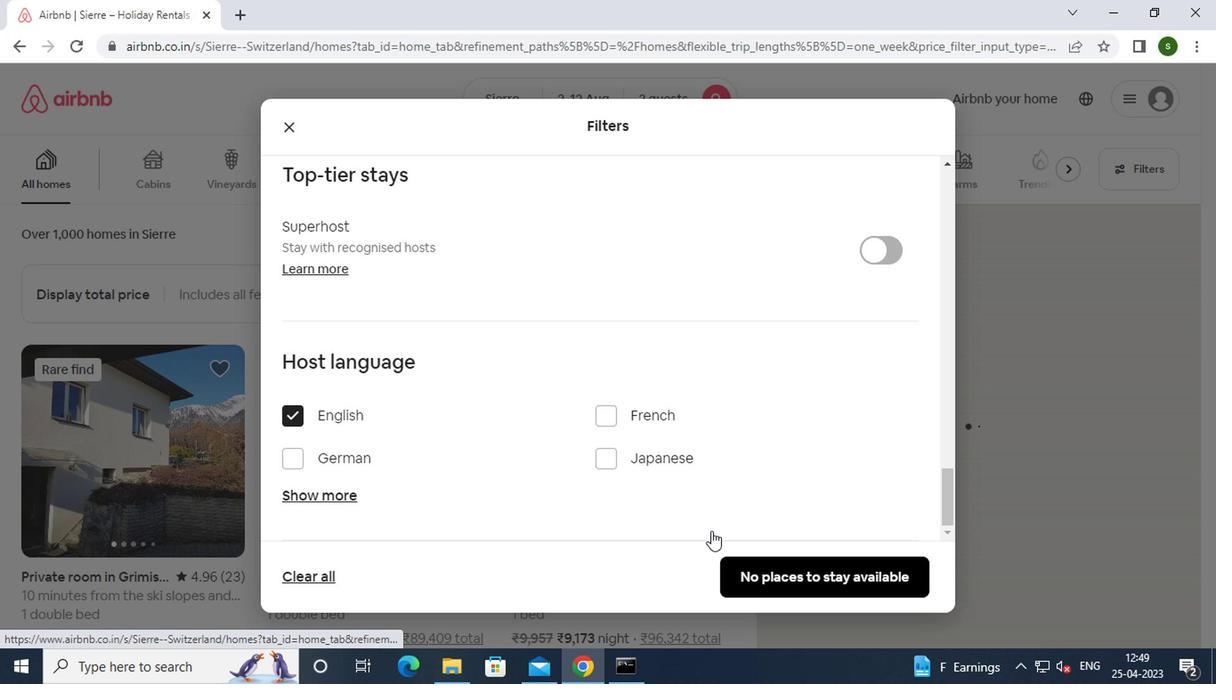 
